 Task: Create a Workspace WS0000000011 in Trello with Workspace Type as ENGINEERING-IT and Workspace Description as WD0000000011. Invite a Team Member mailaustralia7@gmail.com to Workspace WS0000000011 in Trello. Invite a Team Member carxxstreet791@gmail.com to Workspace WS0000000011 in Trello. Invite a Team Member nikrathi889@gmail.com to Workspace WS0000000011 in Trello. Invite a Team Member prateek.ku2001@gmail.com to Workspace WS0000000011 in Trello
Action: Mouse moved to (419, 474)
Screenshot: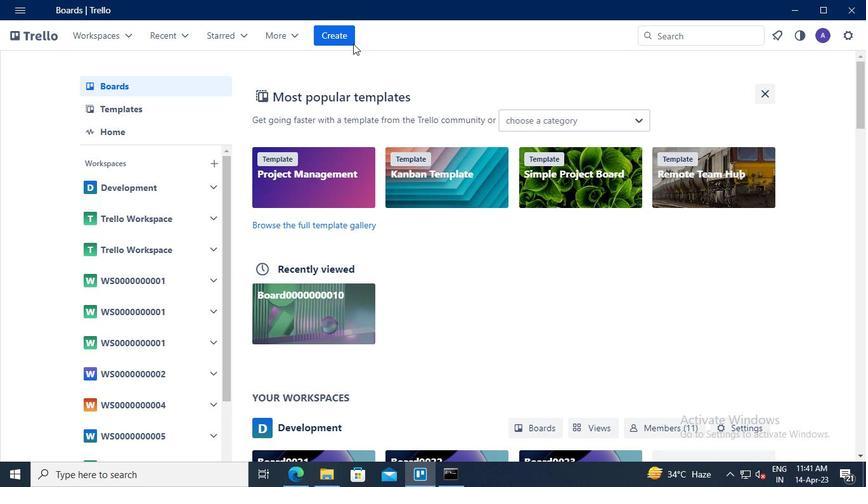 
Action: Mouse pressed left at (419, 474)
Screenshot: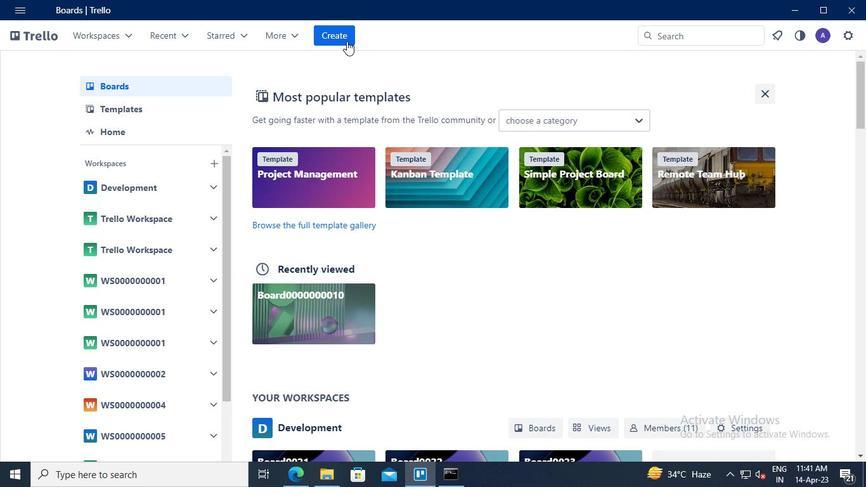 
Action: Mouse moved to (419, 475)
Screenshot: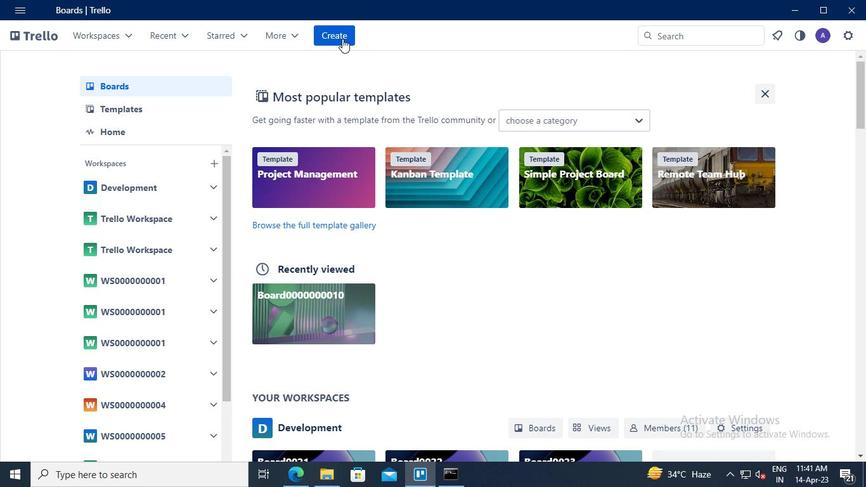 
Action: Mouse pressed left at (419, 475)
Screenshot: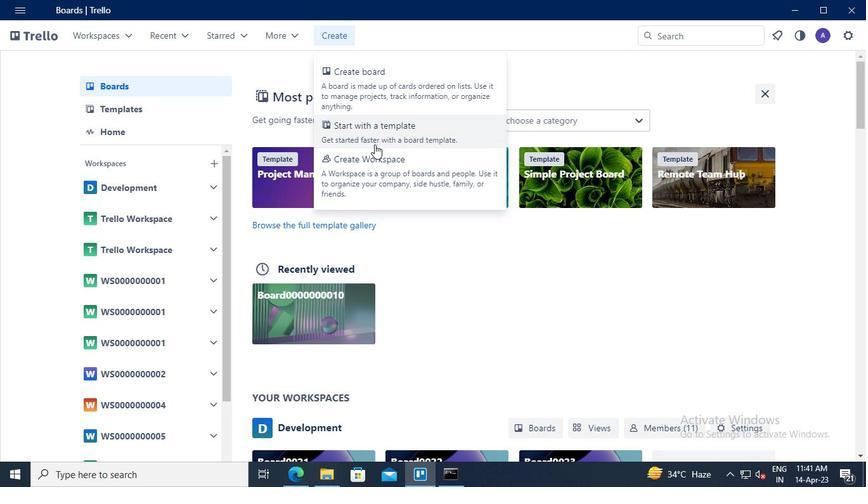 
Action: Mouse moved to (697, 94)
Screenshot: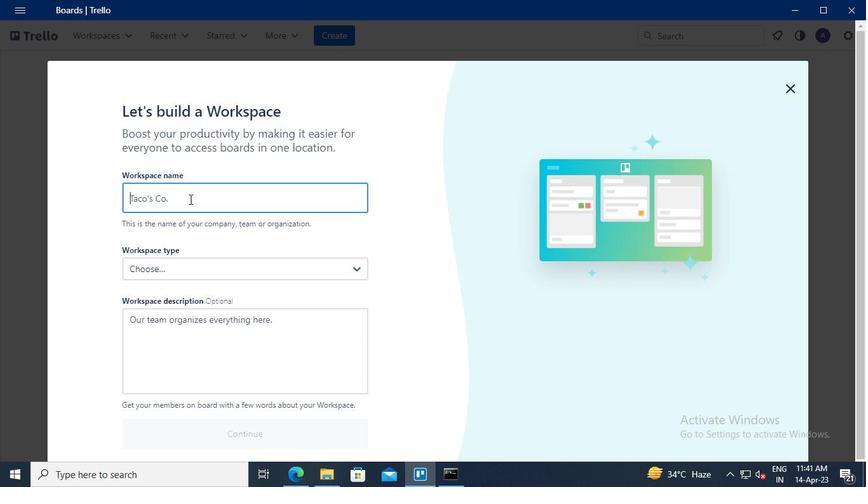 
Action: Mouse pressed left at (697, 94)
Screenshot: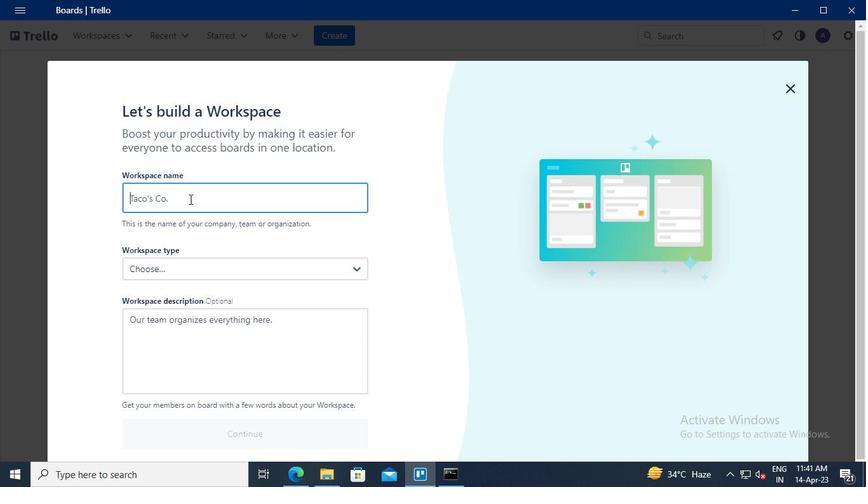 
Action: Mouse moved to (609, 72)
Screenshot: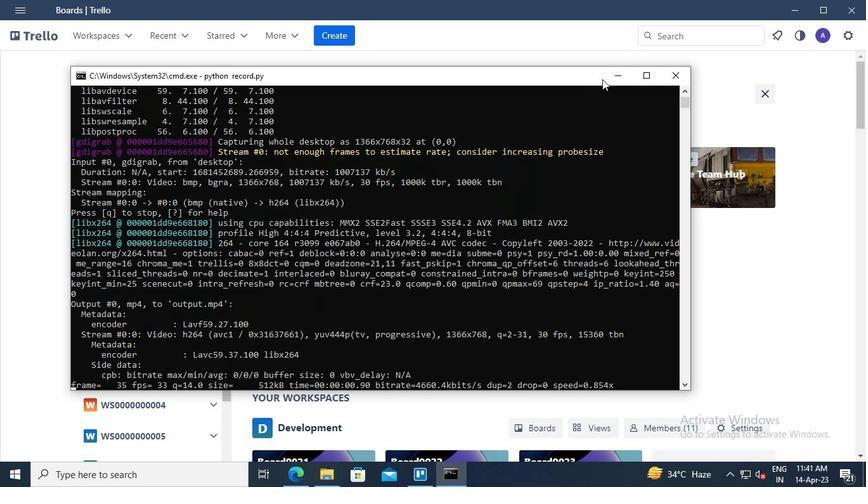 
Action: Mouse pressed left at (609, 72)
Screenshot: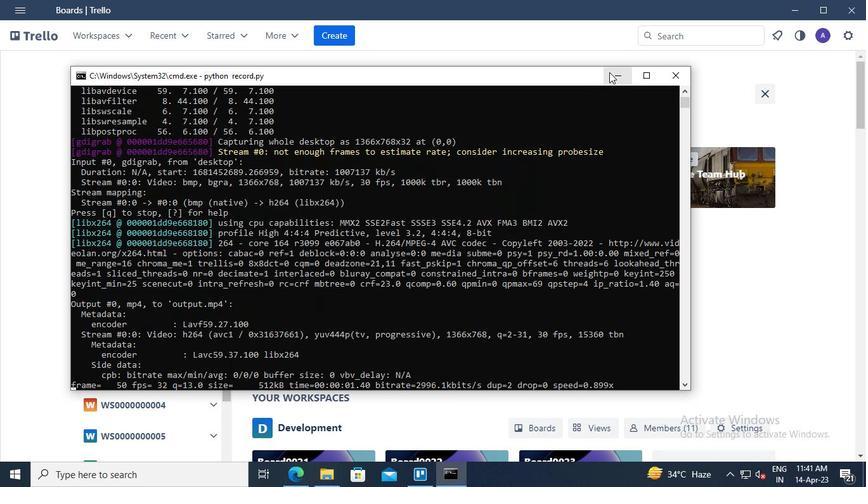 
Action: Mouse moved to (341, 37)
Screenshot: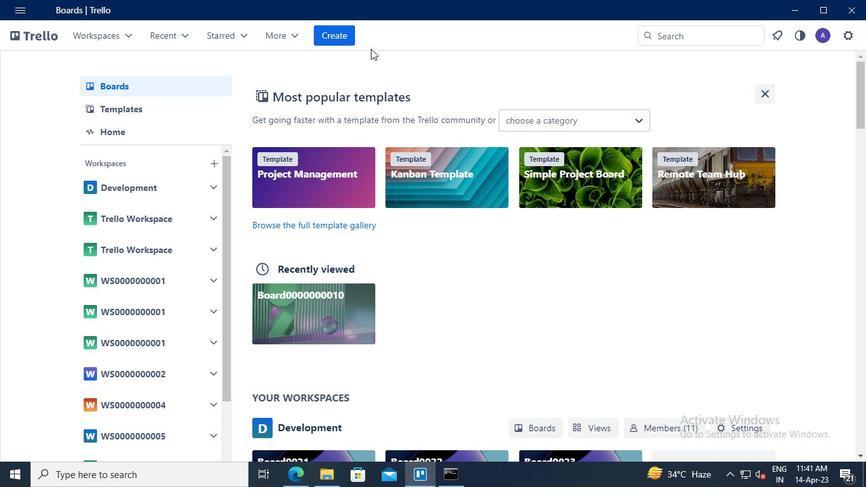 
Action: Mouse pressed left at (341, 37)
Screenshot: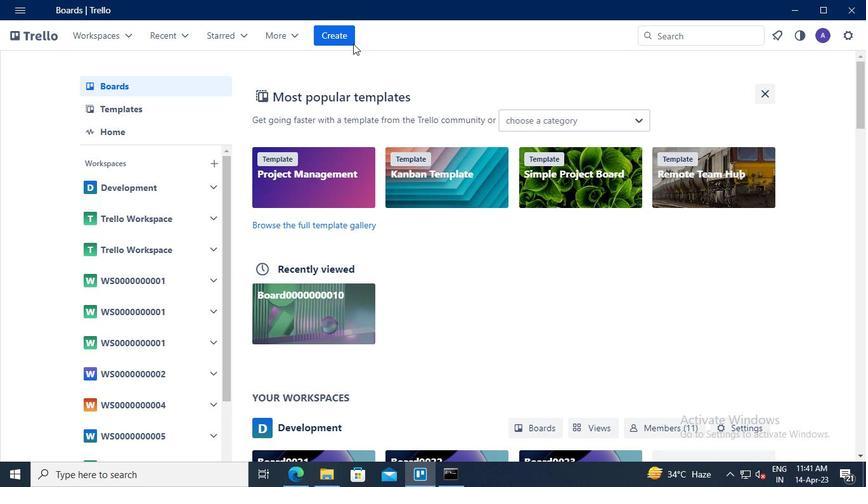 
Action: Mouse moved to (383, 165)
Screenshot: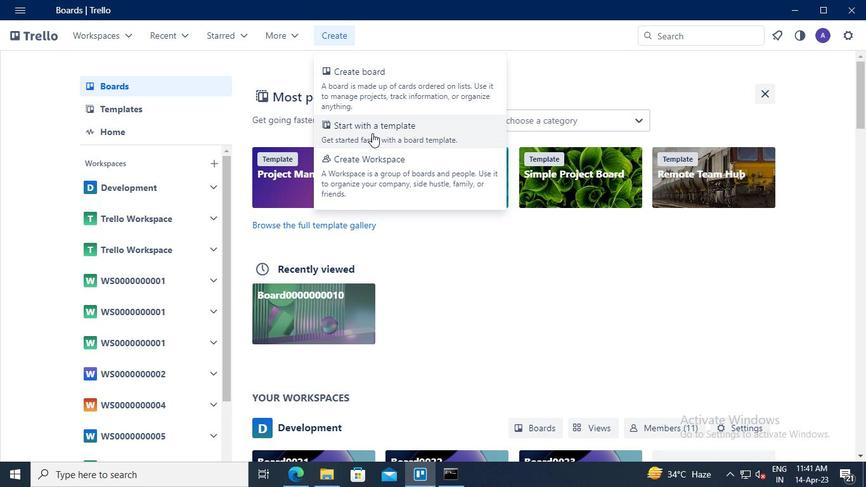 
Action: Mouse pressed left at (383, 165)
Screenshot: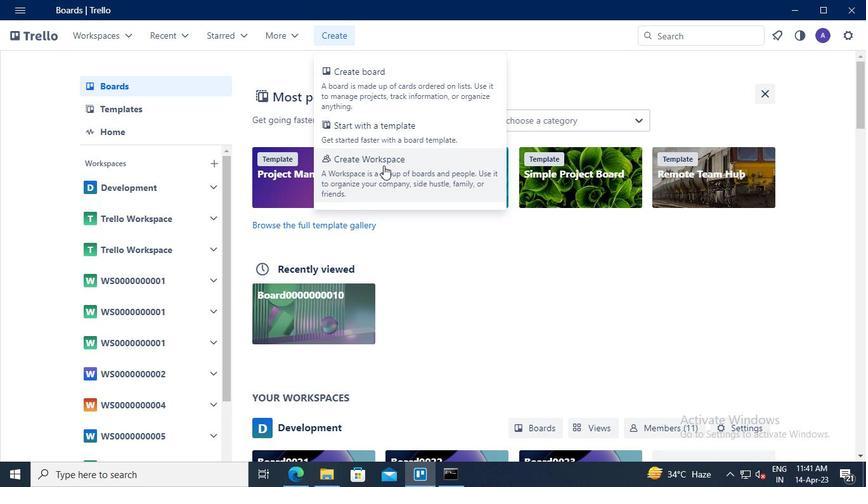 
Action: Mouse moved to (189, 199)
Screenshot: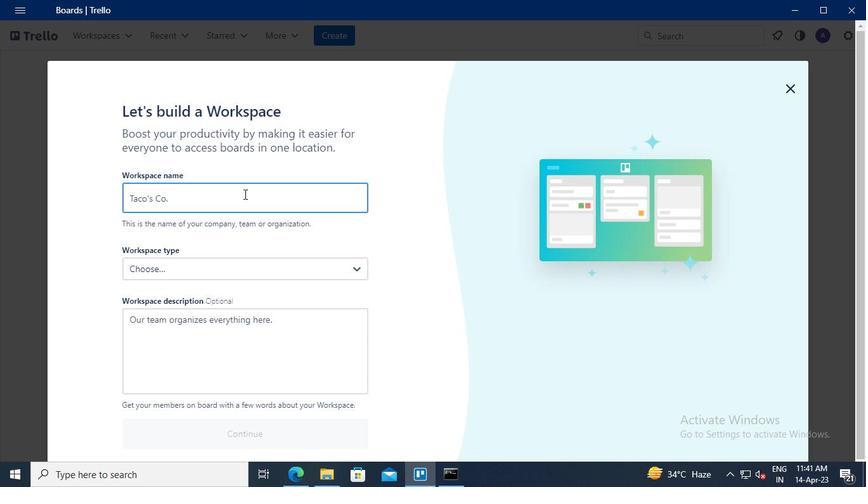 
Action: Mouse pressed left at (189, 199)
Screenshot: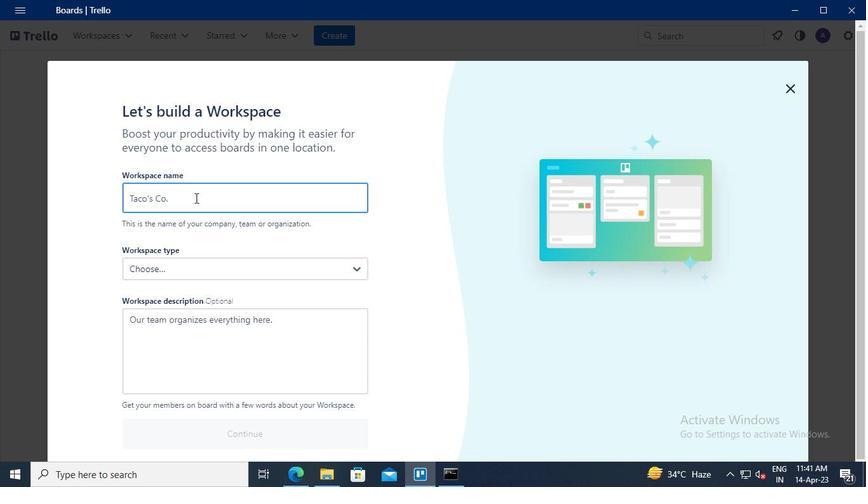 
Action: Keyboard Key.shift
Screenshot: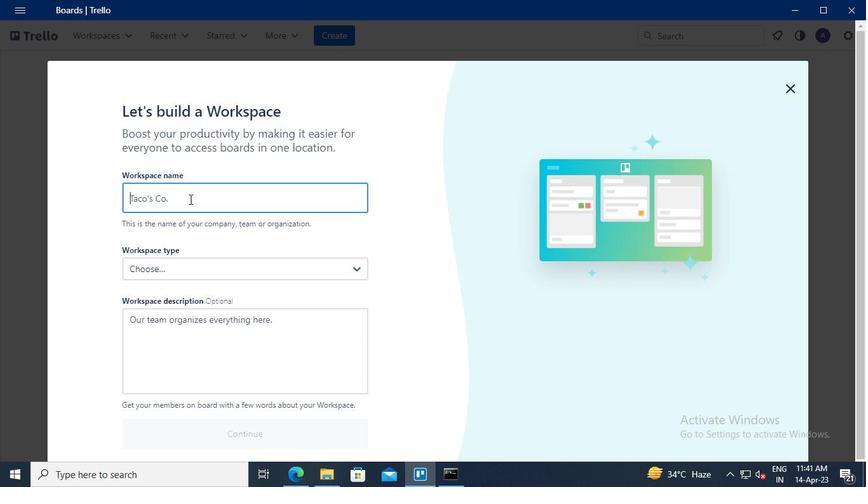
Action: Keyboard W
Screenshot: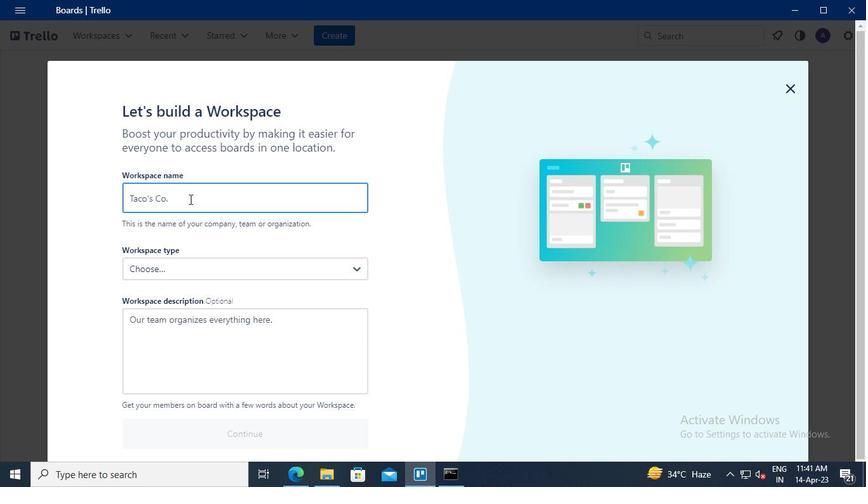 
Action: Keyboard S
Screenshot: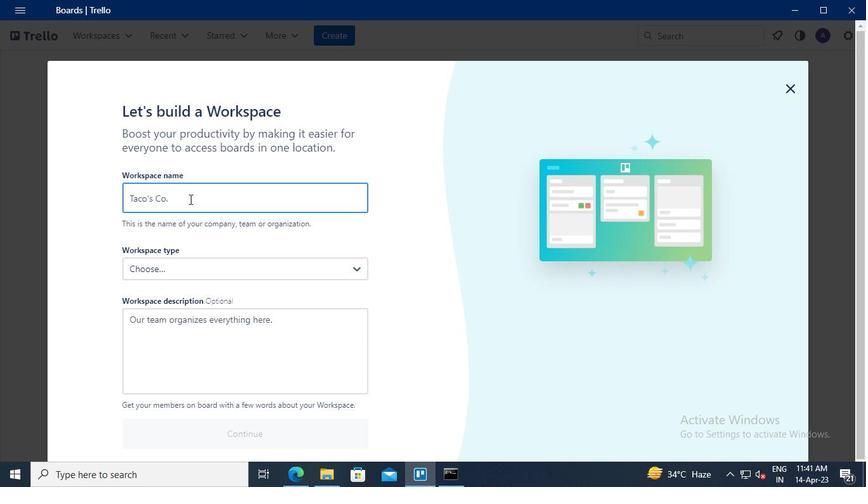 
Action: Keyboard <96>
Screenshot: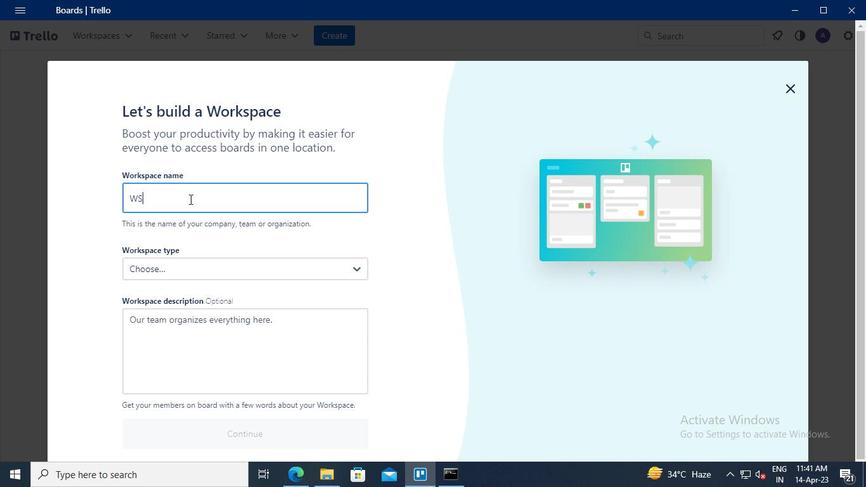 
Action: Keyboard <96>
Screenshot: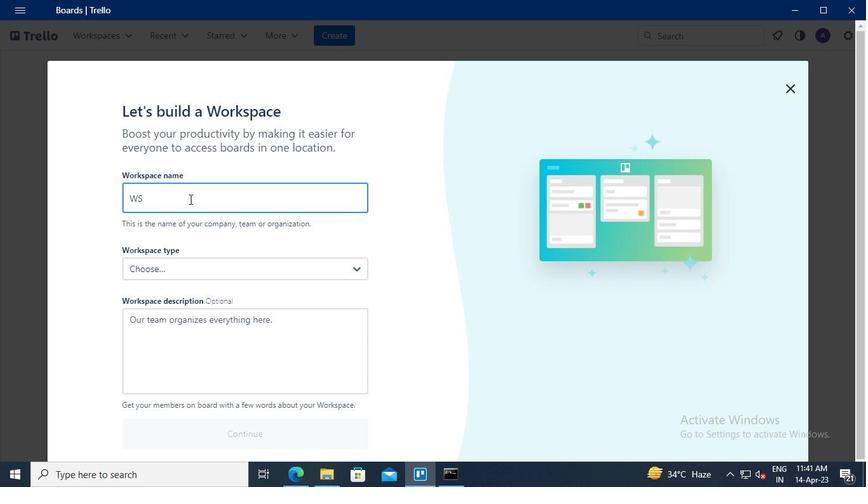 
Action: Keyboard <96>
Screenshot: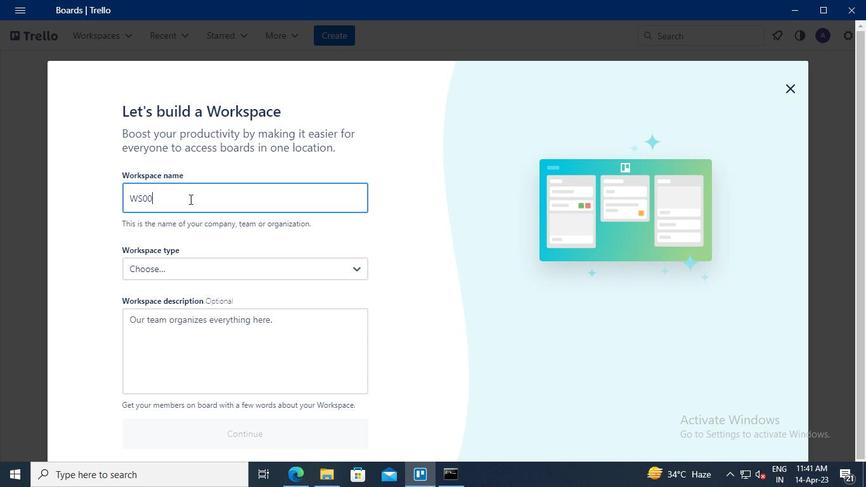 
Action: Keyboard <96>
Screenshot: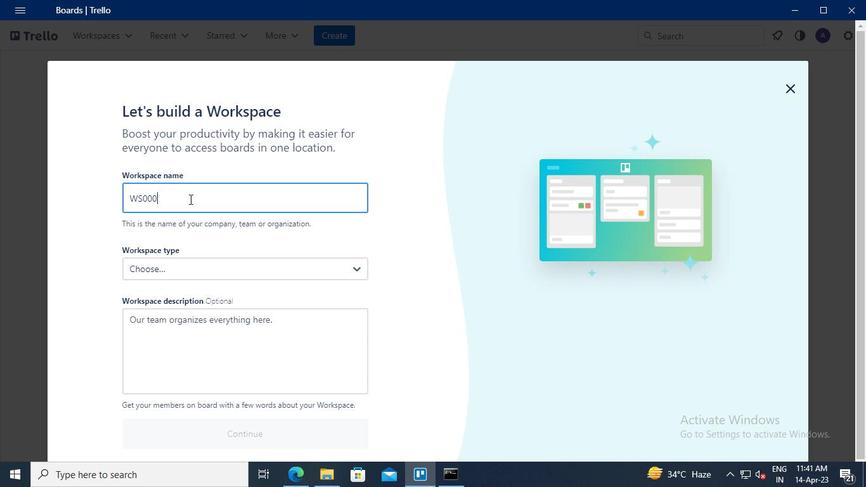 
Action: Keyboard <96>
Screenshot: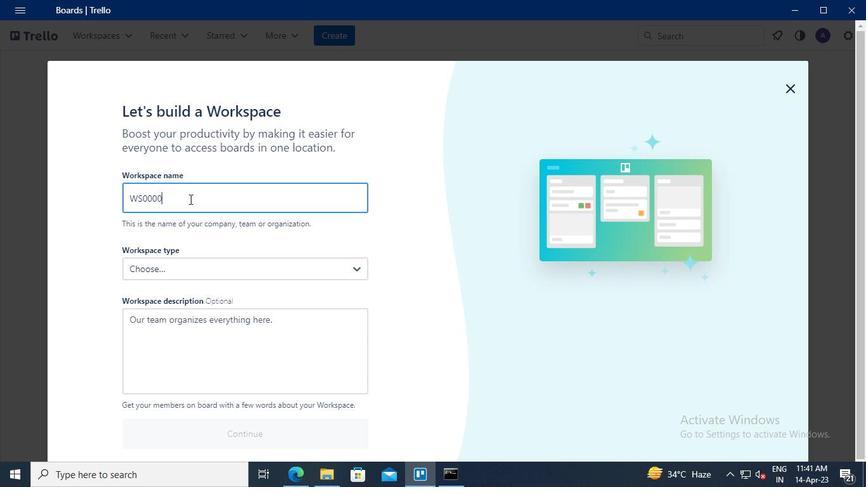 
Action: Keyboard <96>
Screenshot: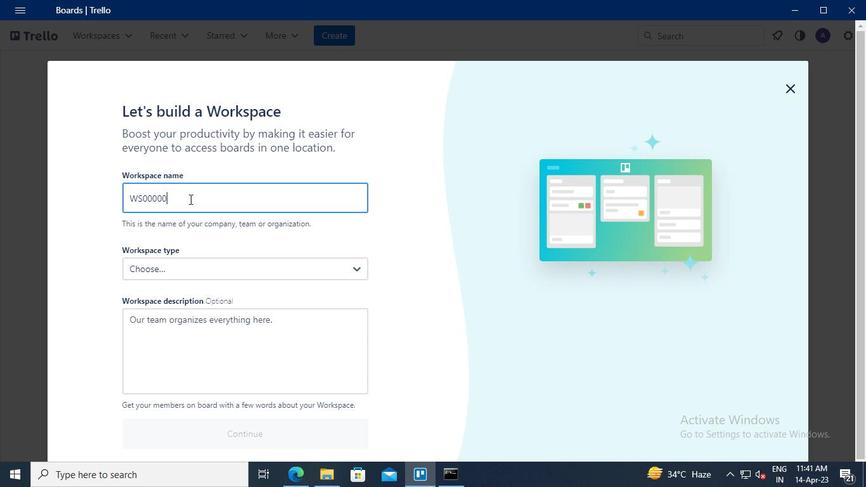 
Action: Keyboard <96>
Screenshot: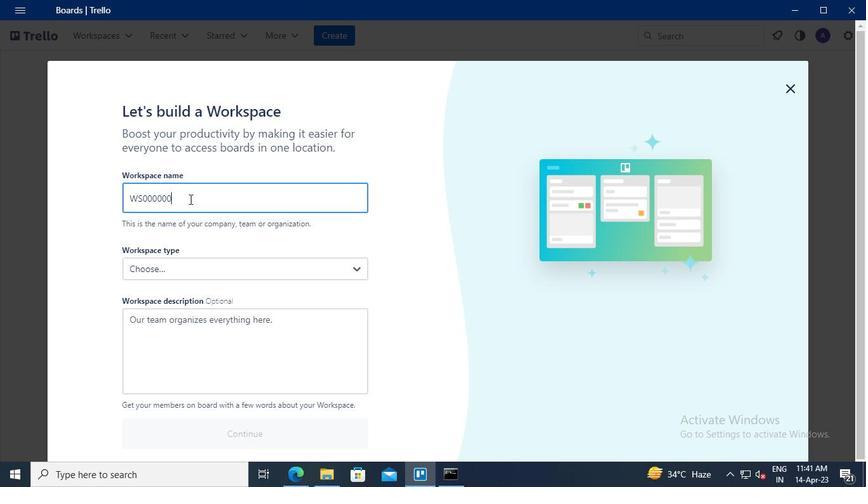 
Action: Keyboard <96>
Screenshot: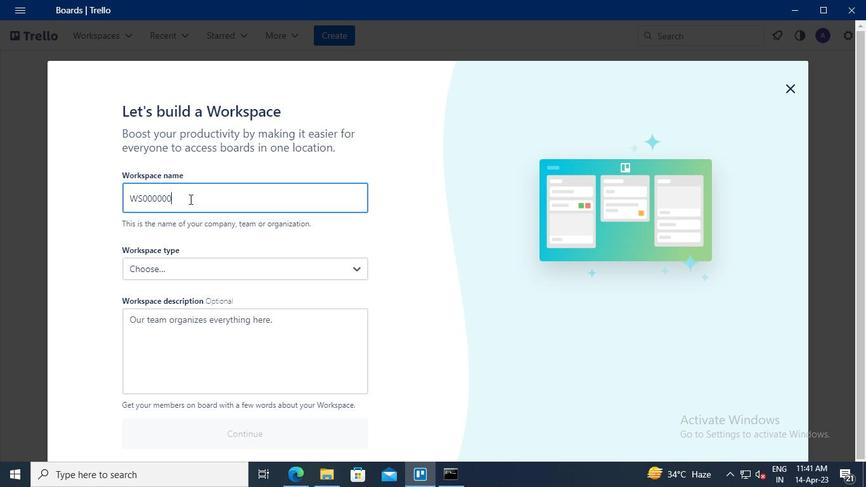 
Action: Keyboard <97>
Screenshot: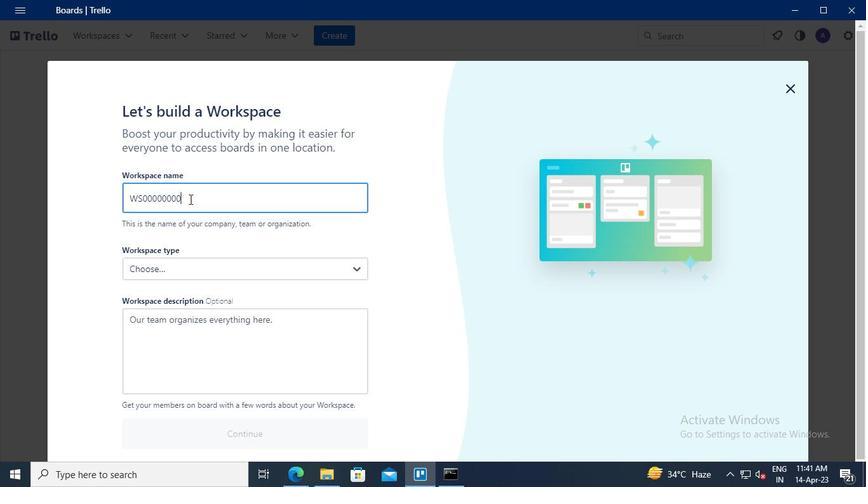 
Action: Keyboard <97>
Screenshot: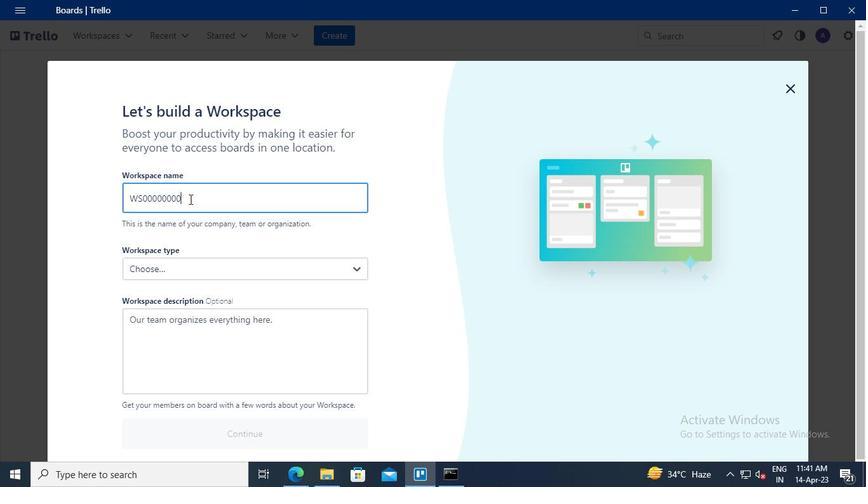 
Action: Mouse moved to (205, 267)
Screenshot: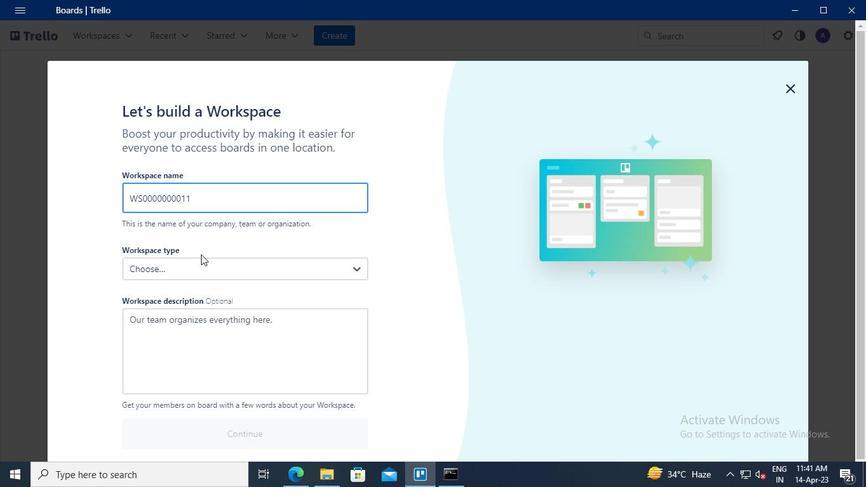 
Action: Mouse pressed left at (205, 267)
Screenshot: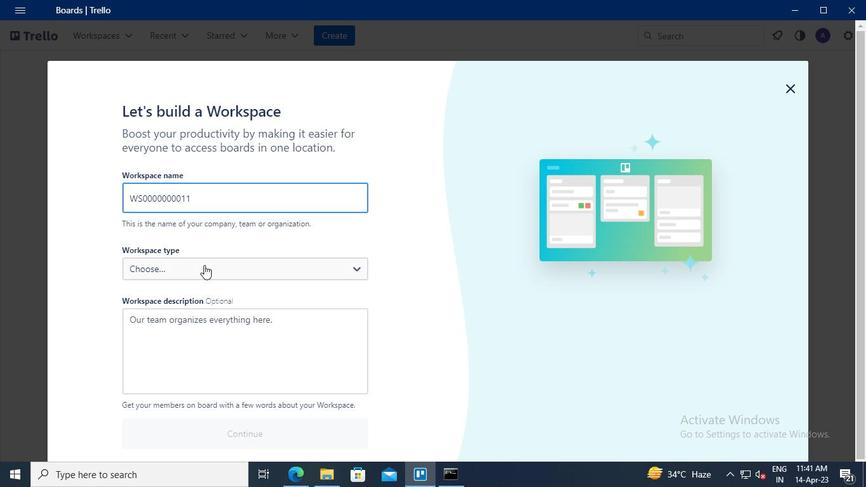 
Action: Mouse moved to (193, 337)
Screenshot: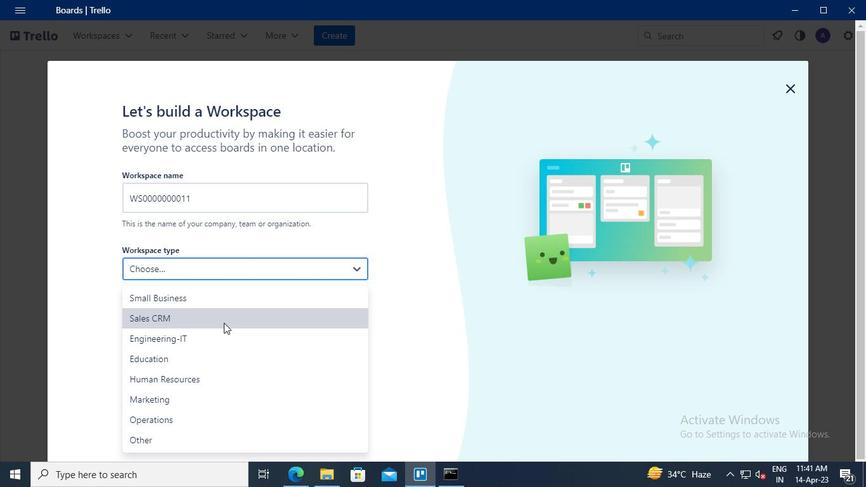 
Action: Mouse pressed left at (193, 337)
Screenshot: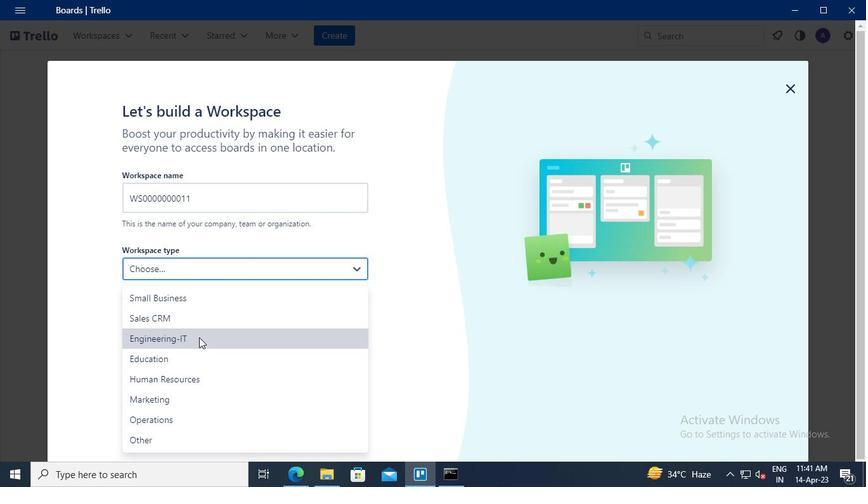 
Action: Mouse moved to (176, 347)
Screenshot: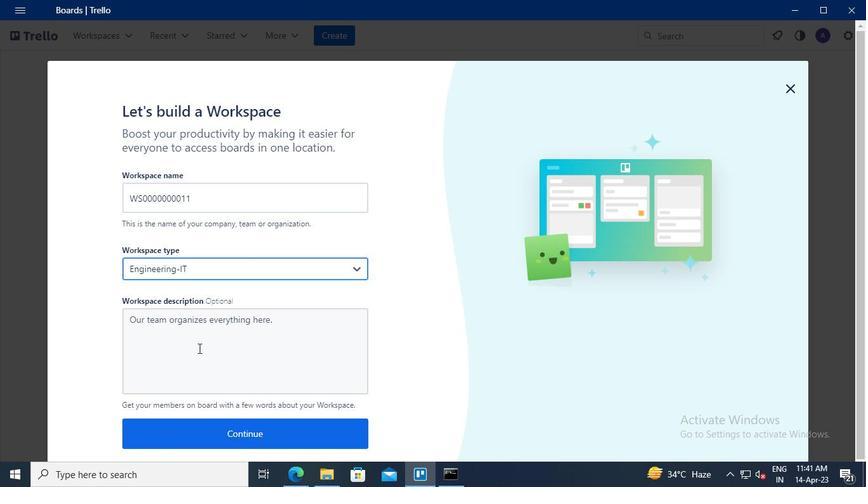 
Action: Mouse pressed left at (176, 347)
Screenshot: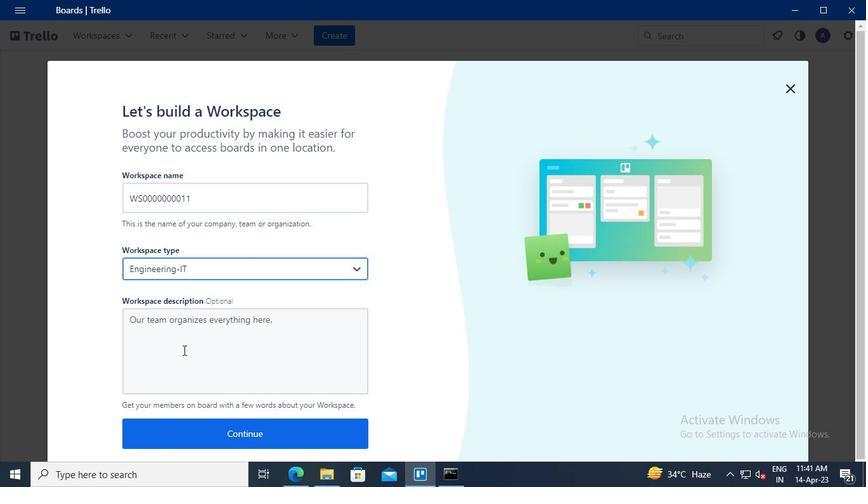 
Action: Keyboard Key.shift
Screenshot: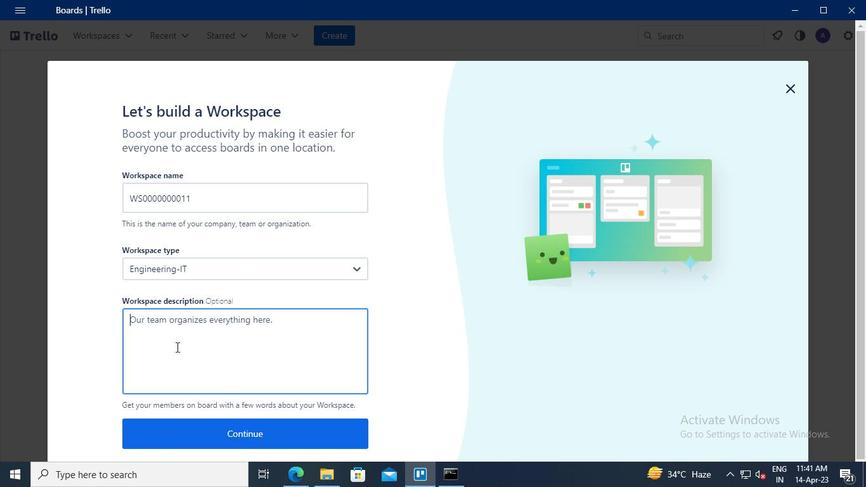 
Action: Keyboard W
Screenshot: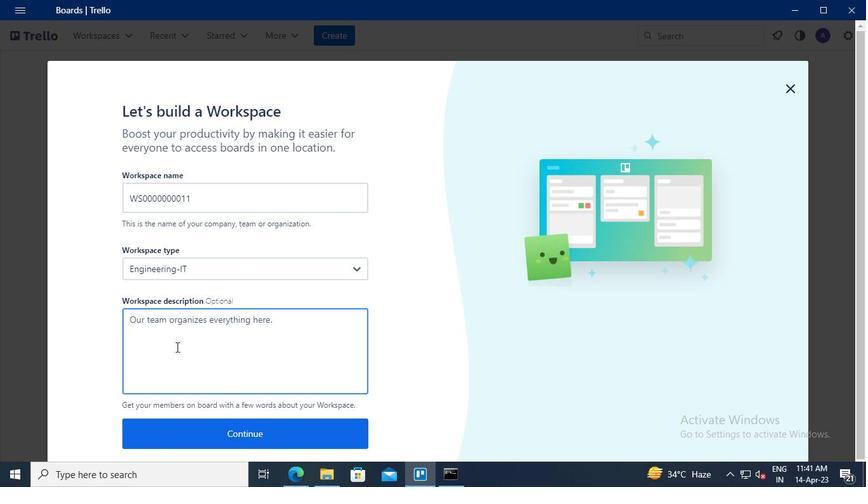 
Action: Keyboard D
Screenshot: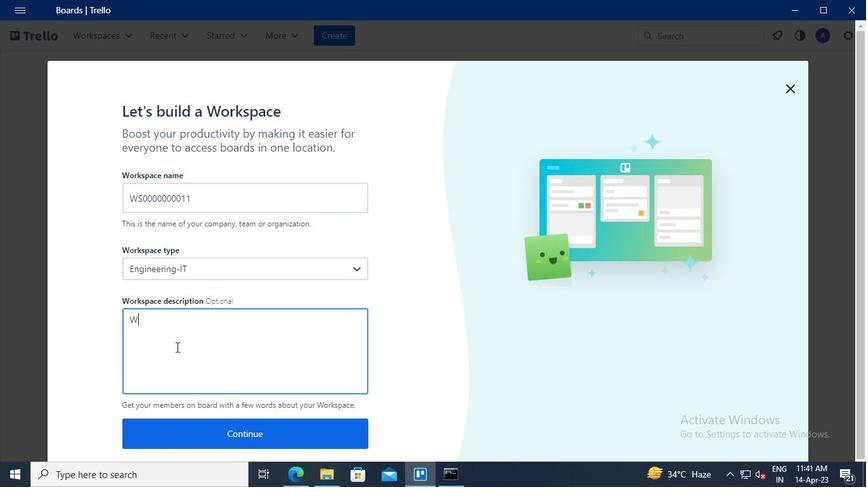 
Action: Keyboard <96>
Screenshot: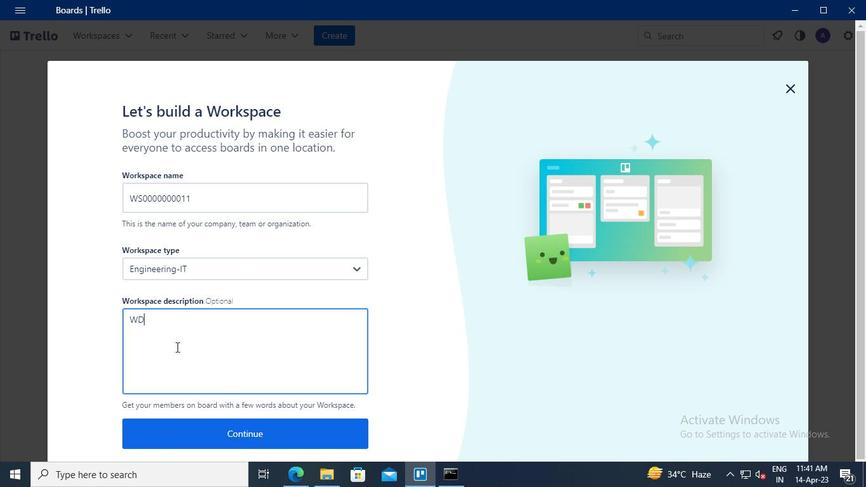
Action: Keyboard <96>
Screenshot: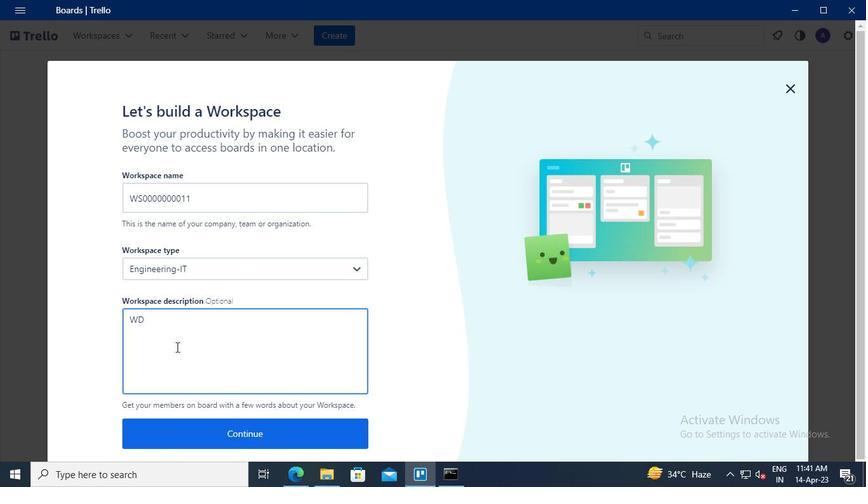 
Action: Keyboard <96>
Screenshot: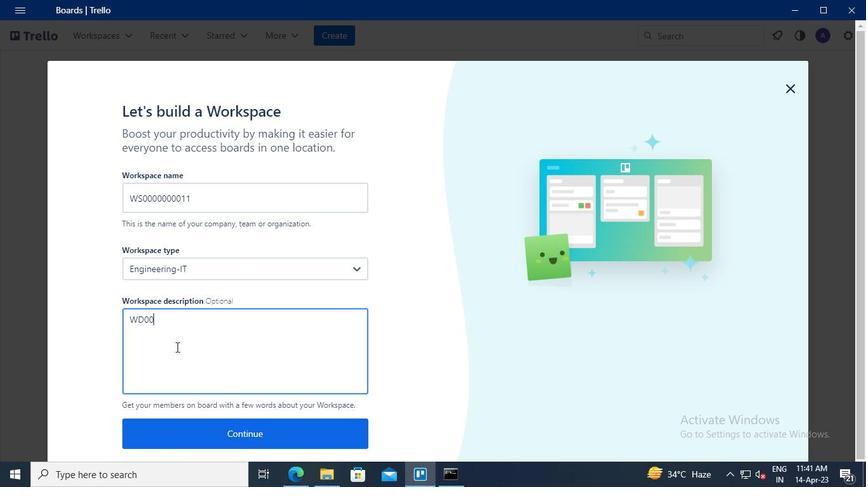 
Action: Keyboard <96>
Screenshot: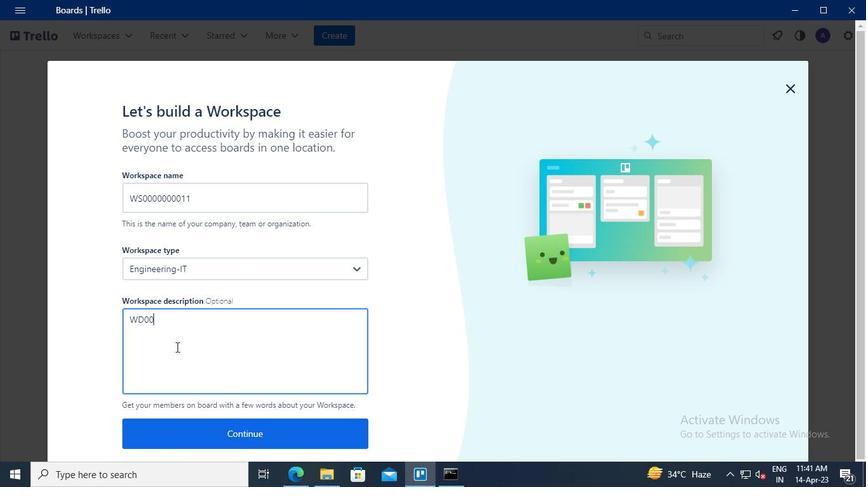 
Action: Keyboard <96>
Screenshot: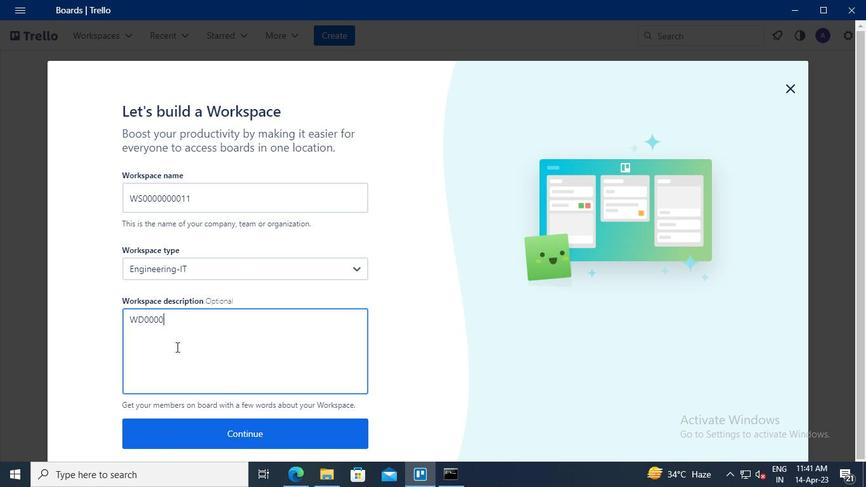 
Action: Keyboard <96>
Screenshot: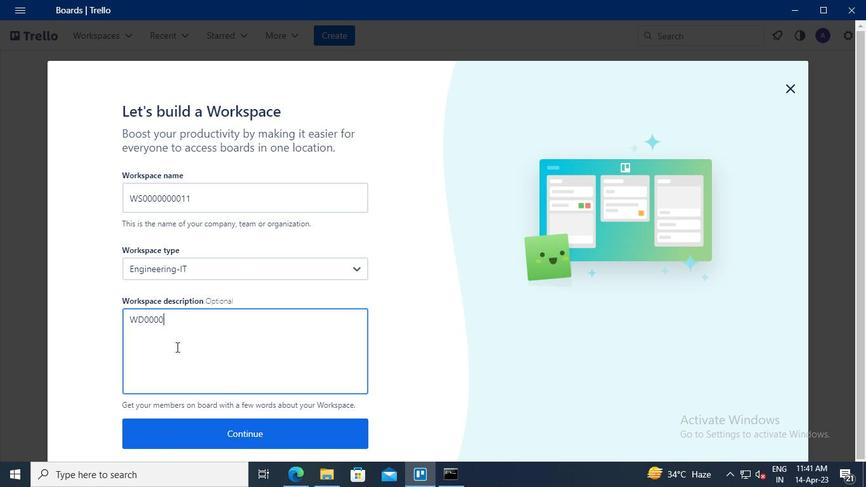 
Action: Keyboard <96>
Screenshot: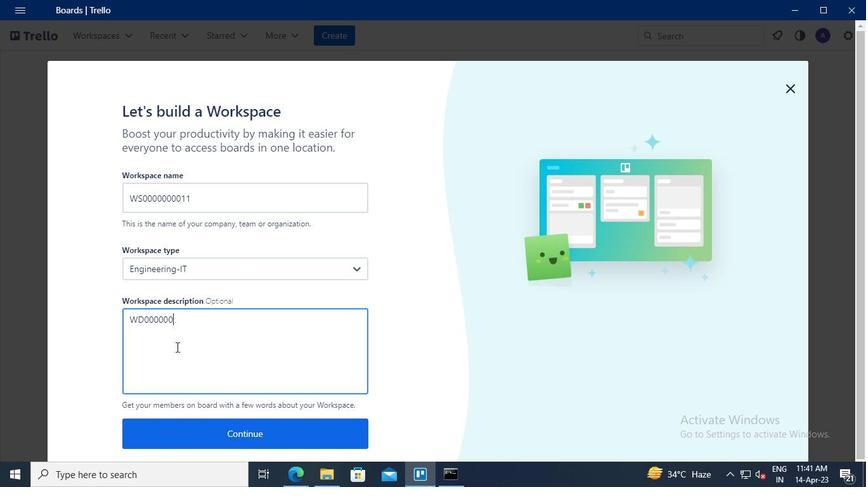 
Action: Keyboard <96>
Screenshot: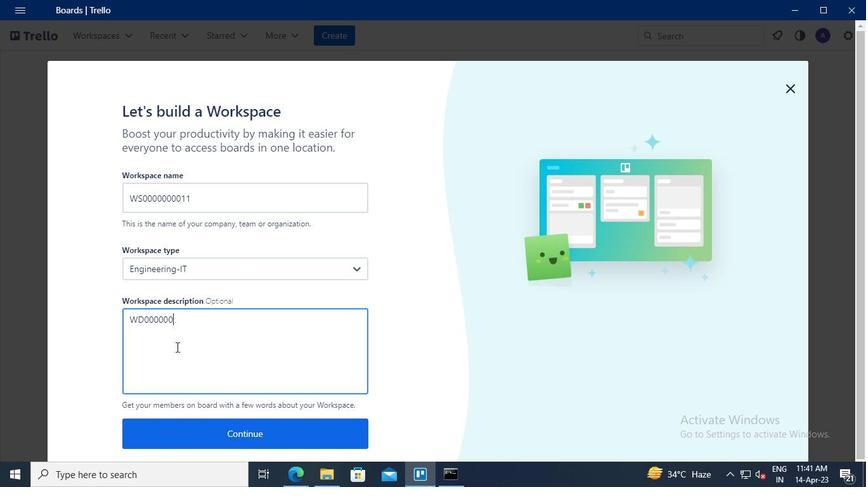 
Action: Keyboard <97>
Screenshot: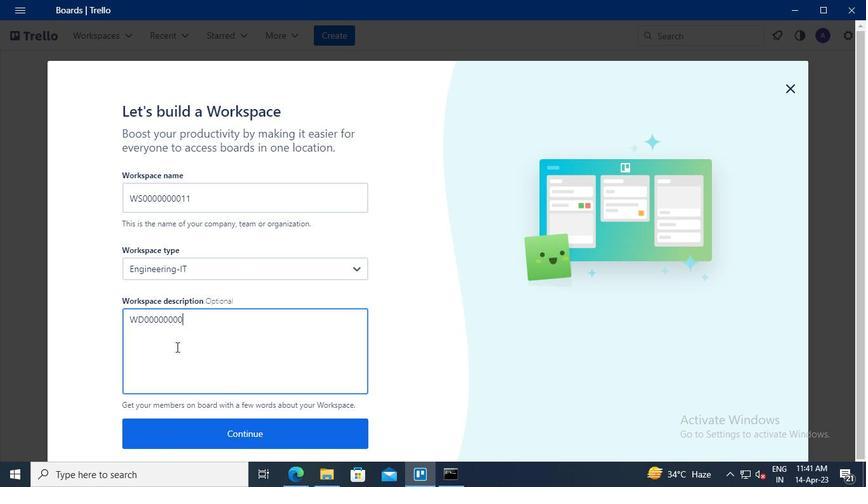 
Action: Keyboard <97>
Screenshot: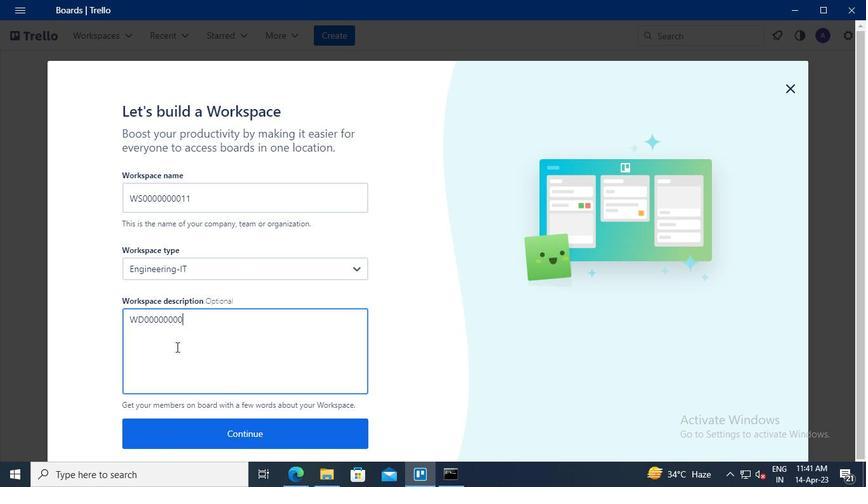 
Action: Mouse moved to (228, 428)
Screenshot: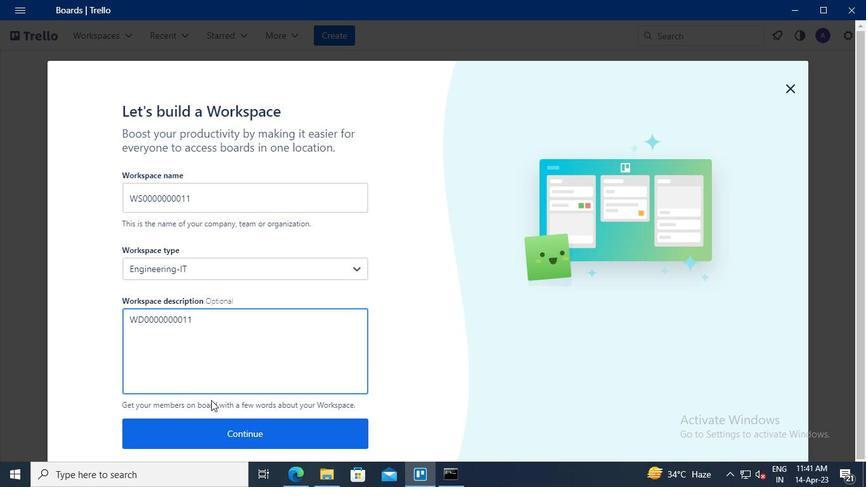 
Action: Mouse pressed left at (228, 428)
Screenshot: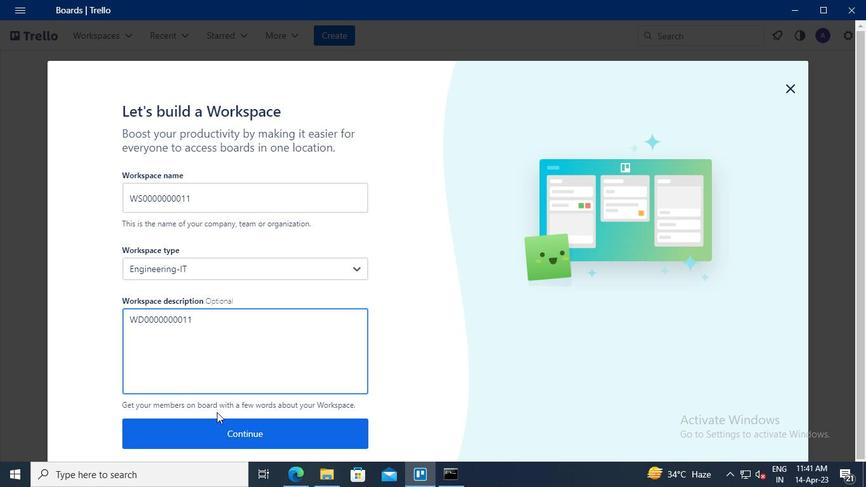 
Action: Mouse moved to (258, 302)
Screenshot: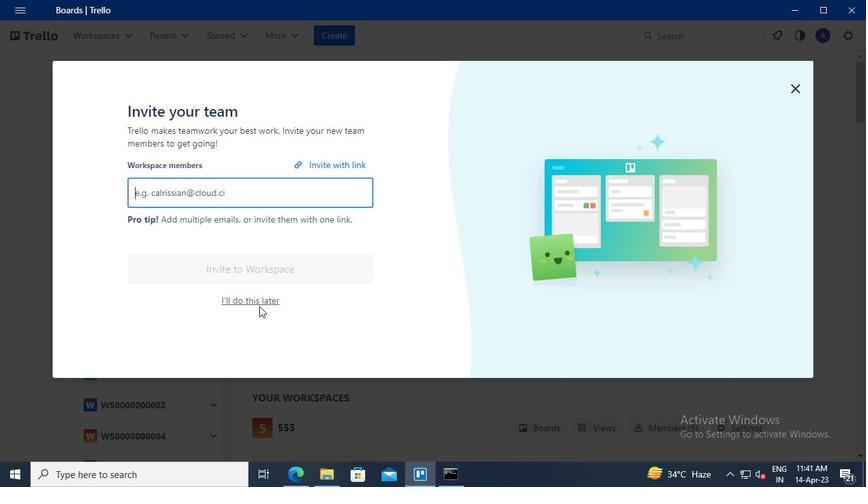 
Action: Mouse pressed left at (258, 302)
Screenshot: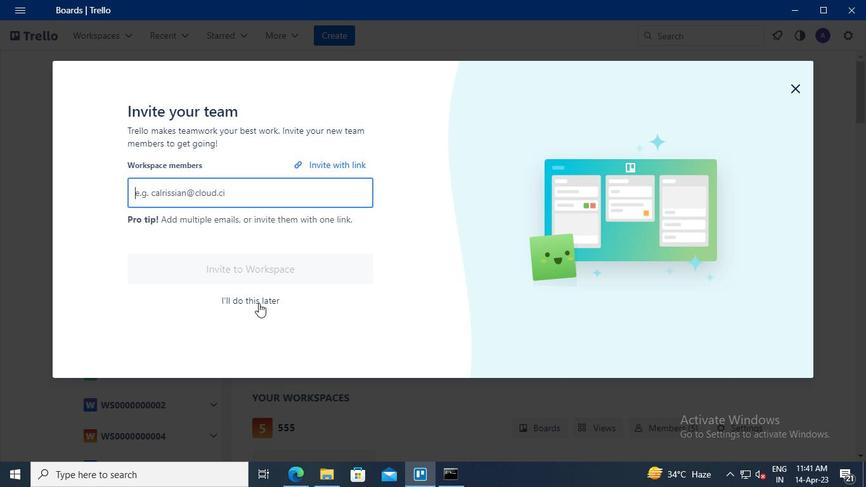 
Action: Mouse moved to (706, 85)
Screenshot: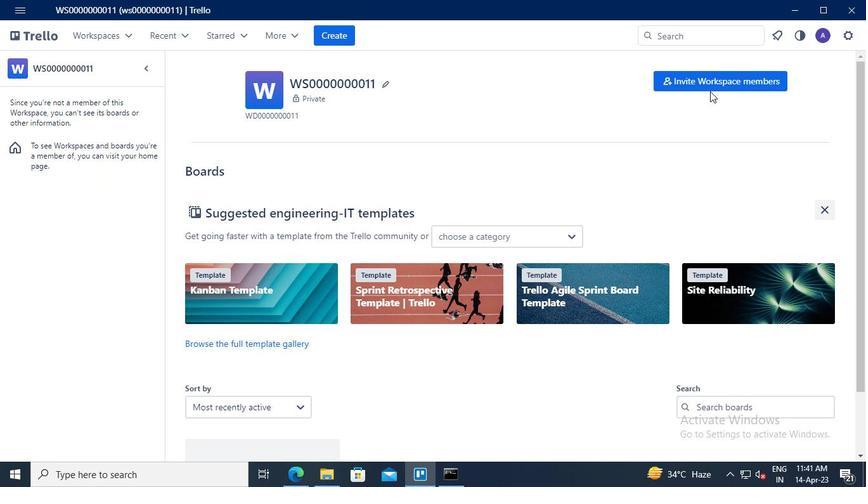 
Action: Mouse pressed left at (706, 85)
Screenshot: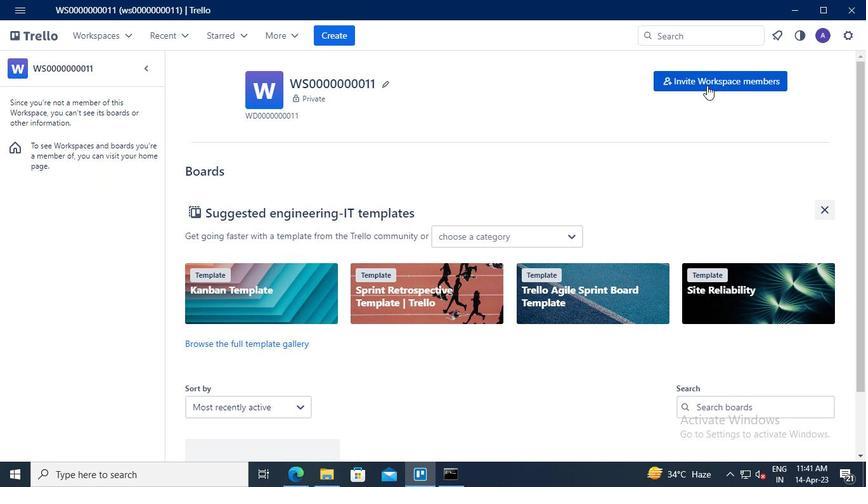 
Action: Mouse moved to (347, 227)
Screenshot: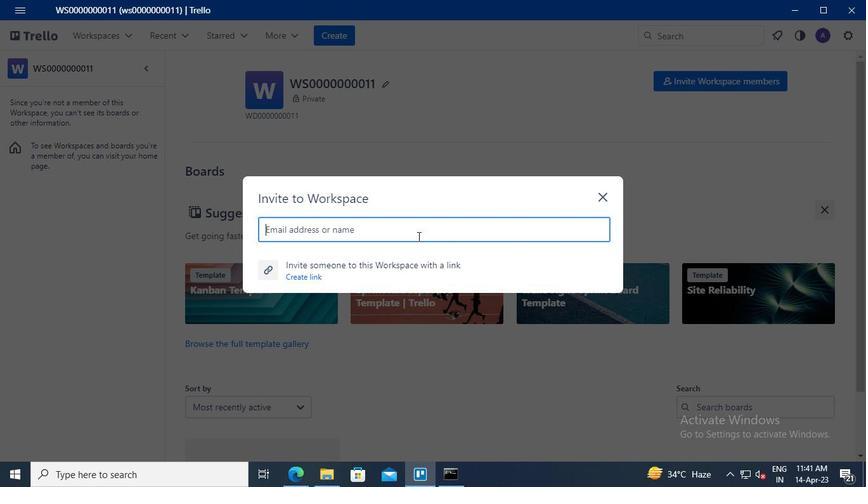 
Action: Mouse pressed left at (347, 227)
Screenshot: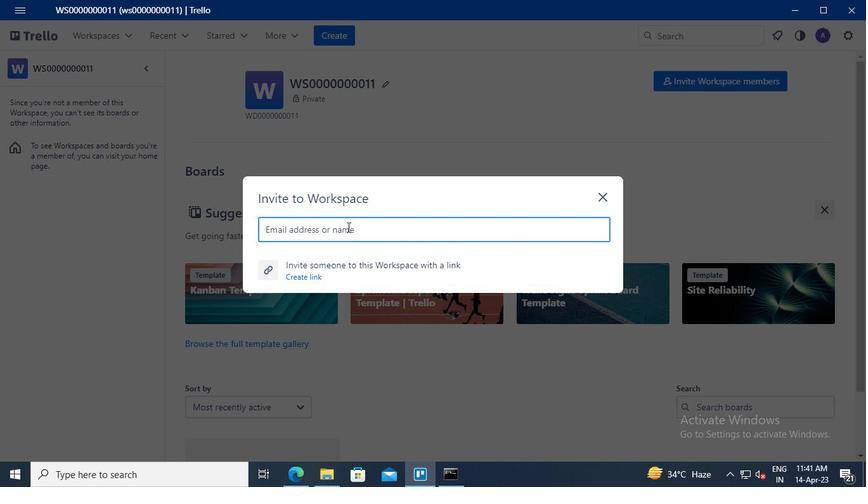 
Action: Keyboard m
Screenshot: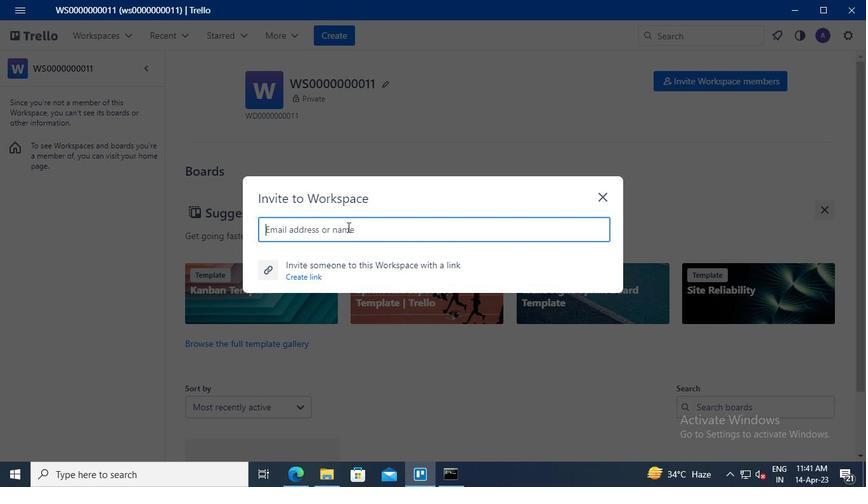 
Action: Keyboard a
Screenshot: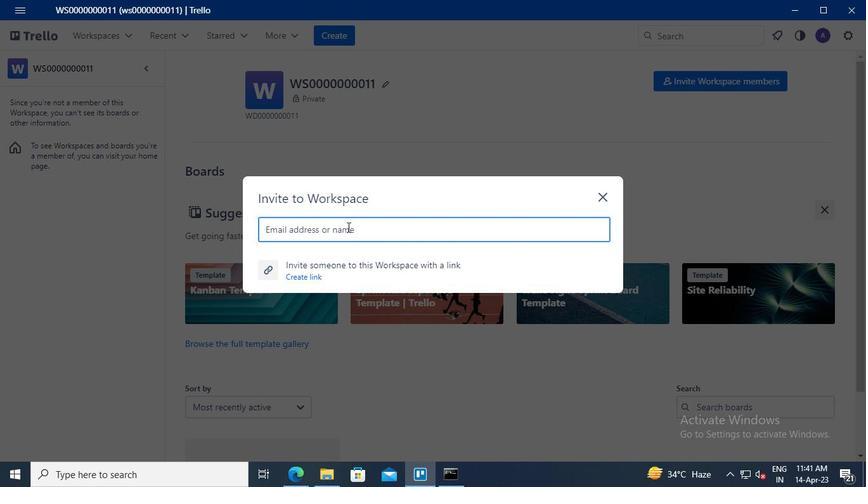 
Action: Keyboard i
Screenshot: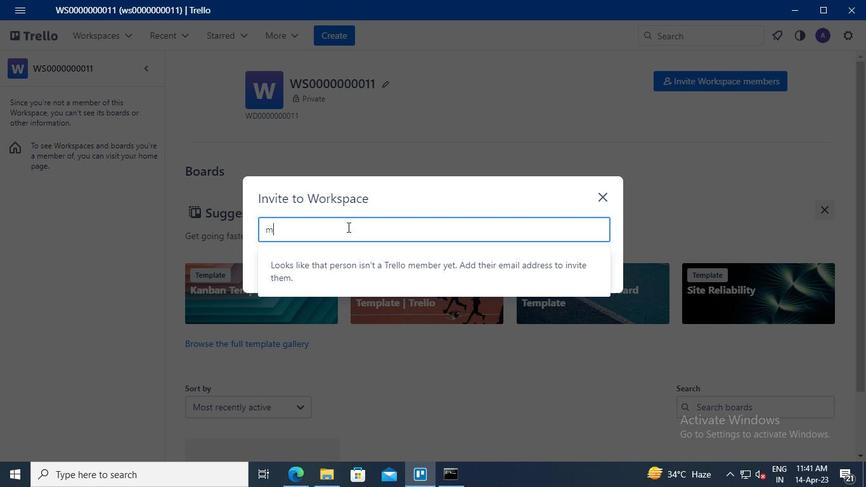 
Action: Keyboard l
Screenshot: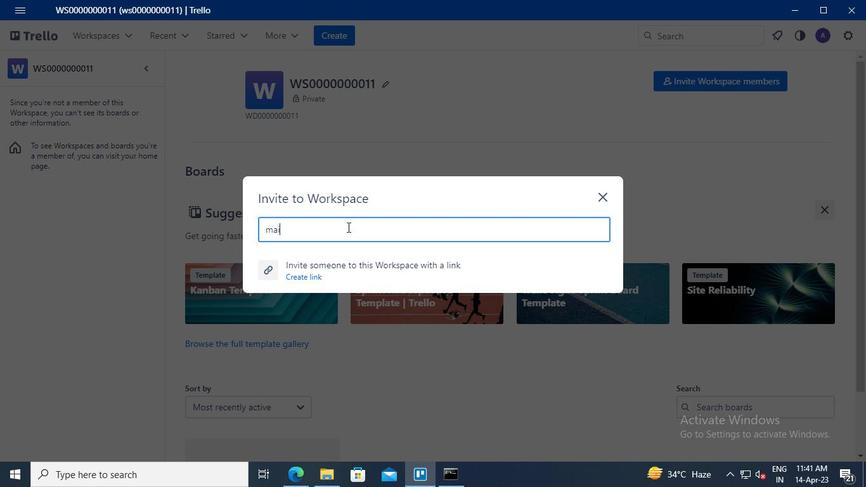
Action: Keyboard a
Screenshot: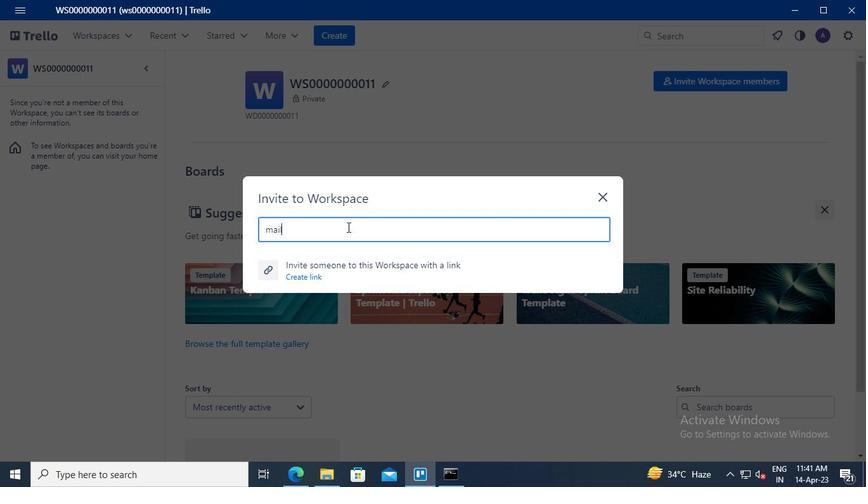 
Action: Keyboard u
Screenshot: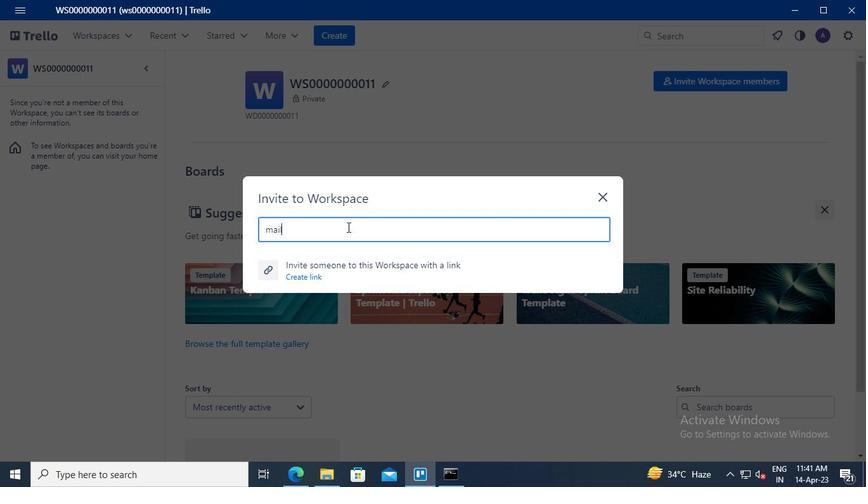 
Action: Keyboard s
Screenshot: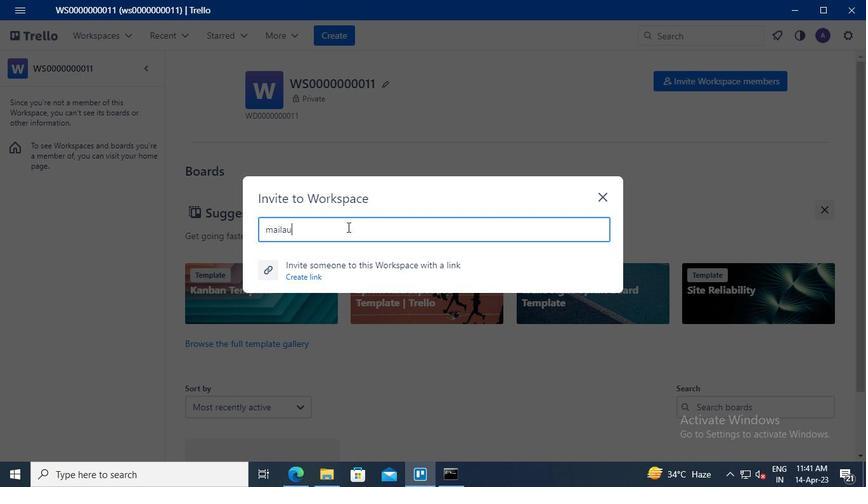 
Action: Keyboard t
Screenshot: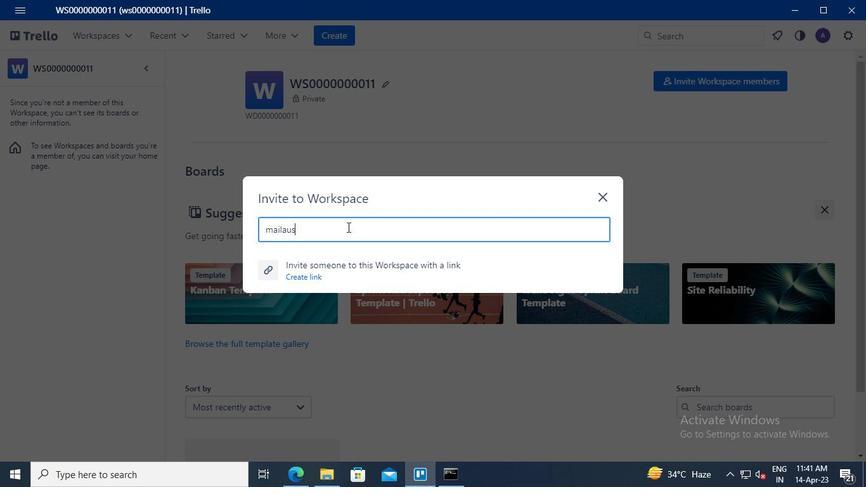 
Action: Keyboard r
Screenshot: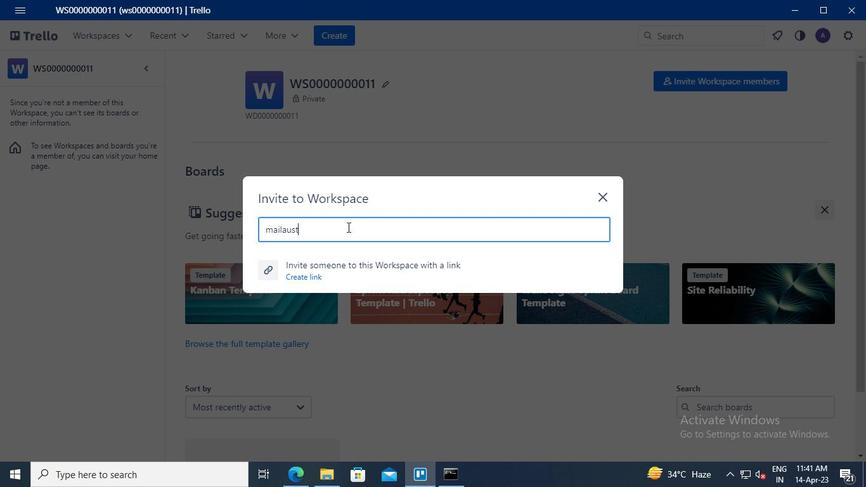 
Action: Keyboard a
Screenshot: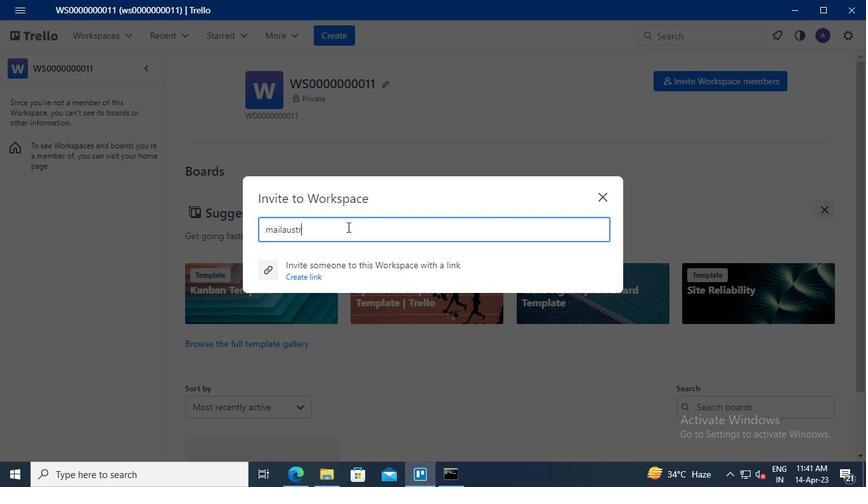 
Action: Keyboard l
Screenshot: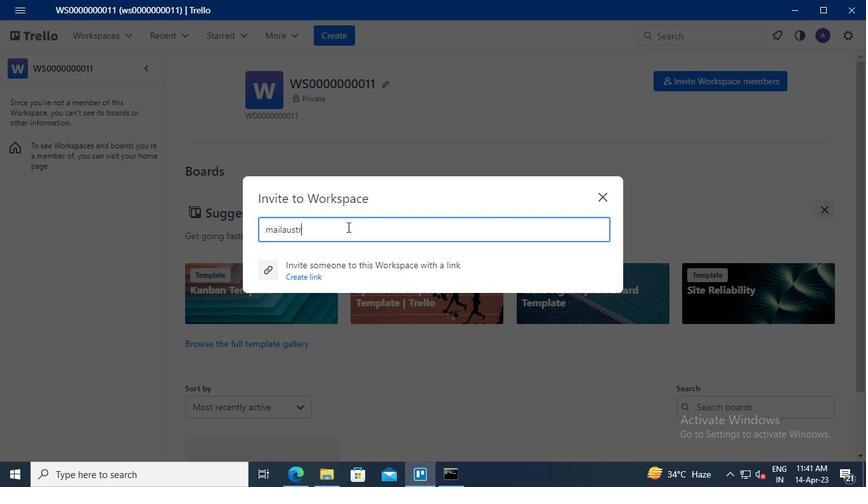 
Action: Keyboard i
Screenshot: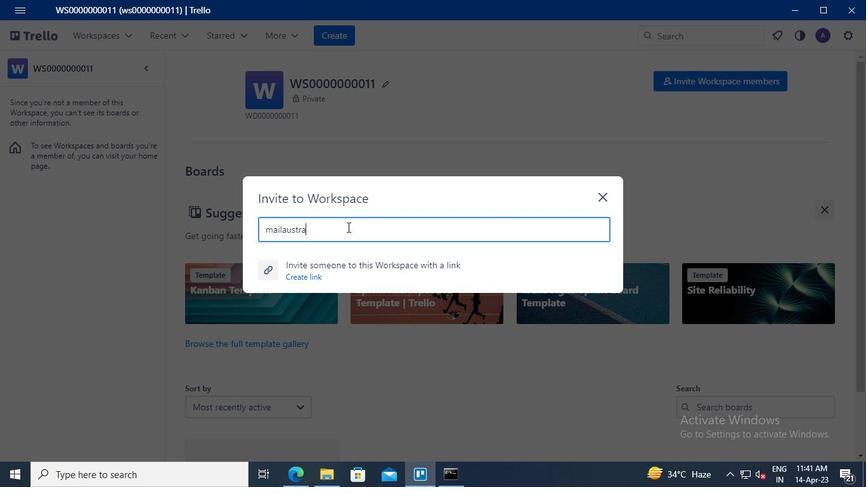 
Action: Keyboard a
Screenshot: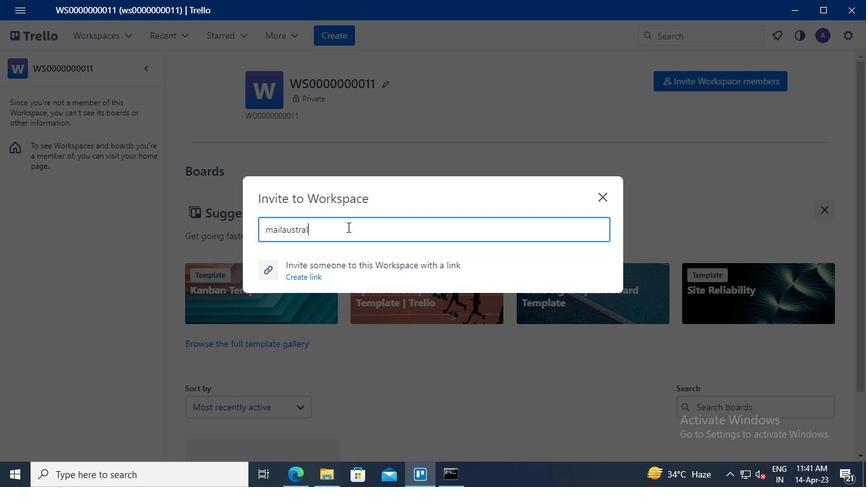 
Action: Keyboard <103>
Screenshot: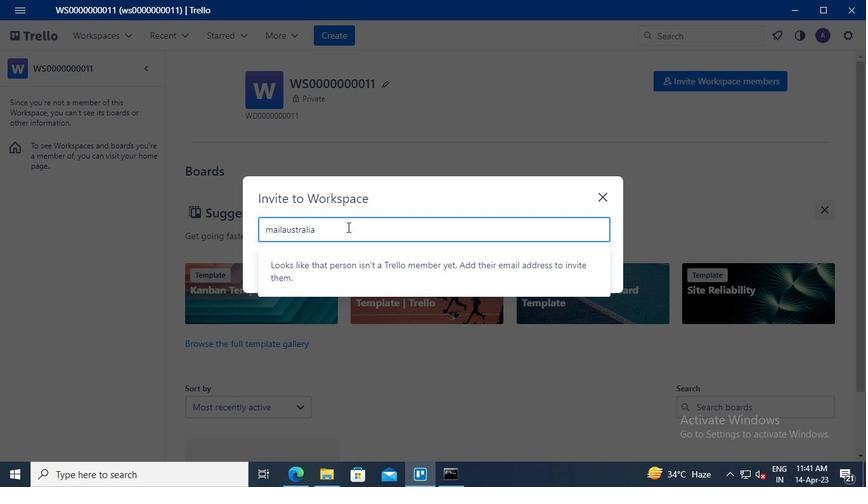 
Action: Keyboard Key.shift
Screenshot: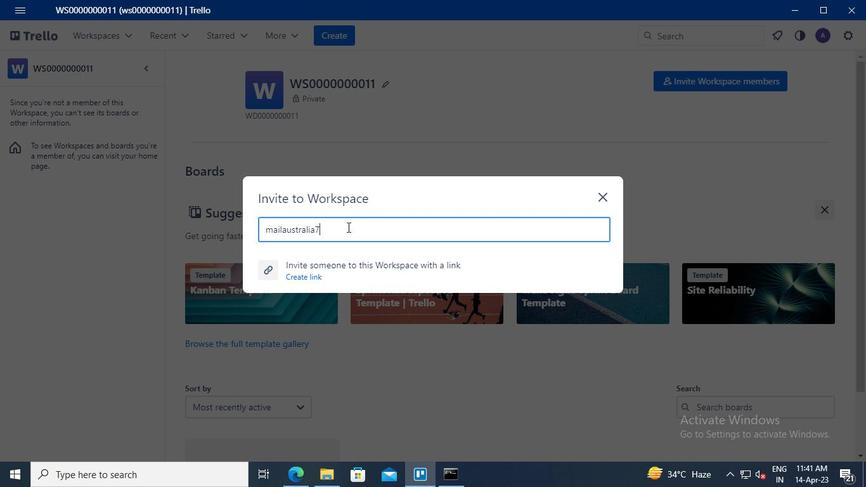 
Action: Keyboard @
Screenshot: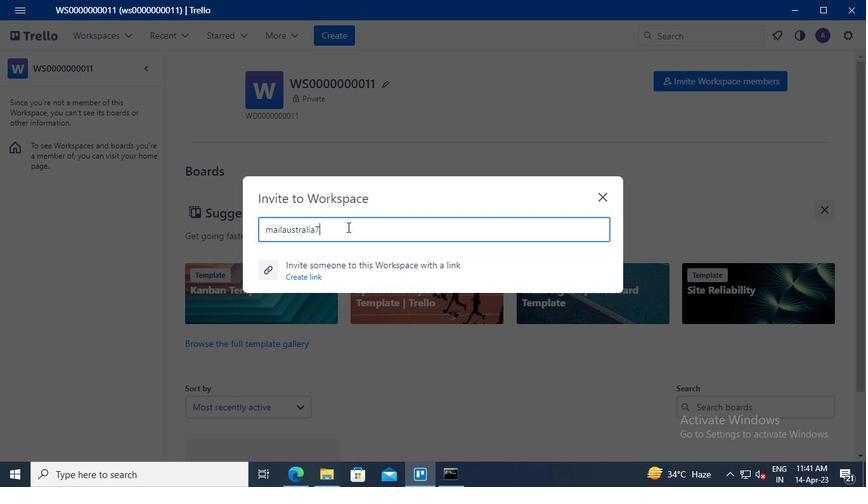 
Action: Keyboard g
Screenshot: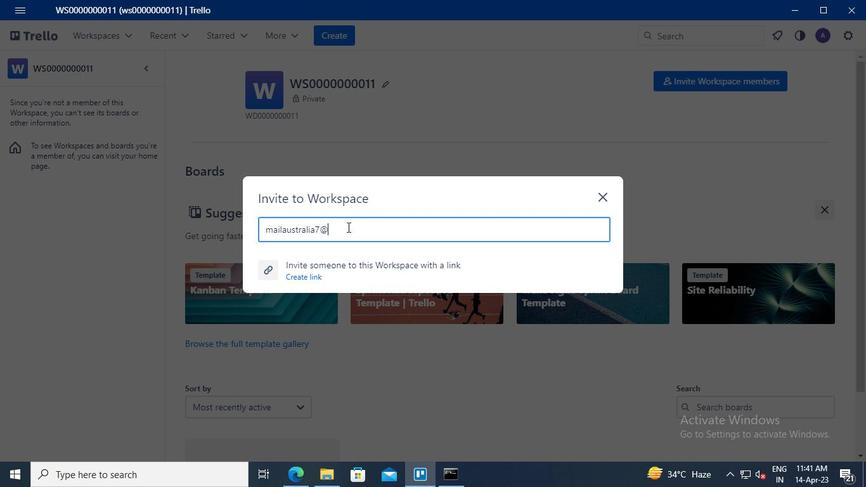 
Action: Keyboard m
Screenshot: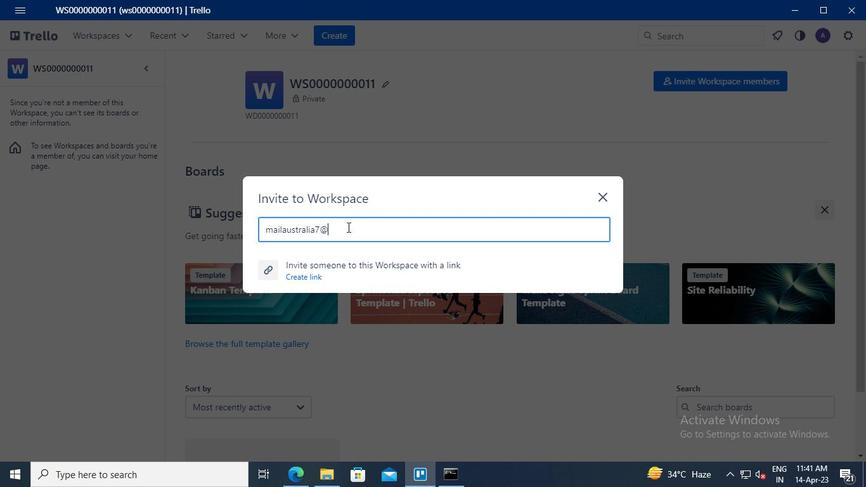 
Action: Keyboard a
Screenshot: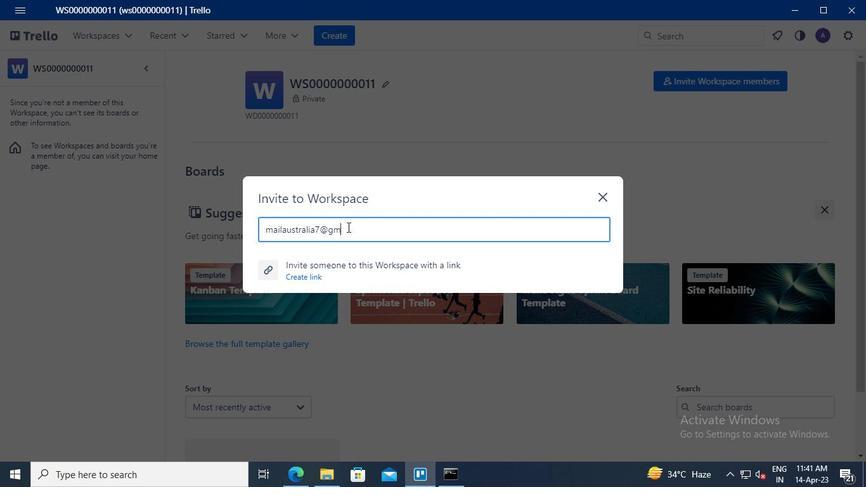 
Action: Keyboard i
Screenshot: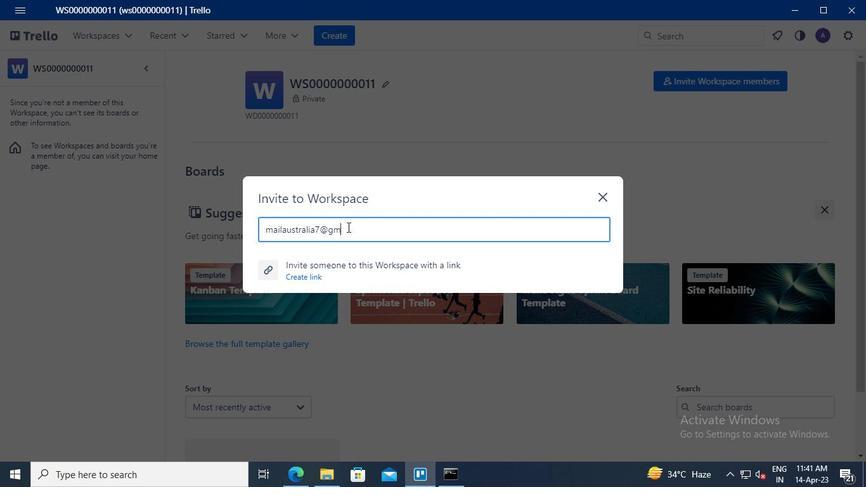 
Action: Keyboard l
Screenshot: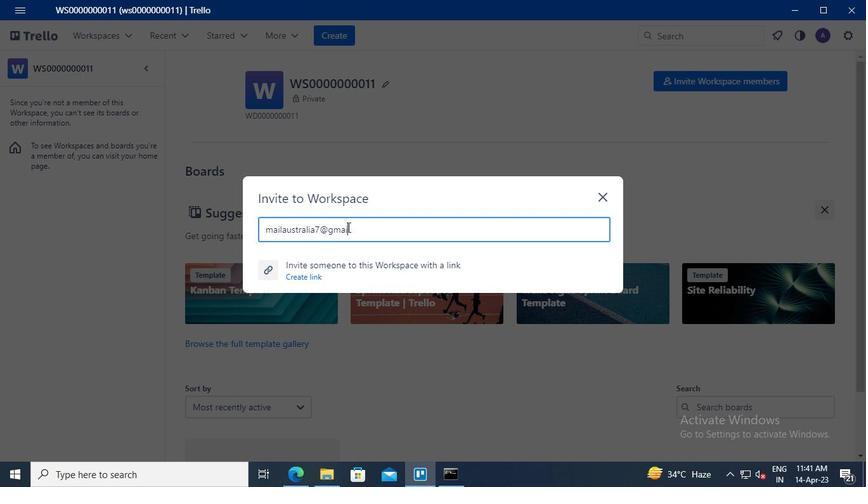 
Action: Keyboard .
Screenshot: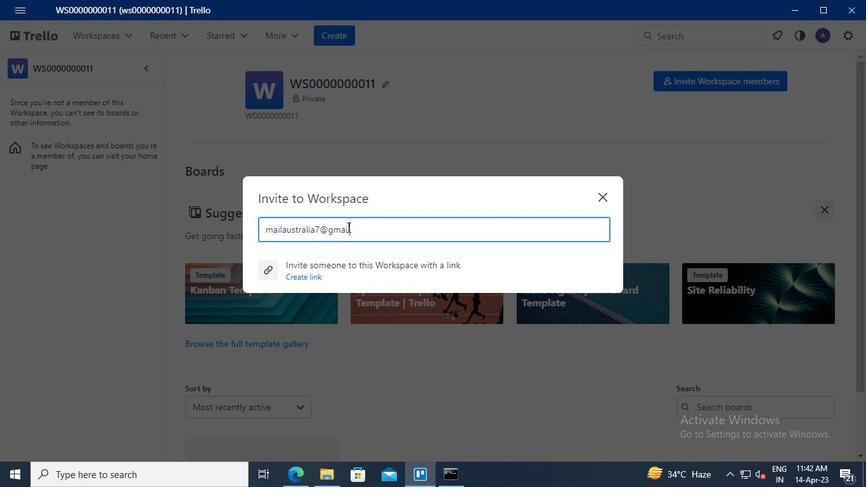 
Action: Keyboard c
Screenshot: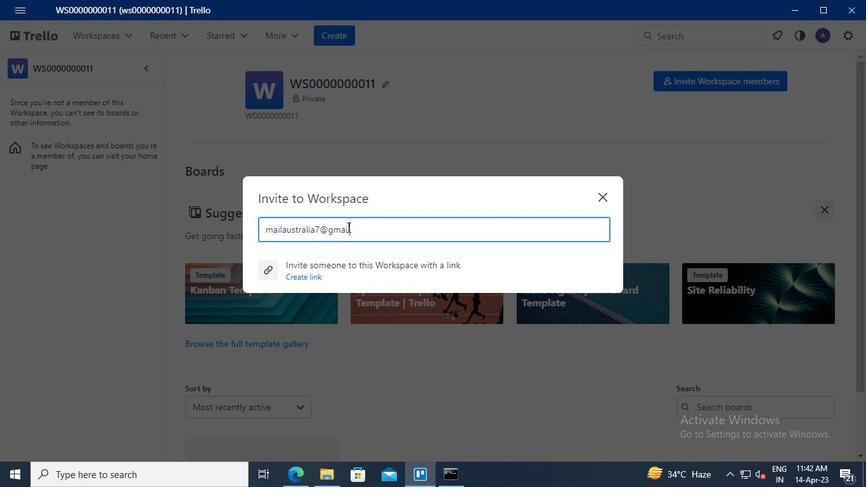 
Action: Keyboard o
Screenshot: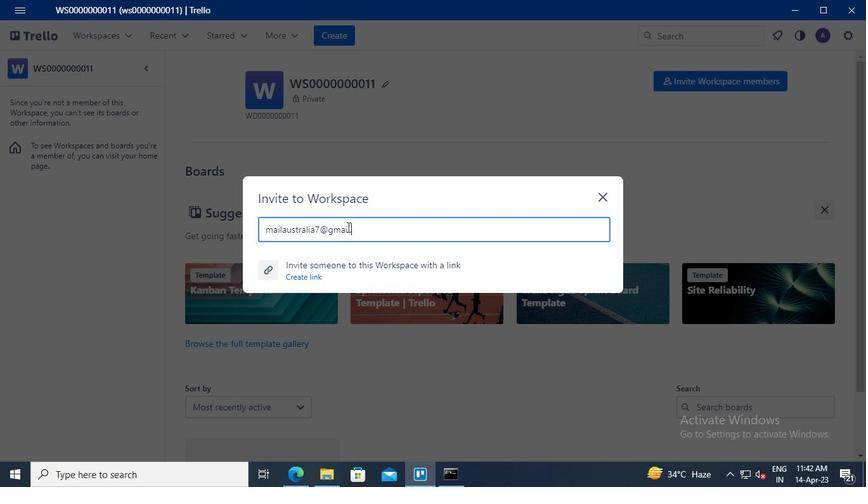
Action: Keyboard m
Screenshot: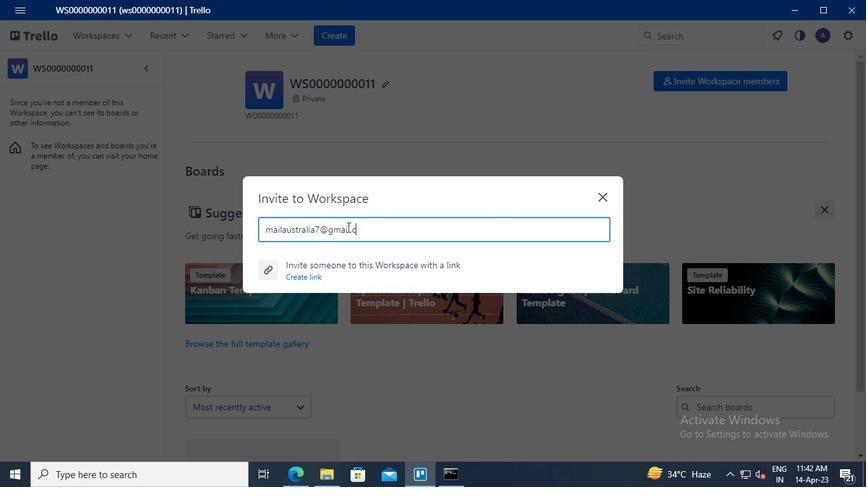 
Action: Mouse moved to (364, 265)
Screenshot: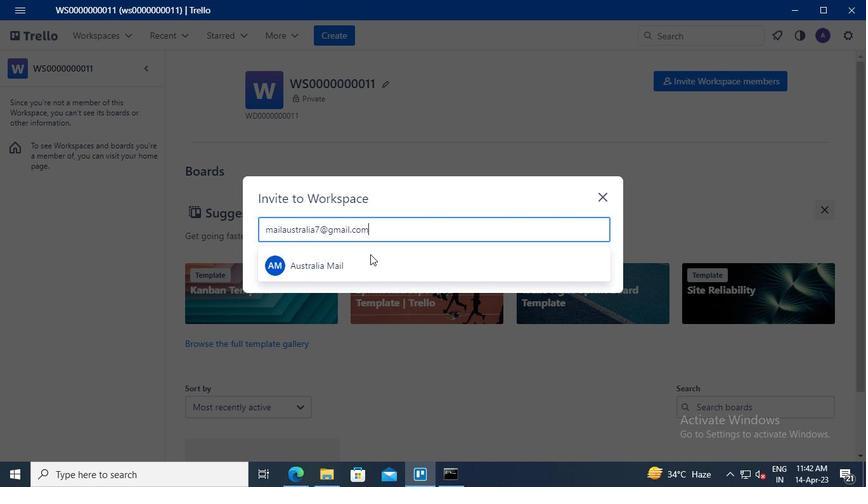 
Action: Mouse pressed left at (364, 265)
Screenshot: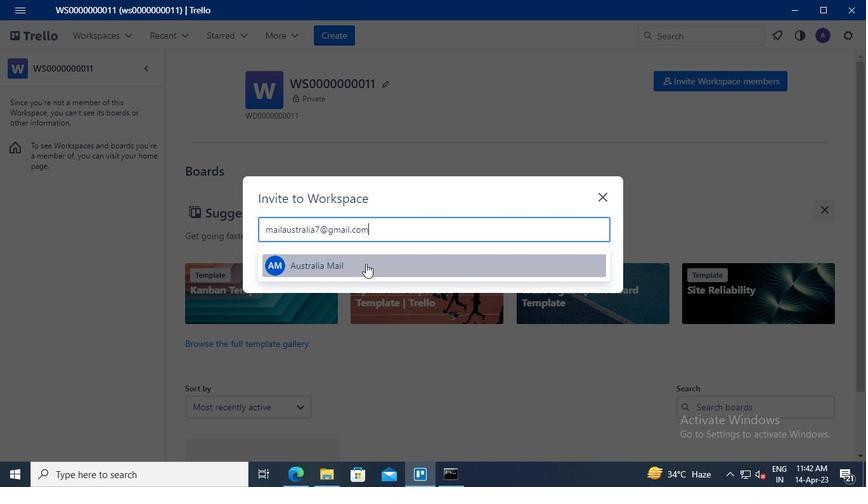 
Action: Mouse moved to (570, 207)
Screenshot: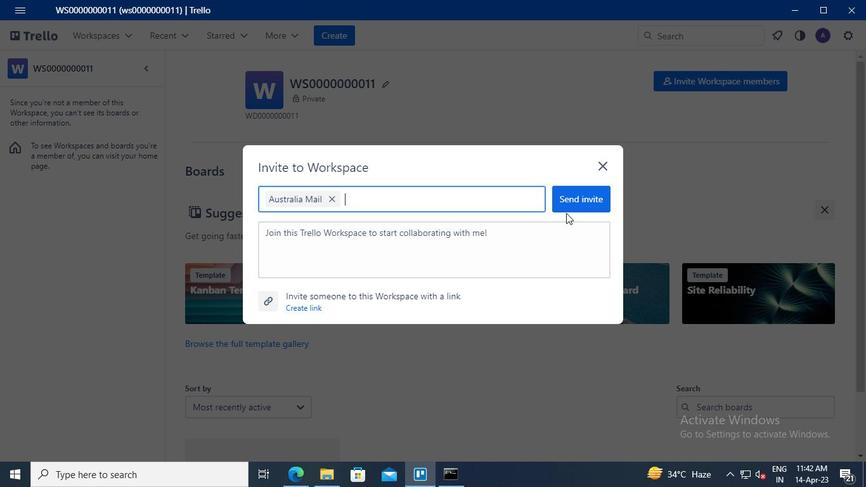 
Action: Mouse pressed left at (570, 207)
Screenshot: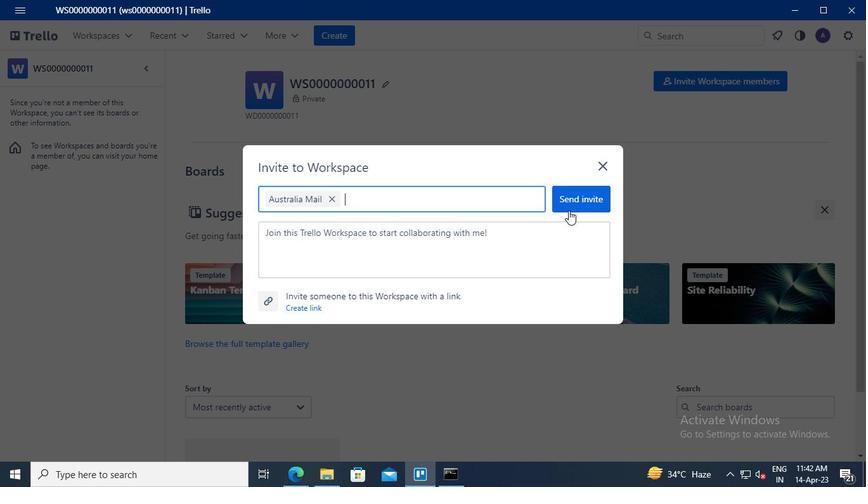 
Action: Mouse moved to (678, 89)
Screenshot: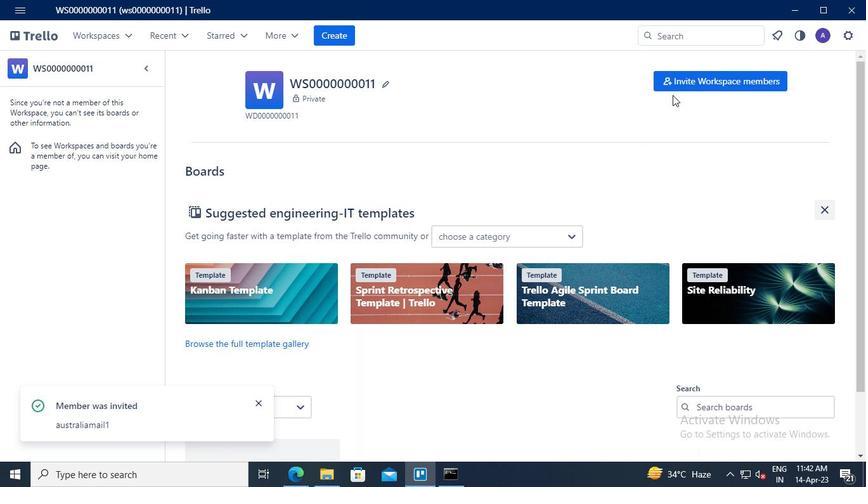 
Action: Mouse pressed left at (678, 89)
Screenshot: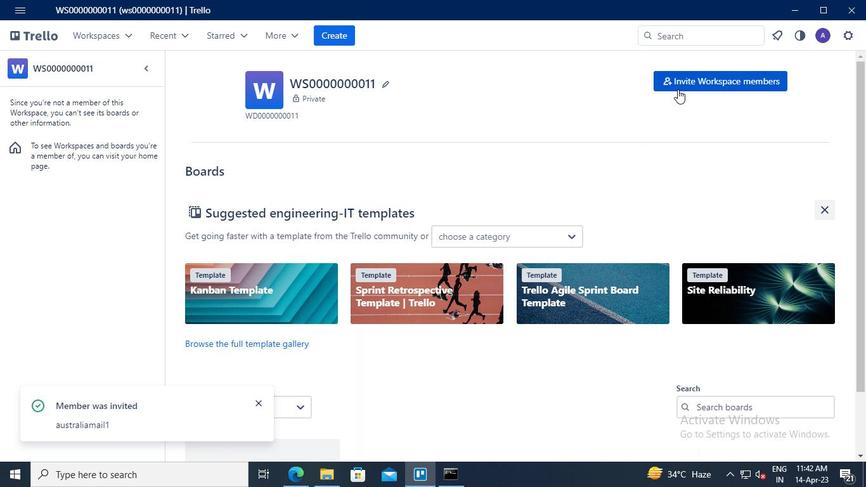 
Action: Mouse moved to (305, 232)
Screenshot: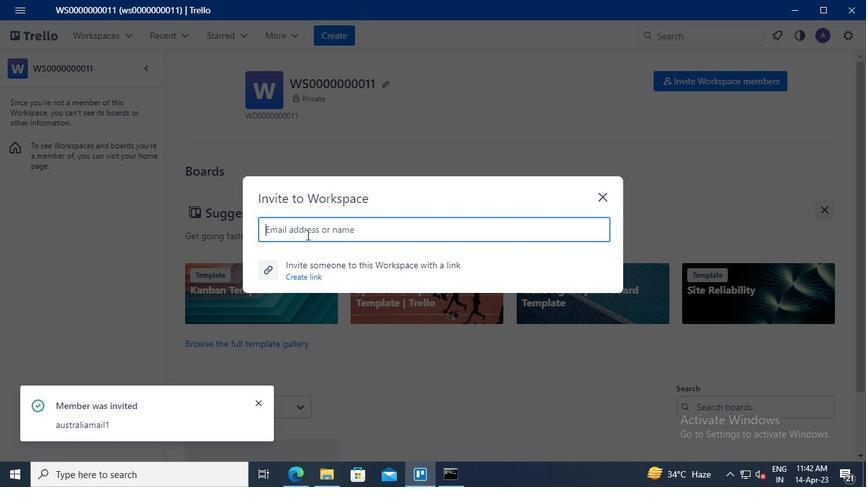 
Action: Mouse pressed left at (305, 232)
Screenshot: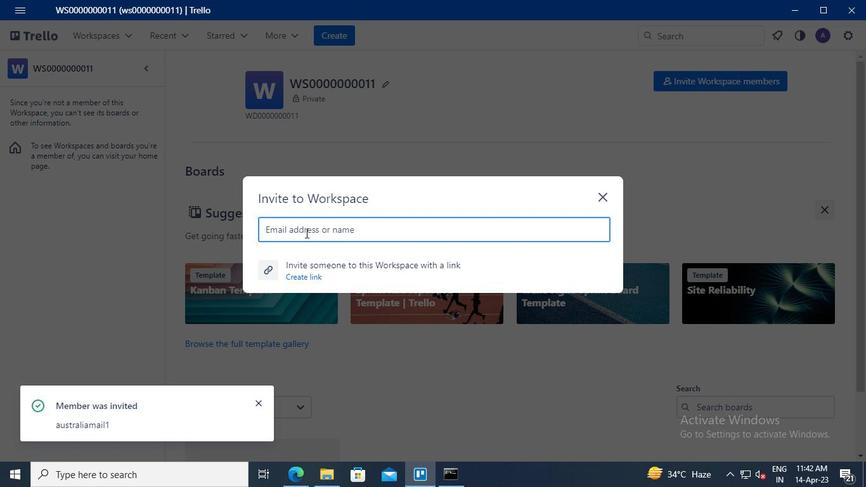 
Action: Keyboard c
Screenshot: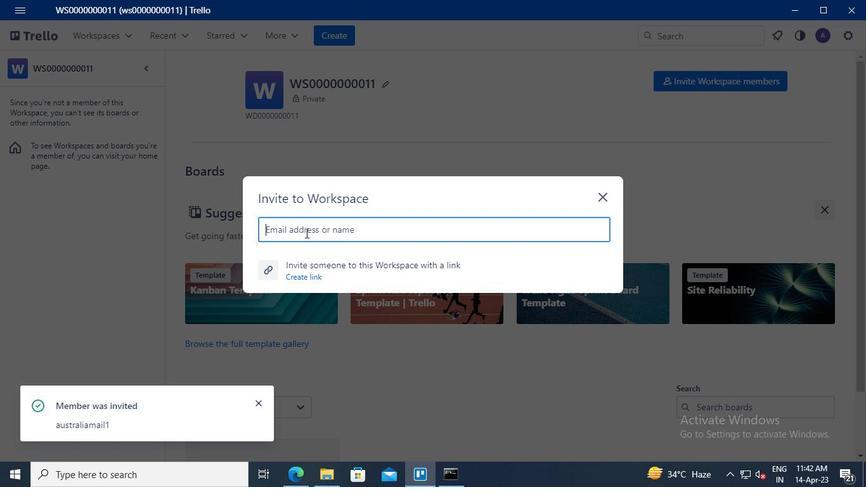 
Action: Keyboard a
Screenshot: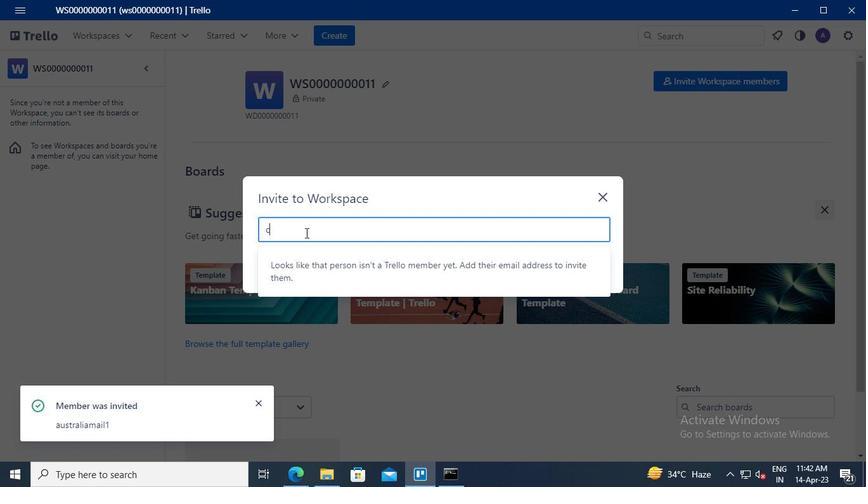 
Action: Keyboard r
Screenshot: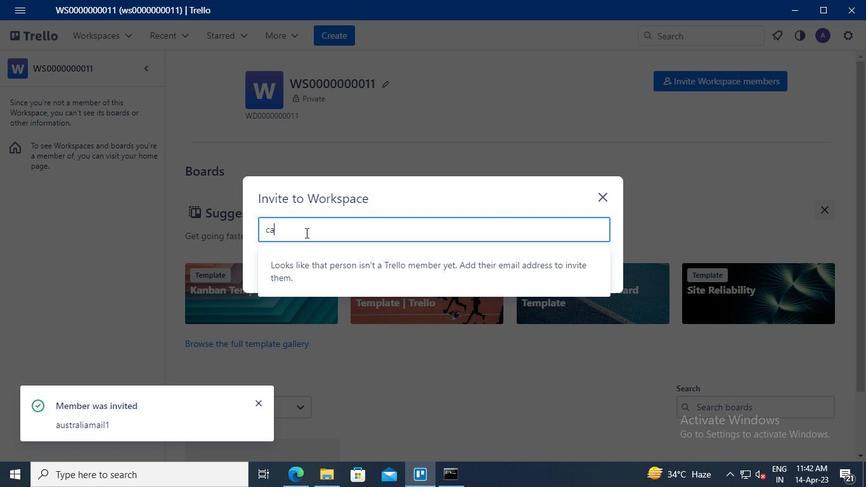 
Action: Keyboard x
Screenshot: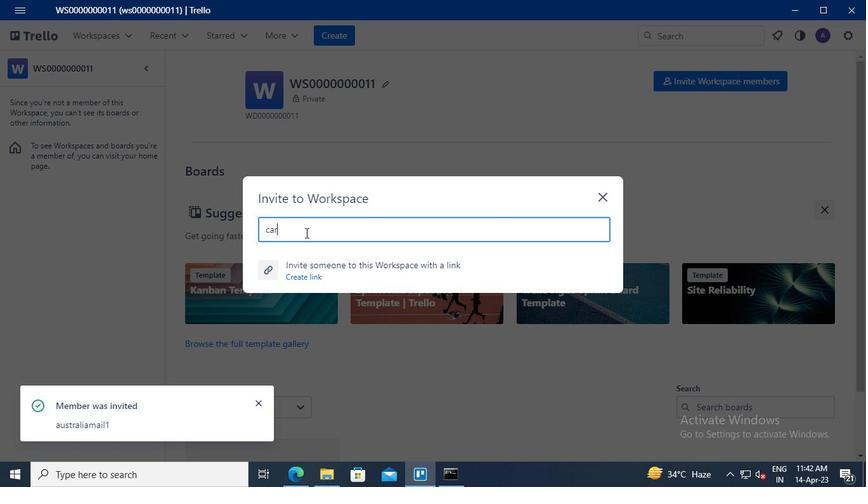 
Action: Keyboard x
Screenshot: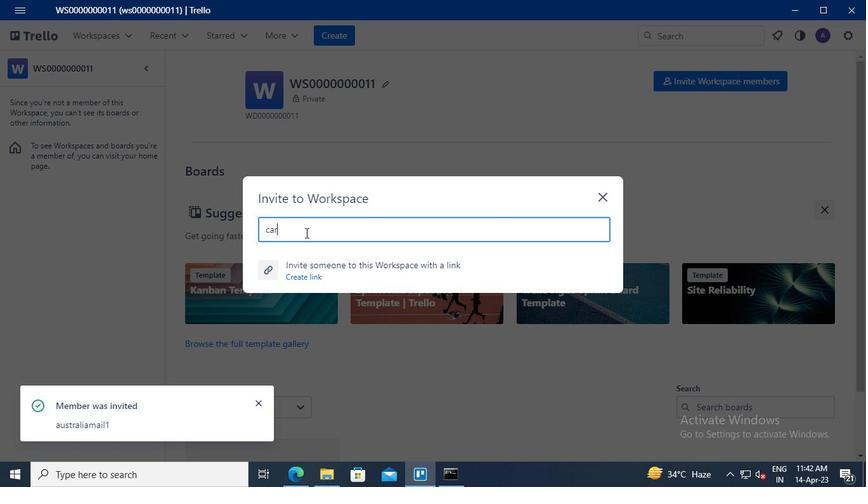 
Action: Keyboard s
Screenshot: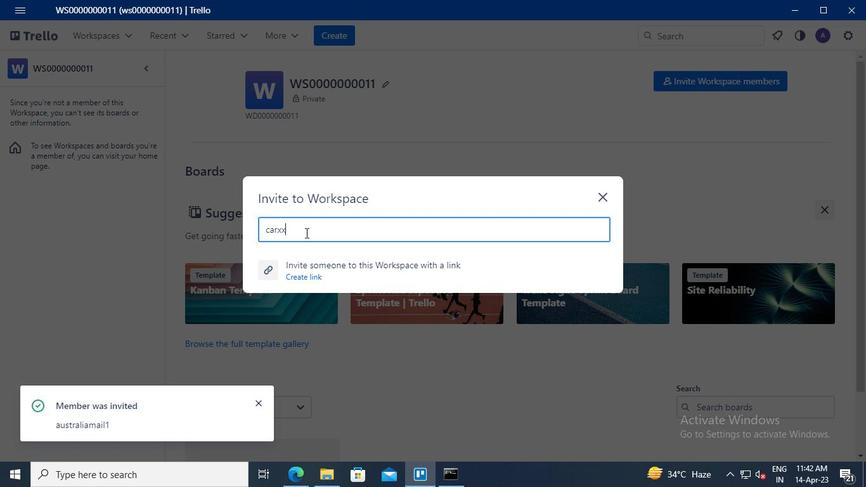 
Action: Keyboard t
Screenshot: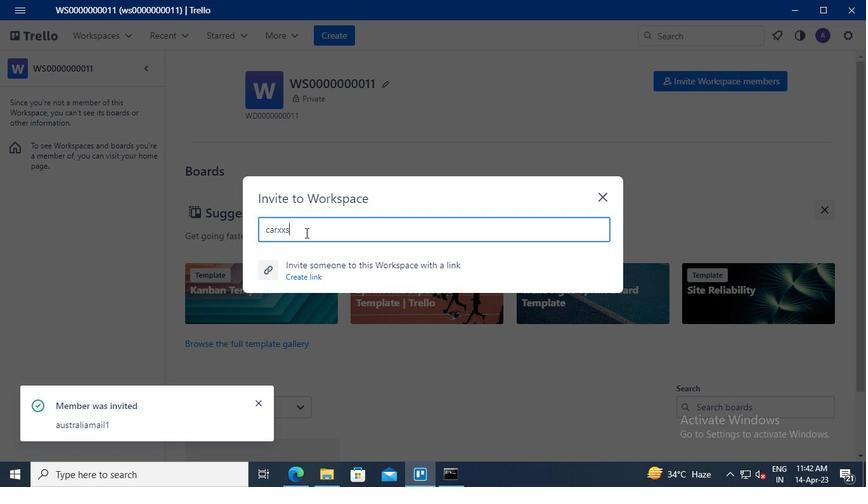 
Action: Keyboard r
Screenshot: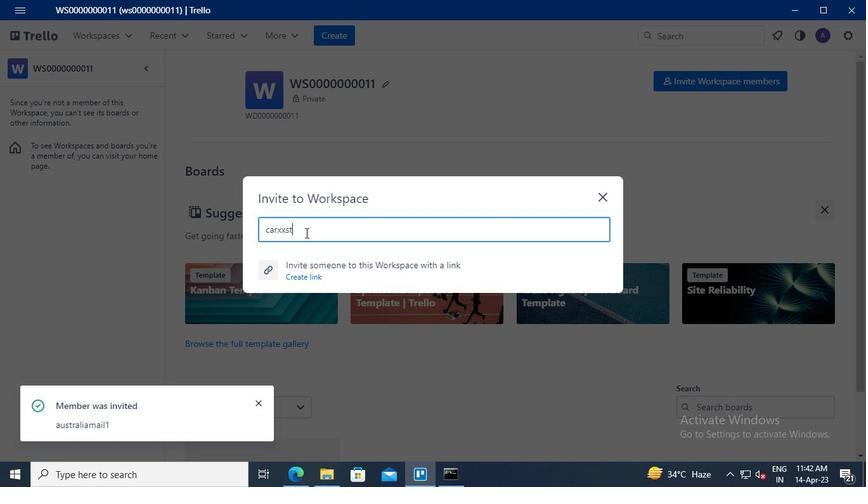 
Action: Keyboard e
Screenshot: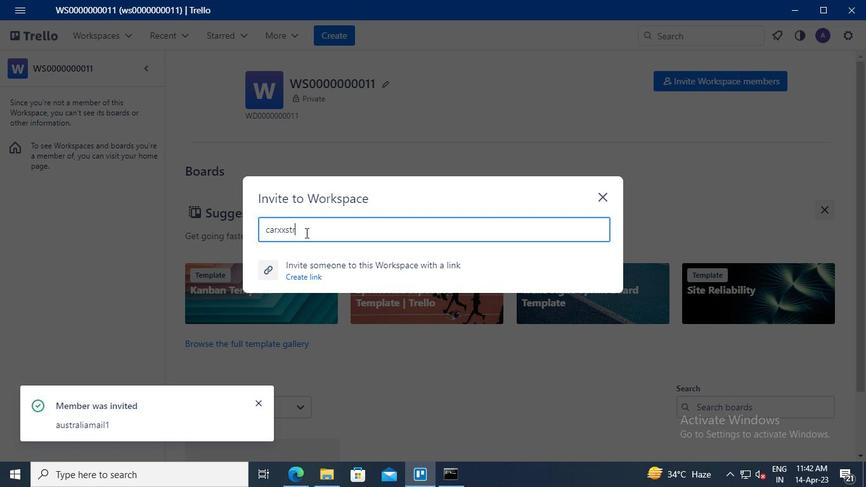 
Action: Keyboard e
Screenshot: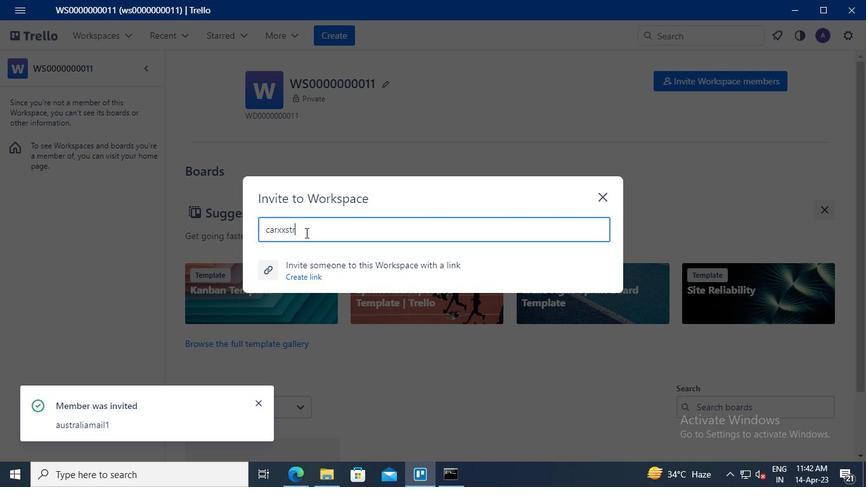 
Action: Keyboard t
Screenshot: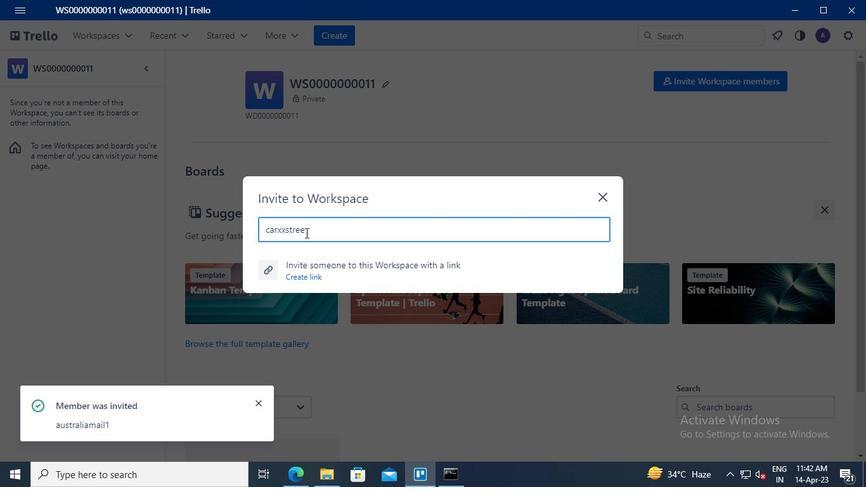 
Action: Keyboard <103>
Screenshot: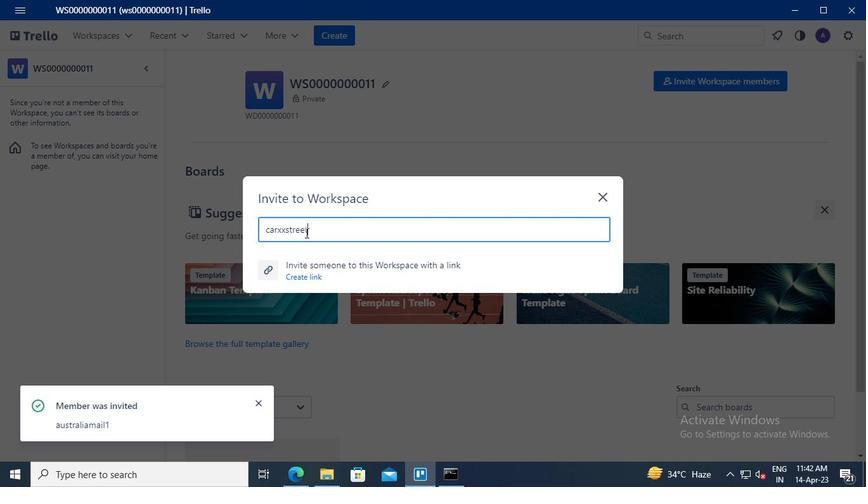 
Action: Keyboard <105>
Screenshot: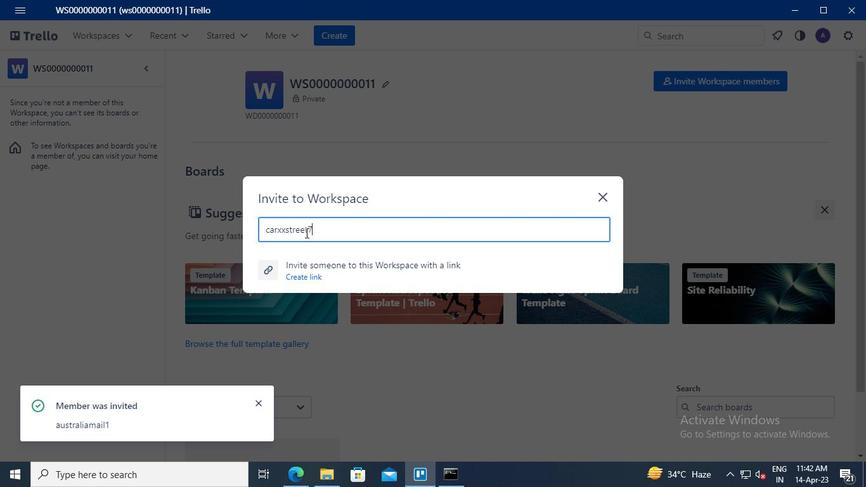 
Action: Keyboard <97>
Screenshot: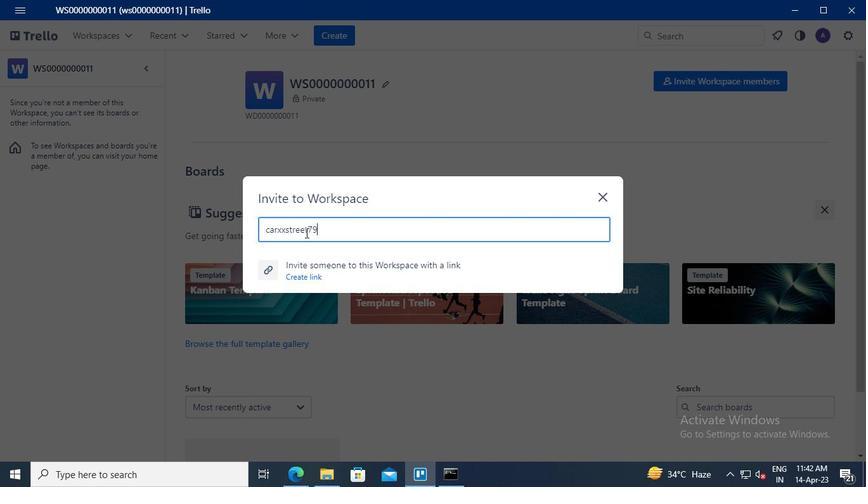 
Action: Keyboard Key.shift
Screenshot: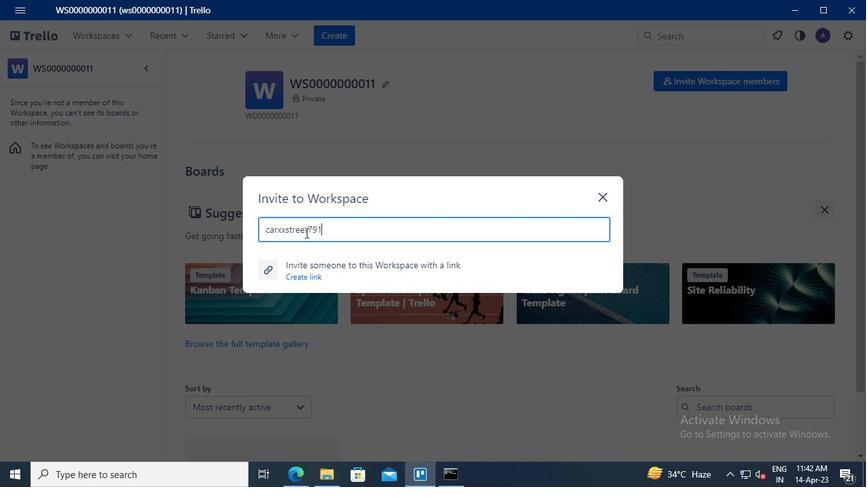 
Action: Keyboard @
Screenshot: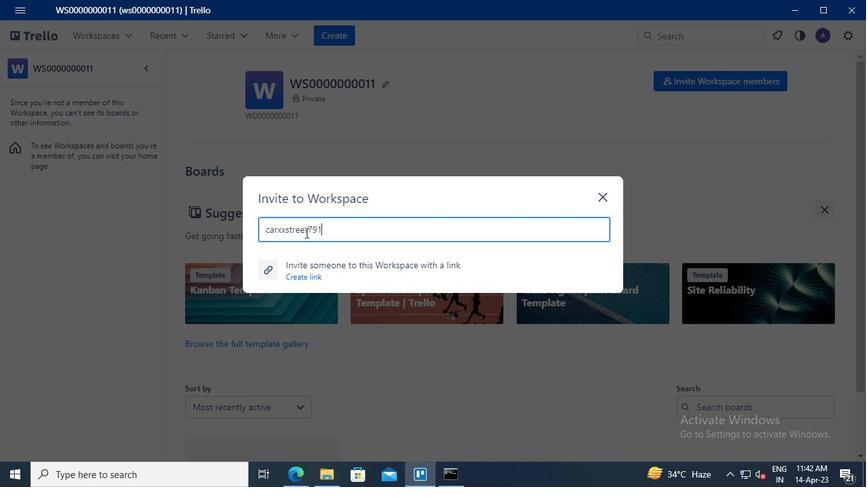 
Action: Keyboard g
Screenshot: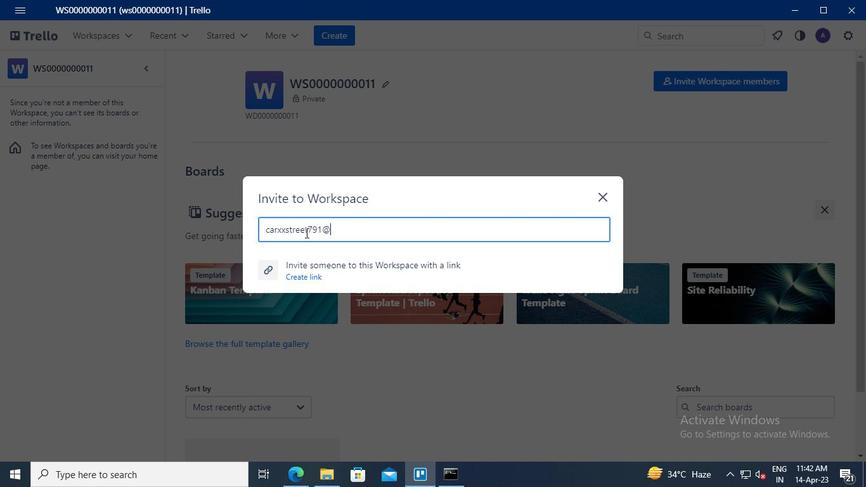 
Action: Keyboard m
Screenshot: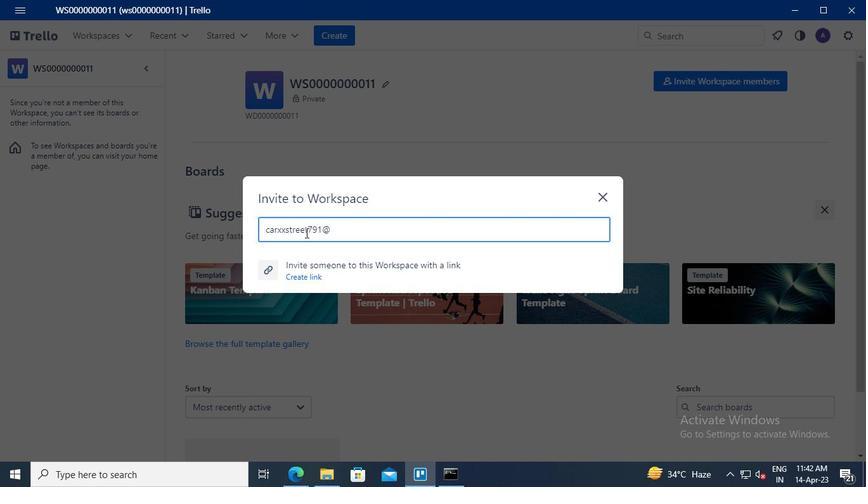 
Action: Keyboard a
Screenshot: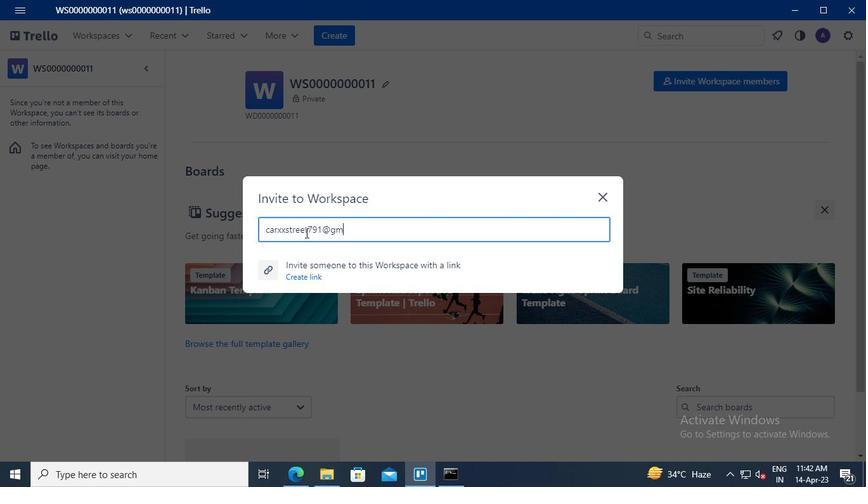 
Action: Keyboard i
Screenshot: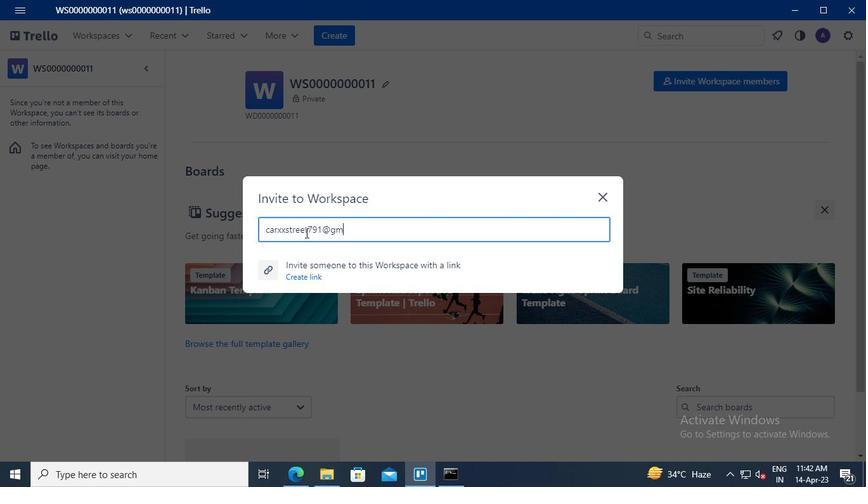 
Action: Keyboard l
Screenshot: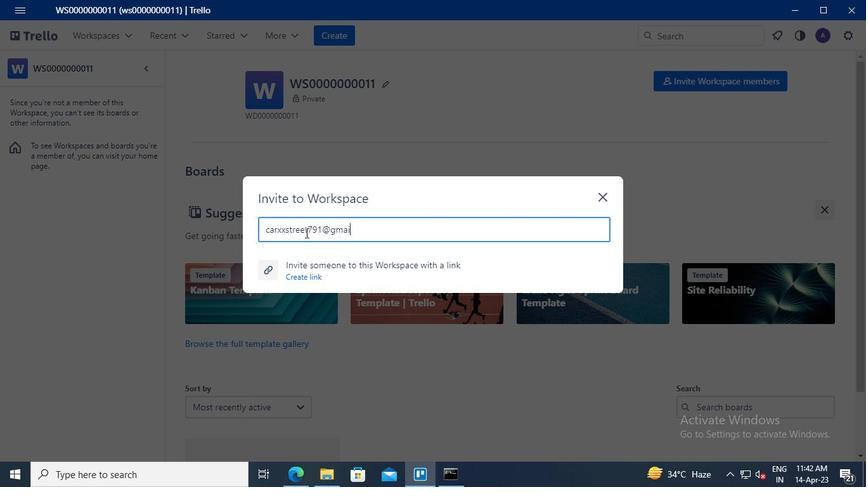
Action: Keyboard .
Screenshot: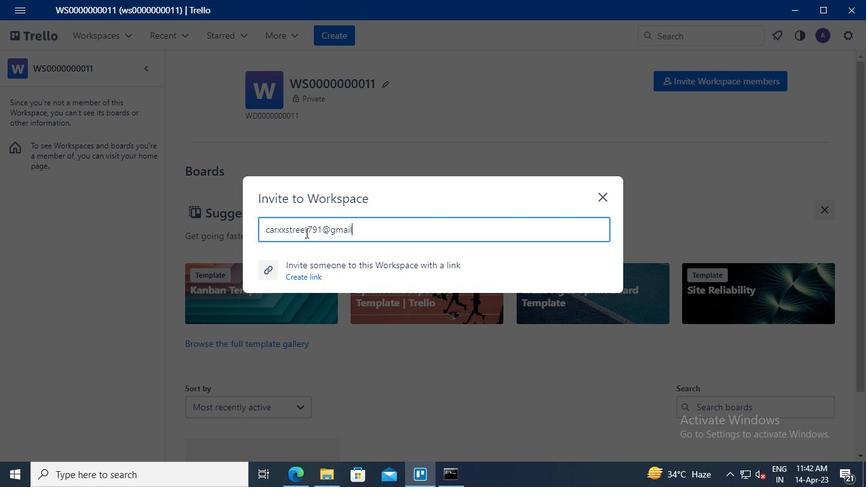 
Action: Keyboard c
Screenshot: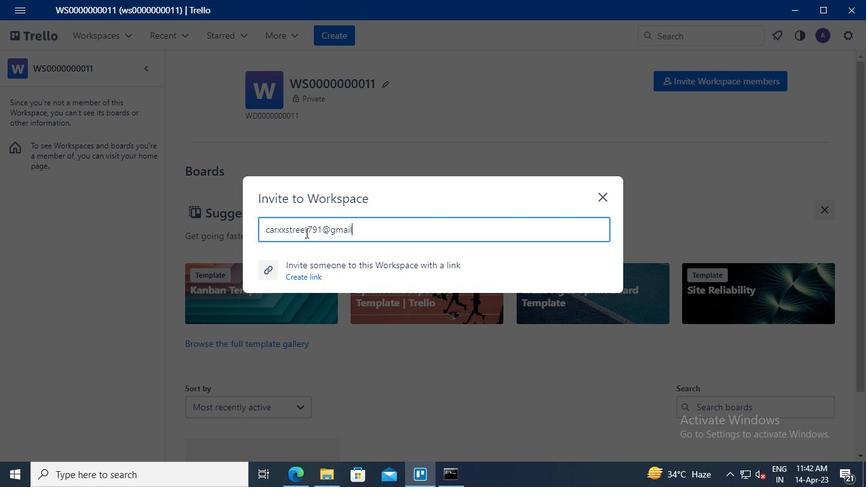 
Action: Keyboard o
Screenshot: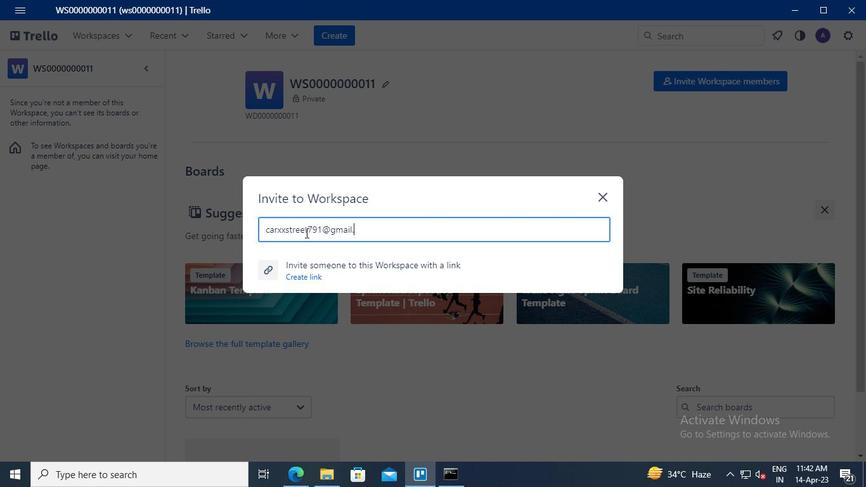 
Action: Keyboard m
Screenshot: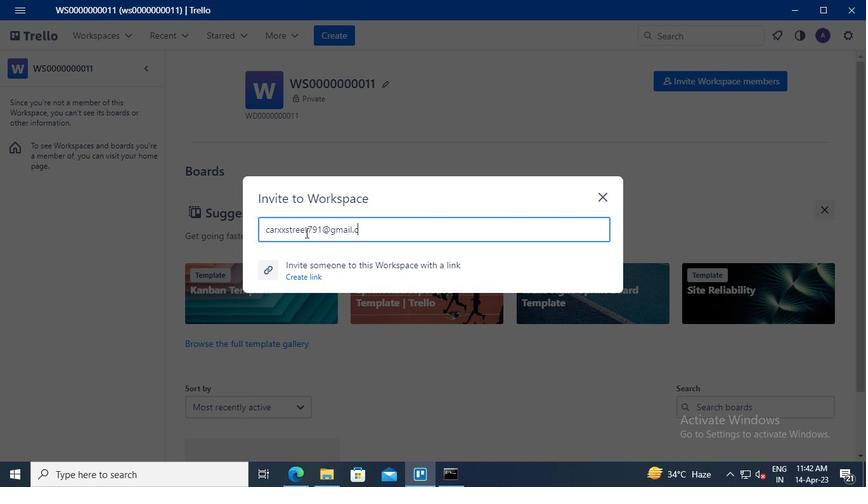 
Action: Mouse moved to (336, 260)
Screenshot: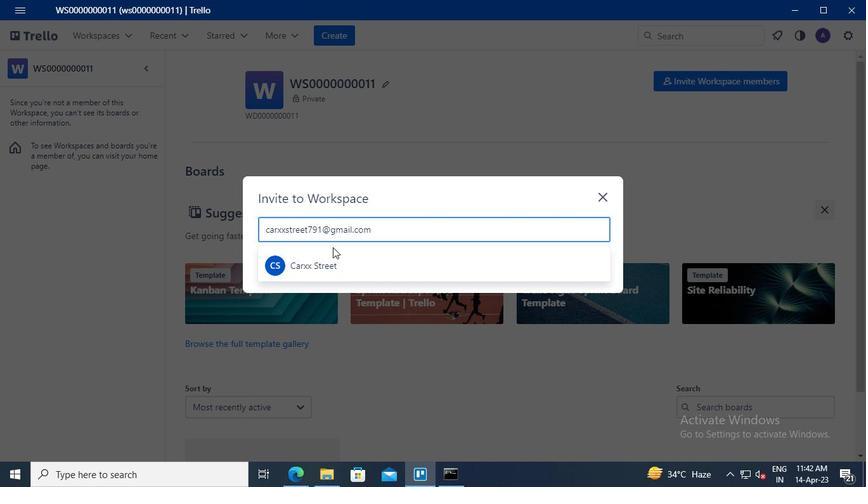 
Action: Mouse pressed left at (336, 260)
Screenshot: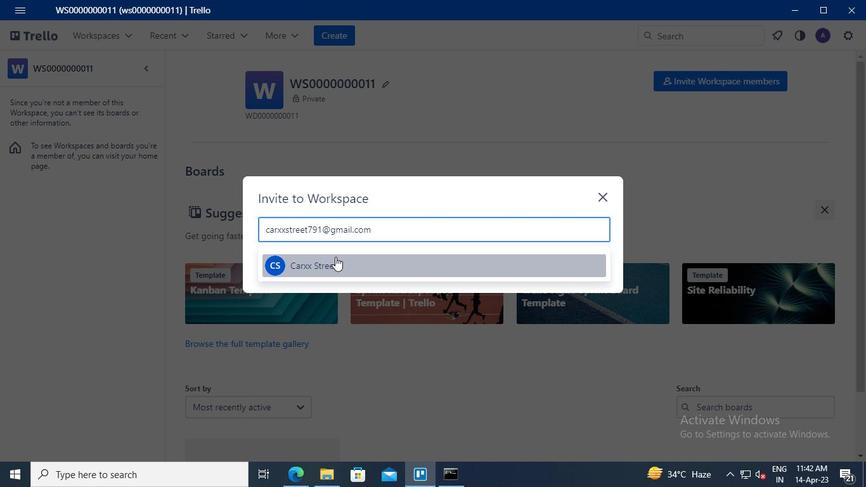 
Action: Mouse moved to (576, 206)
Screenshot: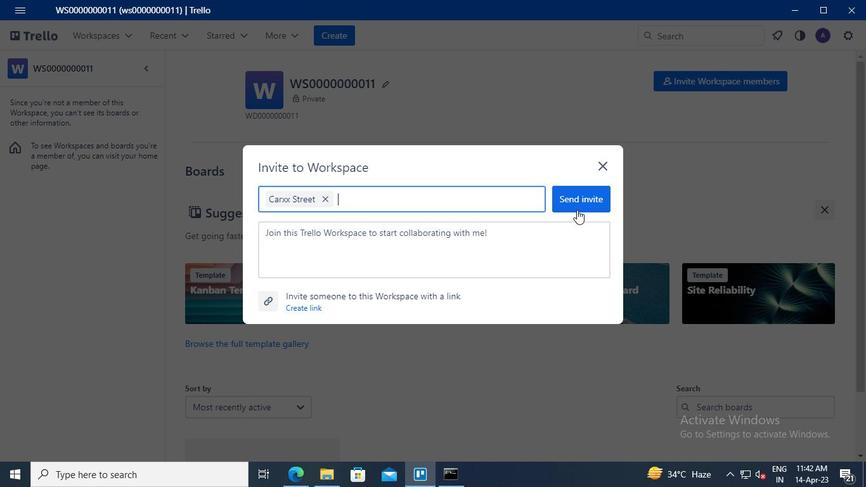 
Action: Mouse pressed left at (576, 206)
Screenshot: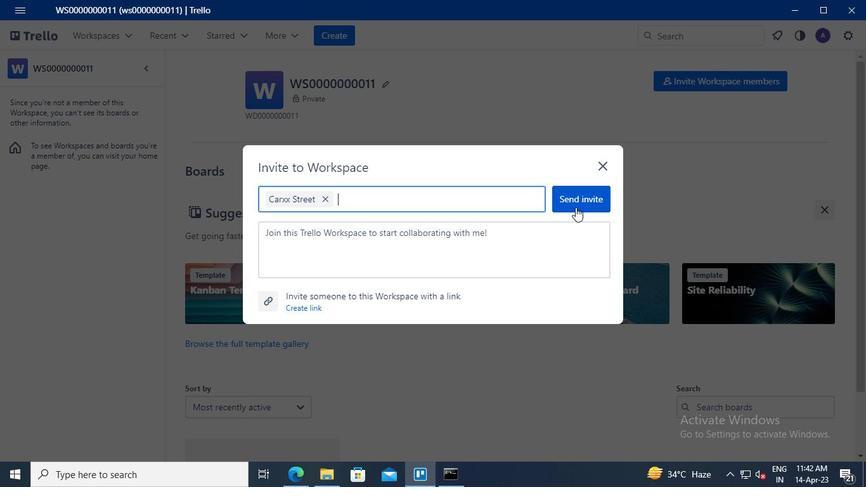 
Action: Mouse moved to (687, 86)
Screenshot: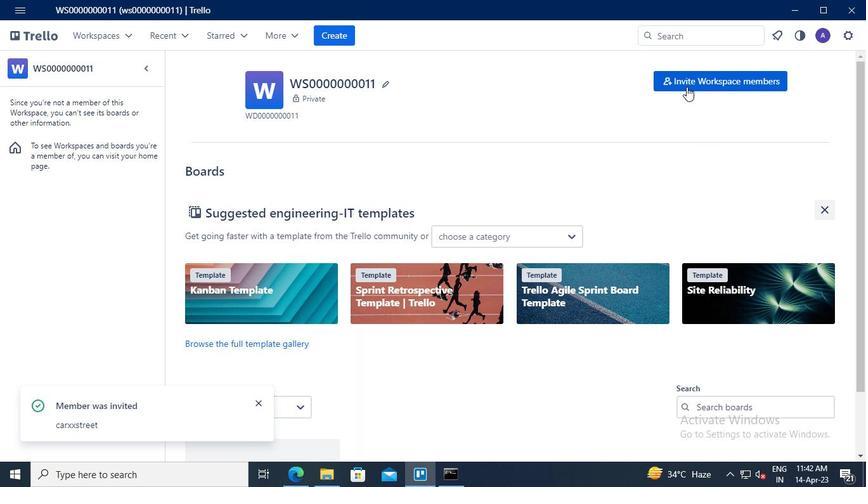 
Action: Mouse pressed left at (687, 86)
Screenshot: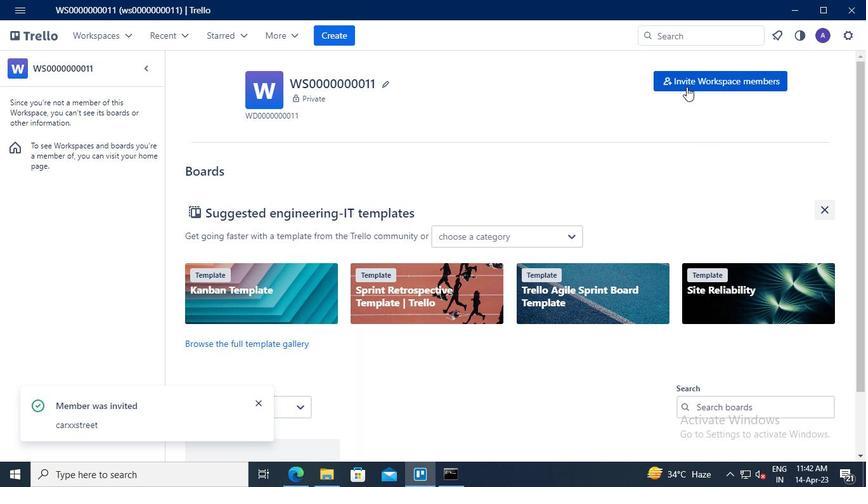
Action: Mouse moved to (364, 228)
Screenshot: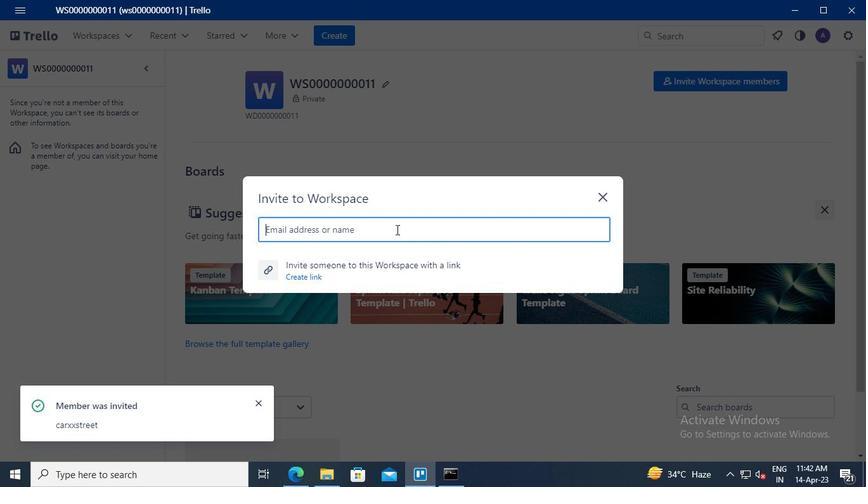 
Action: Mouse pressed left at (364, 228)
Screenshot: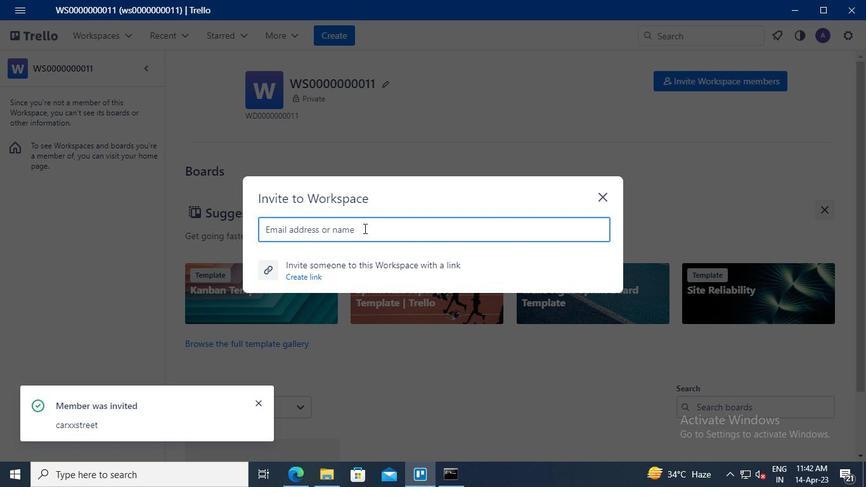 
Action: Keyboard n
Screenshot: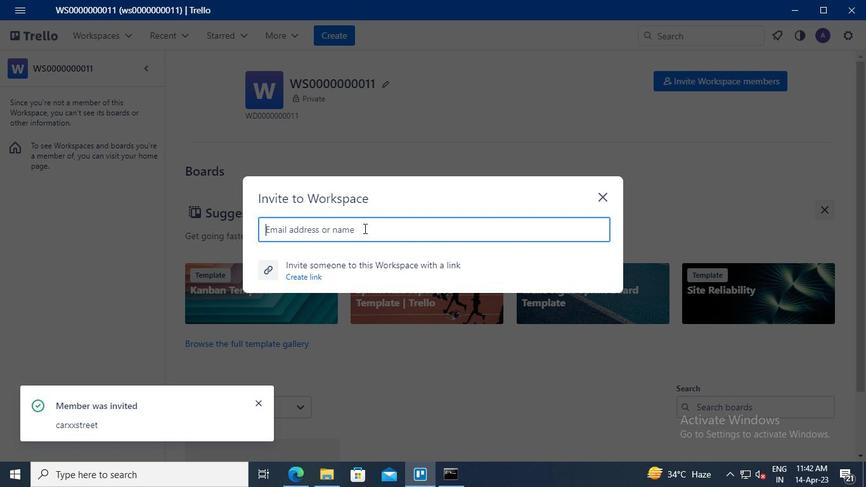 
Action: Keyboard i
Screenshot: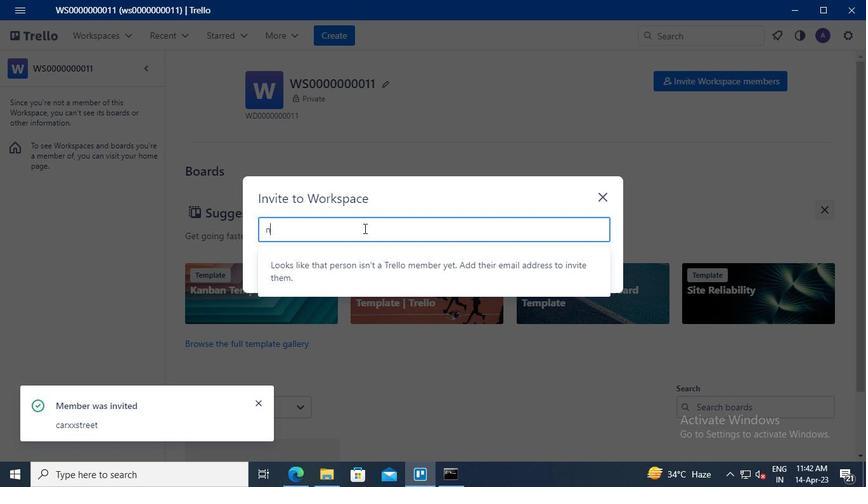 
Action: Keyboard k
Screenshot: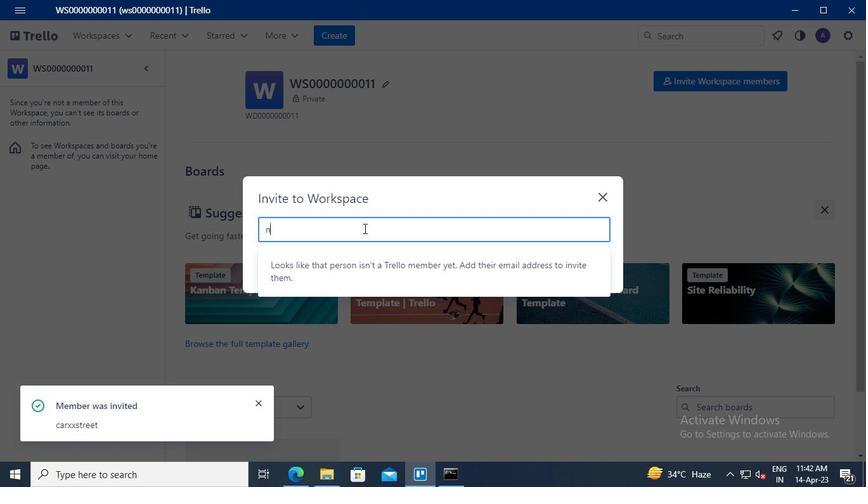 
Action: Keyboard r
Screenshot: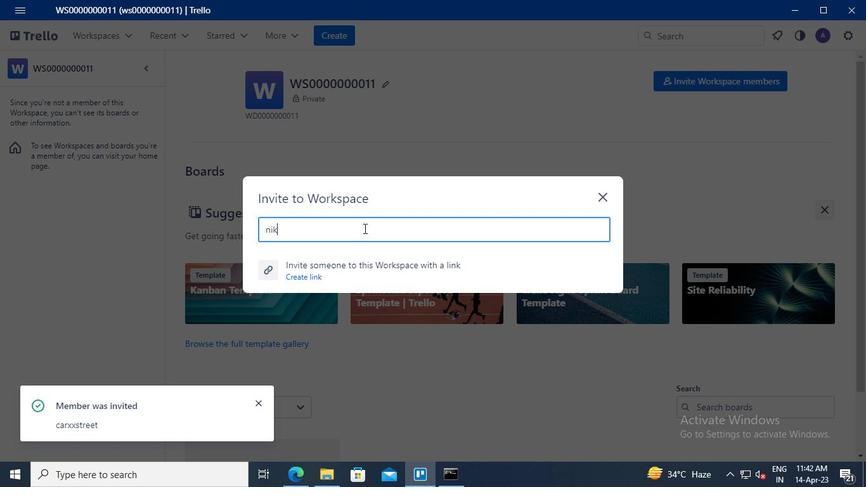 
Action: Keyboard a
Screenshot: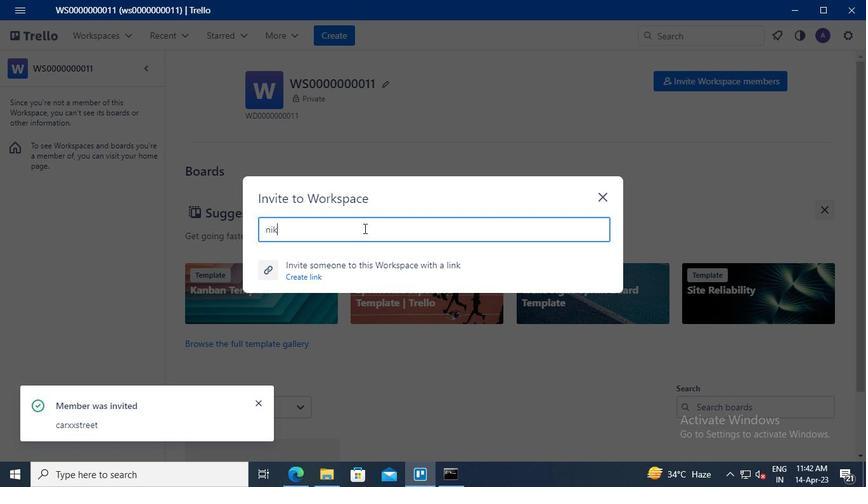 
Action: Keyboard t
Screenshot: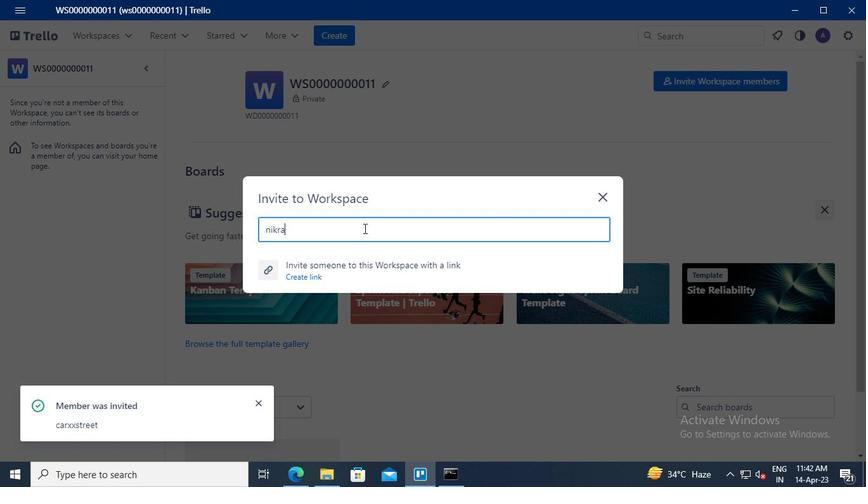 
Action: Keyboard h
Screenshot: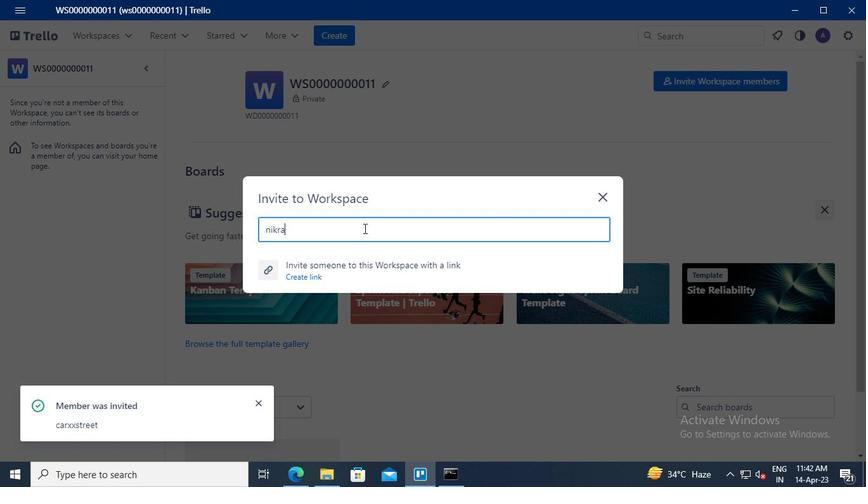 
Action: Keyboard i
Screenshot: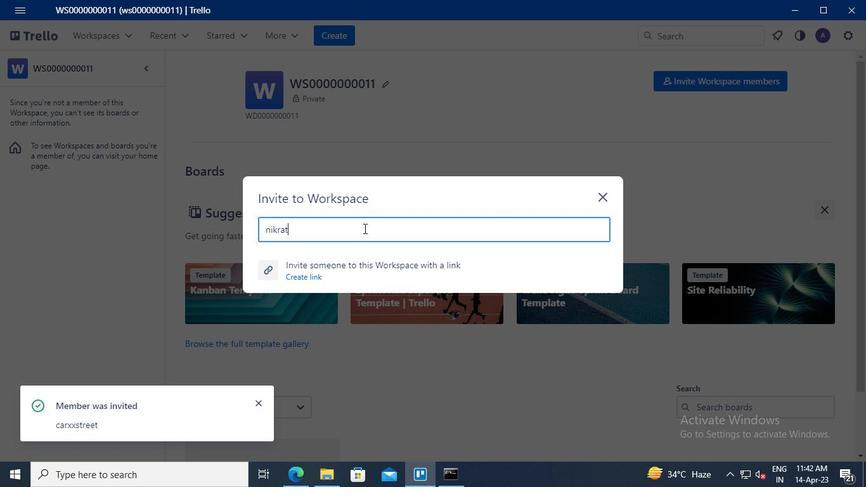 
Action: Keyboard <104>
Screenshot: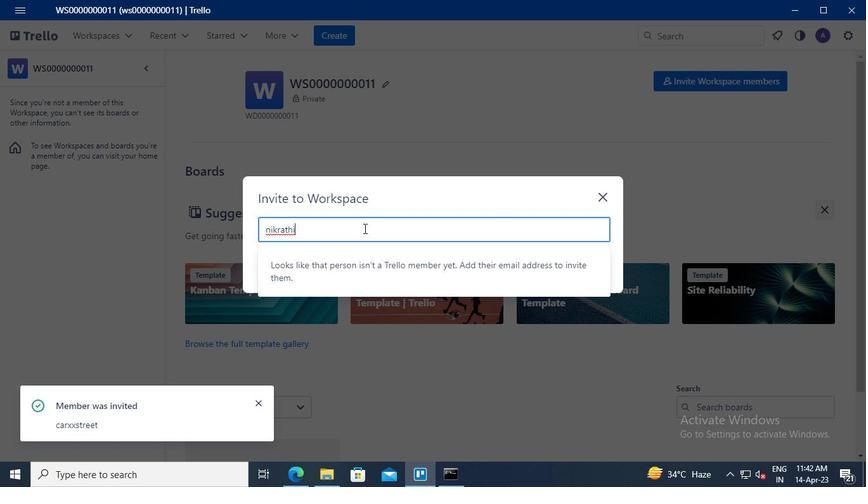 
Action: Keyboard <104>
Screenshot: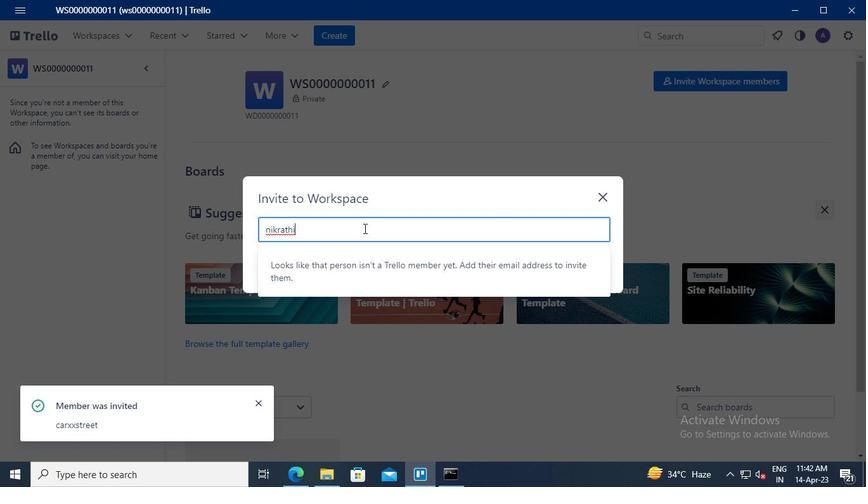 
Action: Keyboard <105>
Screenshot: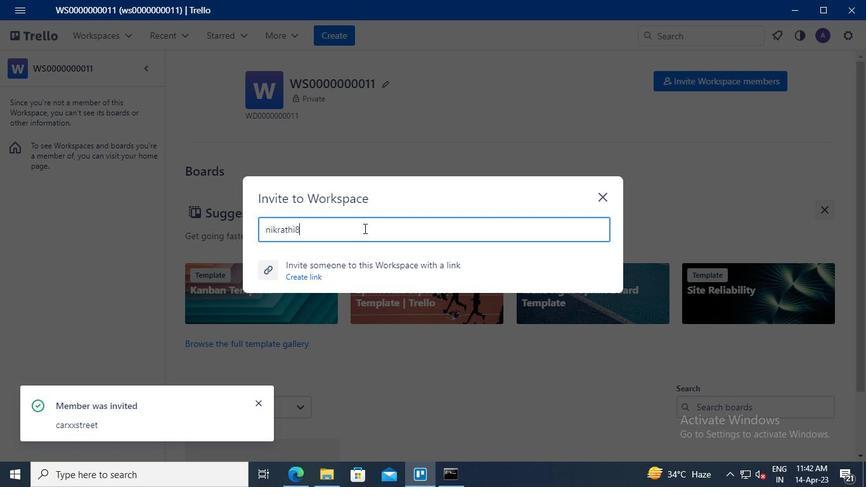 
Action: Keyboard Key.shift
Screenshot: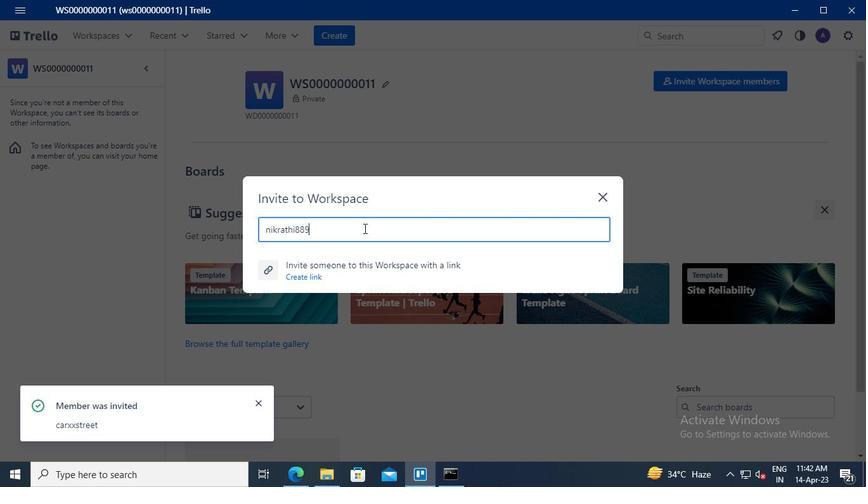 
Action: Keyboard @
Screenshot: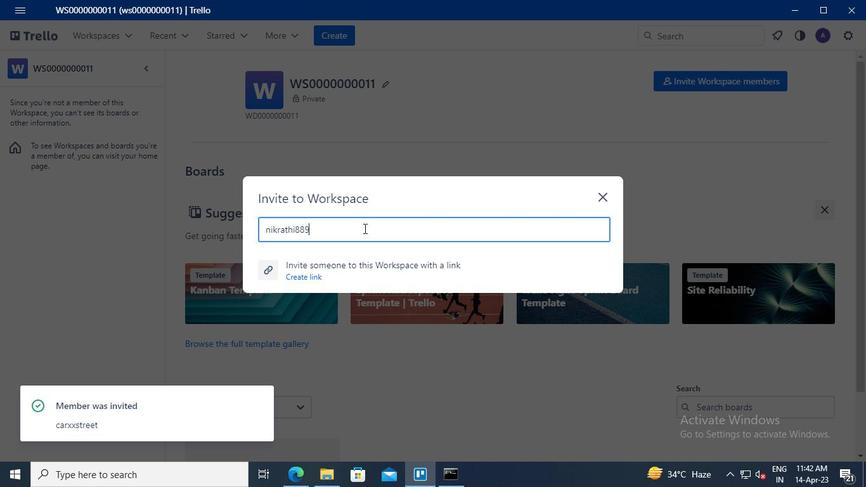 
Action: Keyboard g
Screenshot: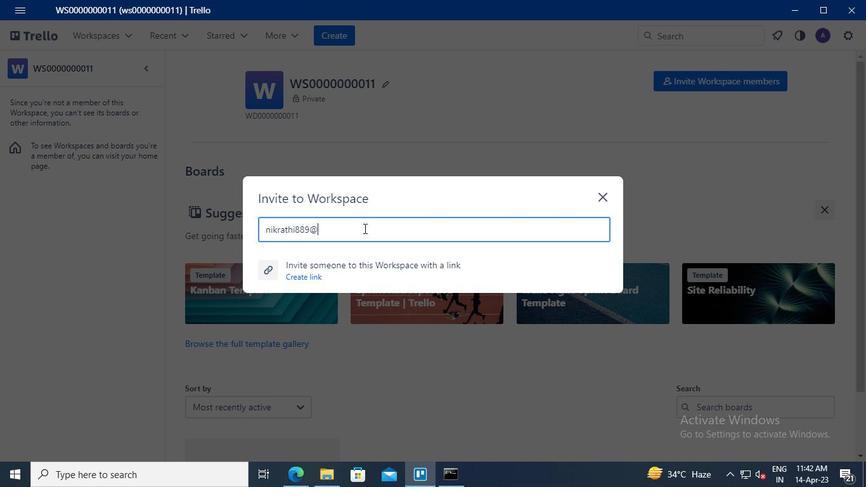
Action: Keyboard m
Screenshot: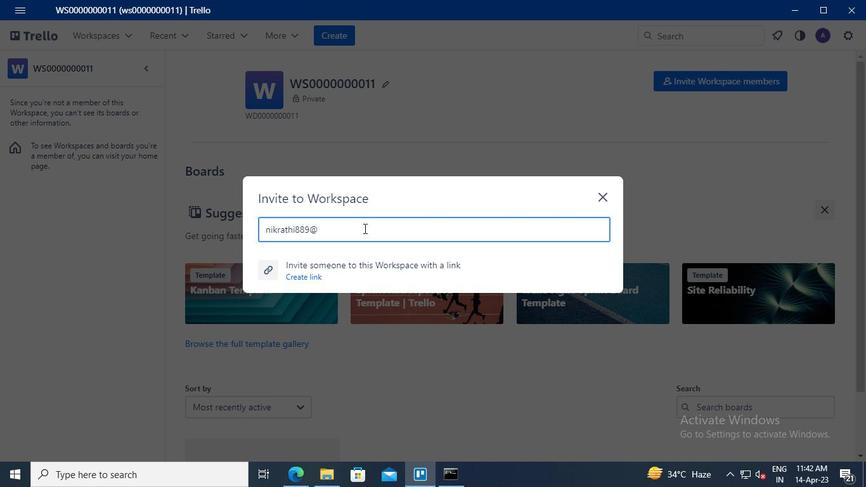 
Action: Keyboard a
Screenshot: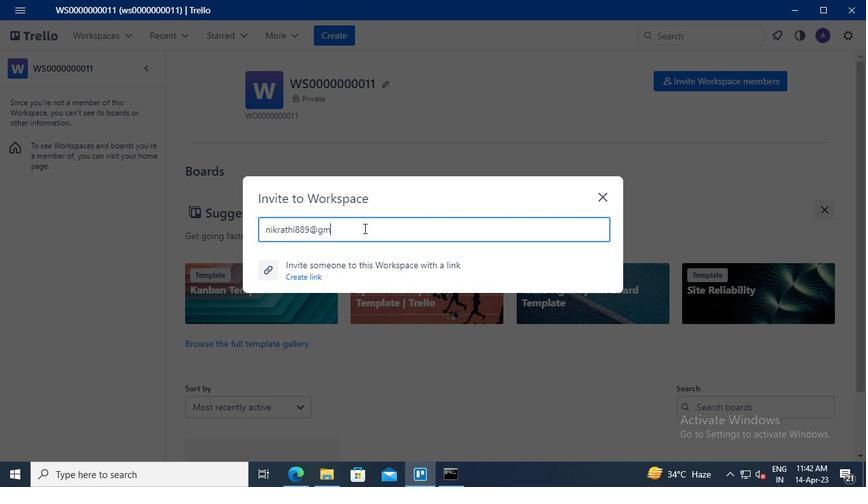 
Action: Keyboard i
Screenshot: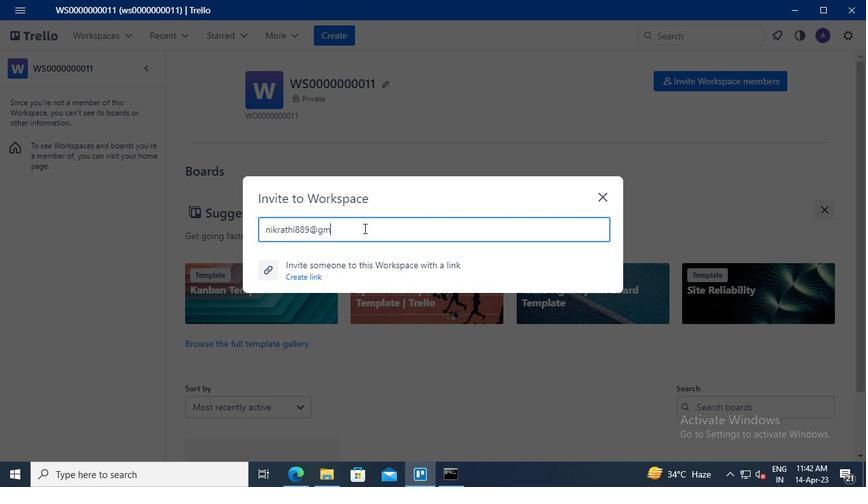 
Action: Keyboard l
Screenshot: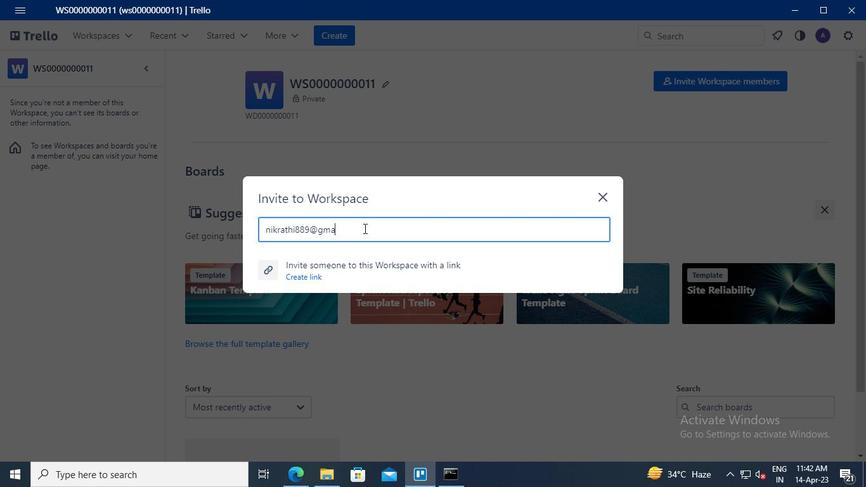 
Action: Keyboard .
Screenshot: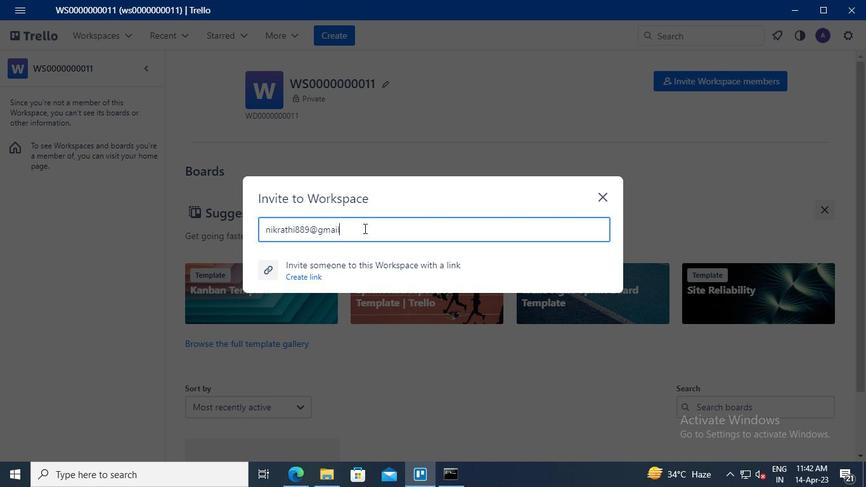 
Action: Keyboard c
Screenshot: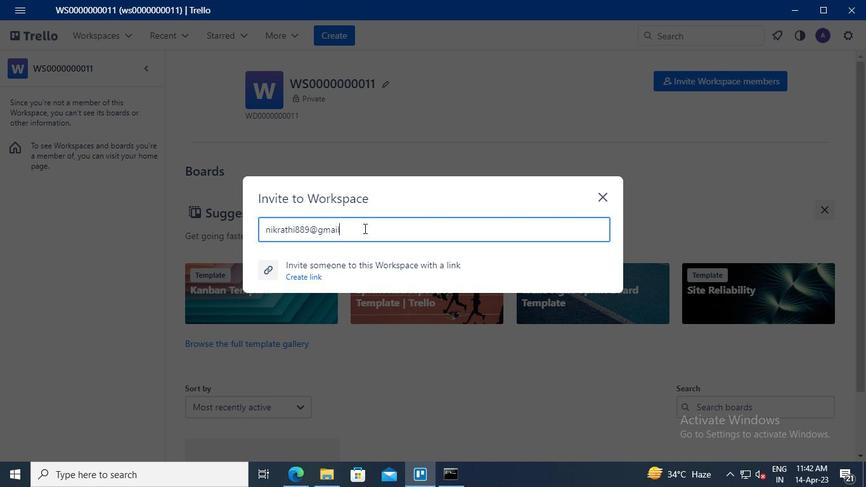 
Action: Keyboard o
Screenshot: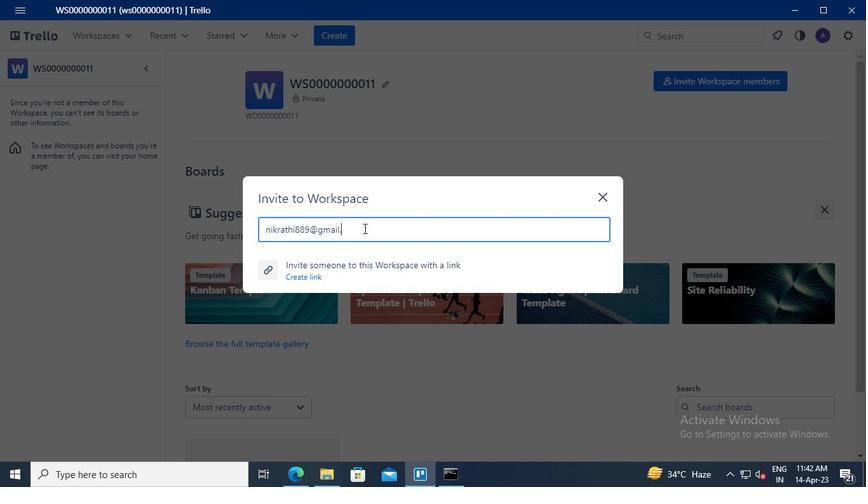 
Action: Keyboard m
Screenshot: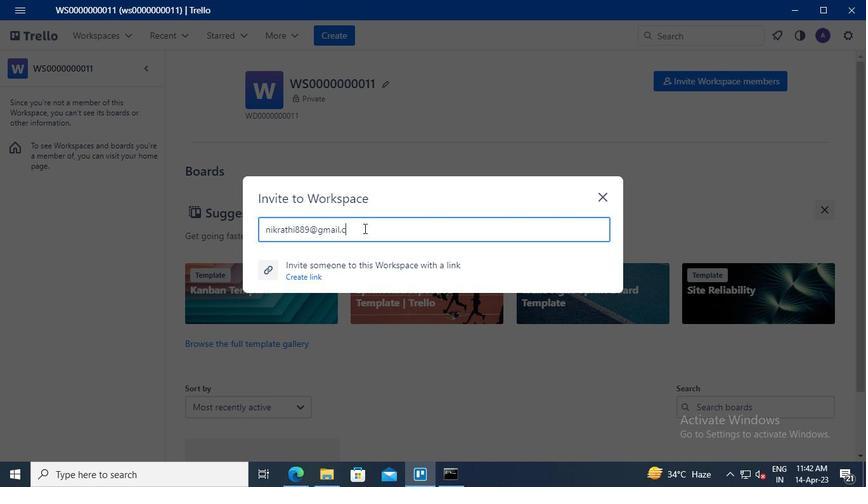 
Action: Mouse moved to (357, 263)
Screenshot: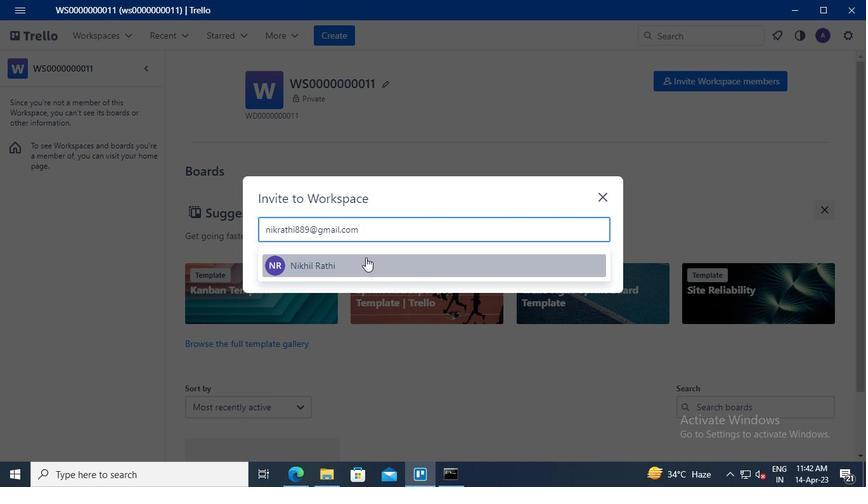 
Action: Mouse pressed left at (357, 263)
Screenshot: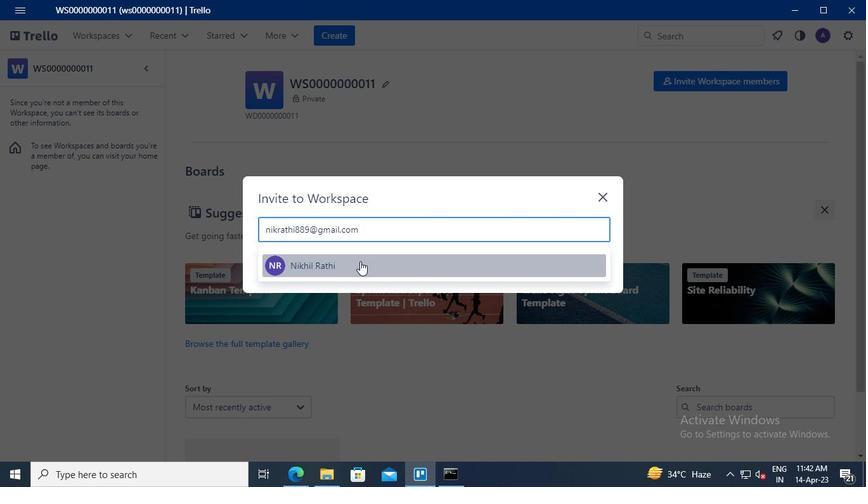 
Action: Mouse moved to (579, 203)
Screenshot: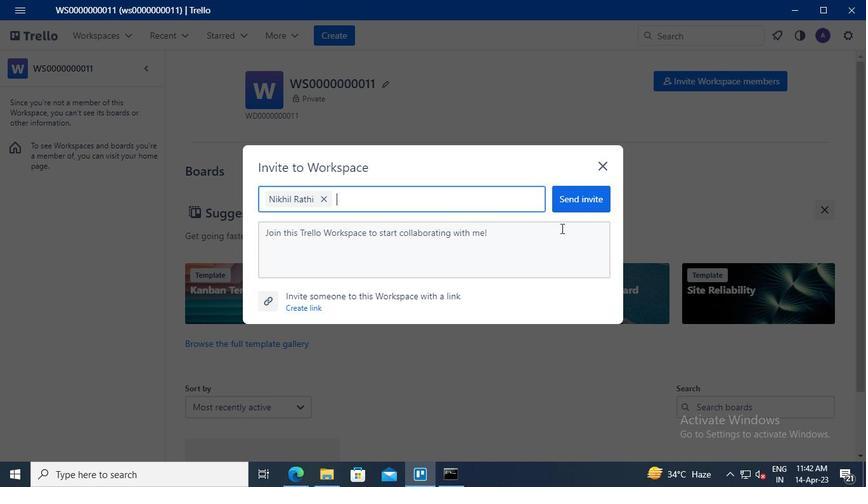 
Action: Mouse pressed left at (579, 203)
Screenshot: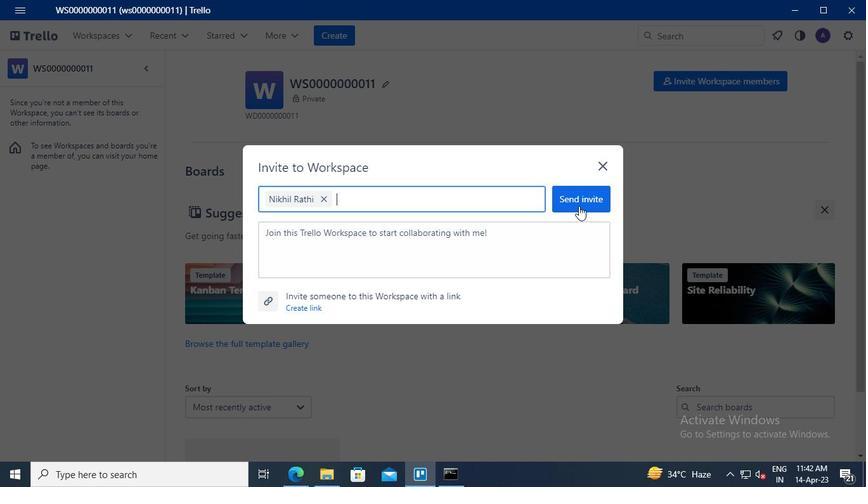 
Action: Mouse moved to (678, 86)
Screenshot: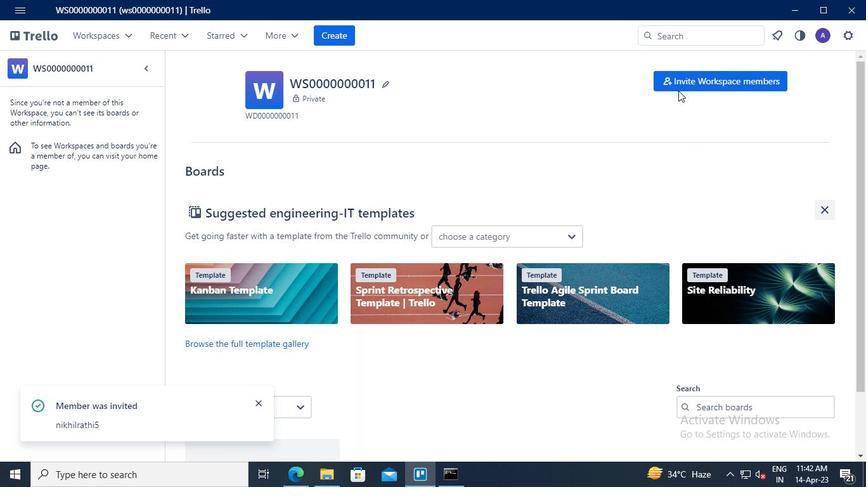 
Action: Mouse pressed left at (678, 86)
Screenshot: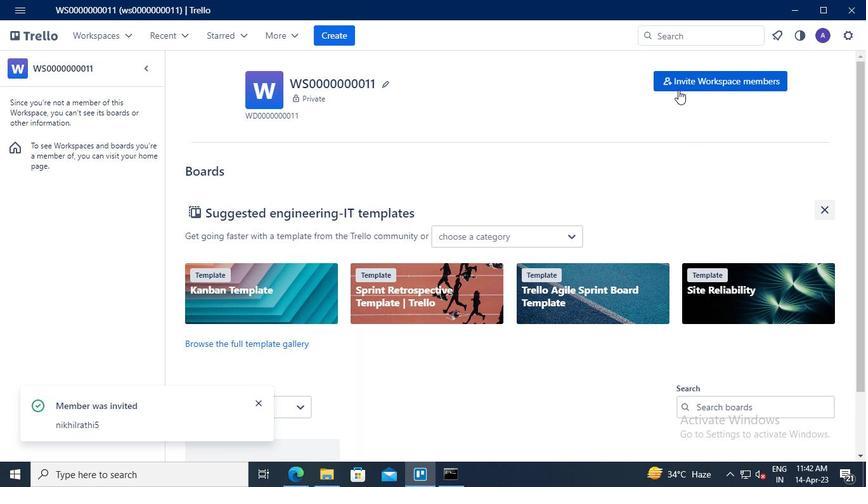 
Action: Mouse moved to (329, 228)
Screenshot: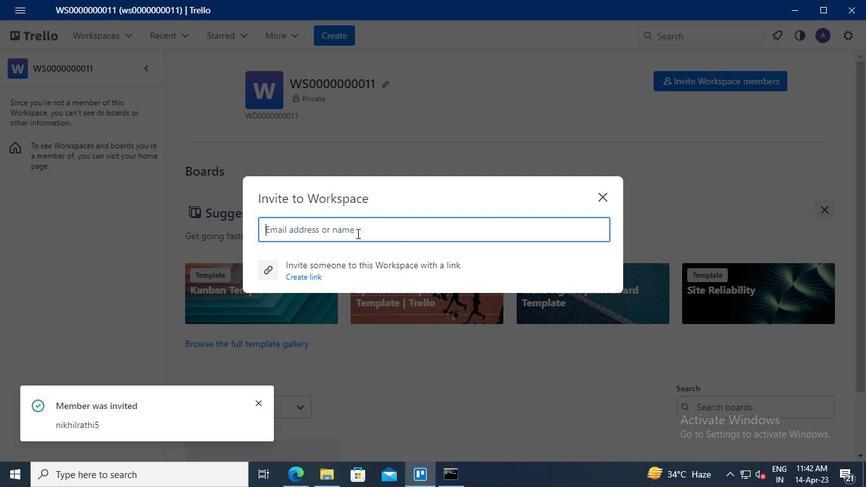
Action: Mouse pressed left at (329, 228)
Screenshot: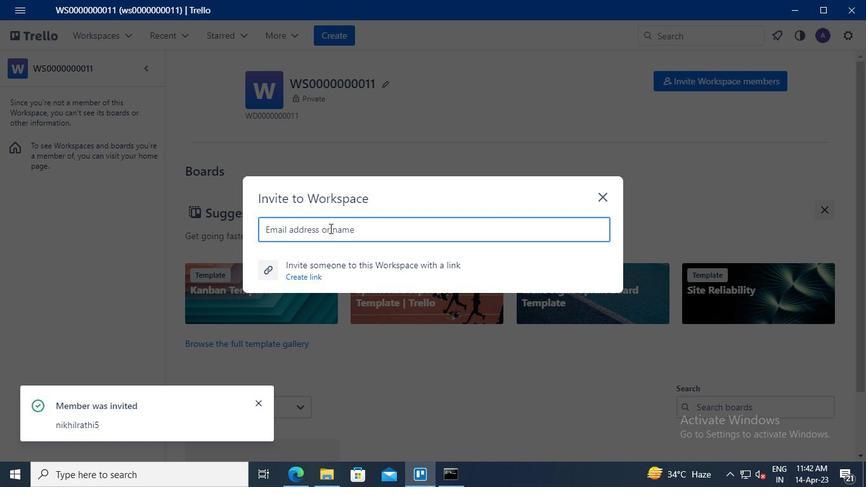 
Action: Keyboard p
Screenshot: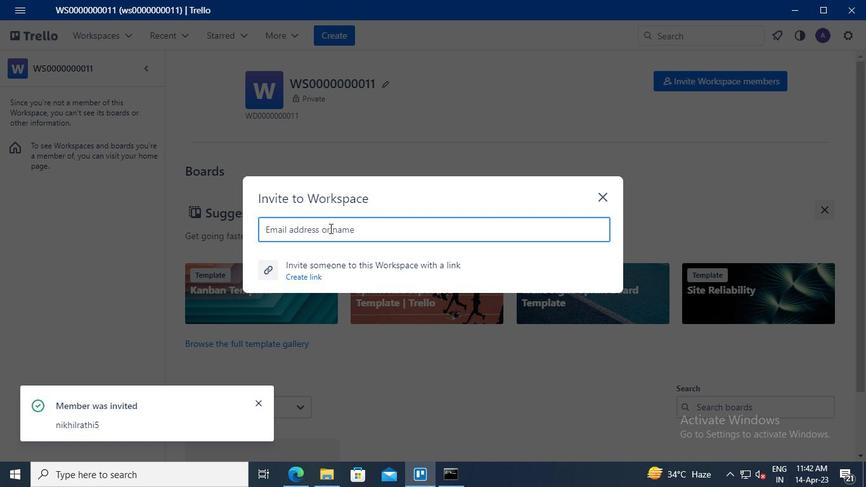 
Action: Keyboard r
Screenshot: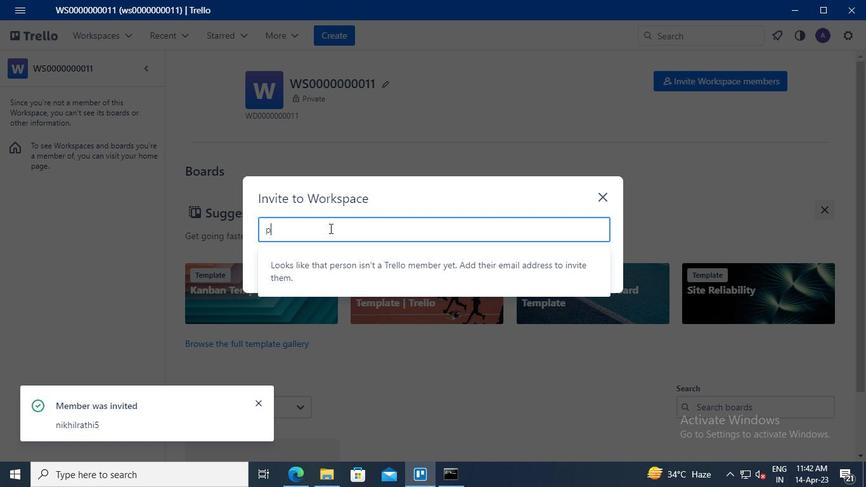 
Action: Keyboard a
Screenshot: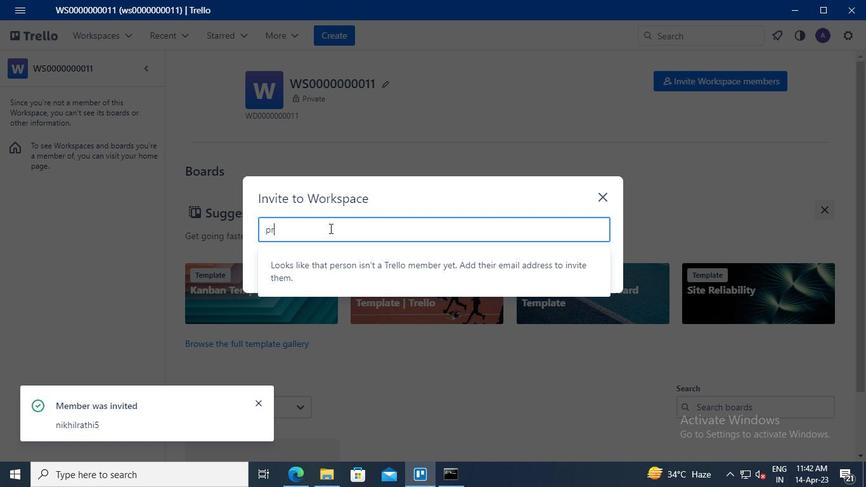 
Action: Keyboard t
Screenshot: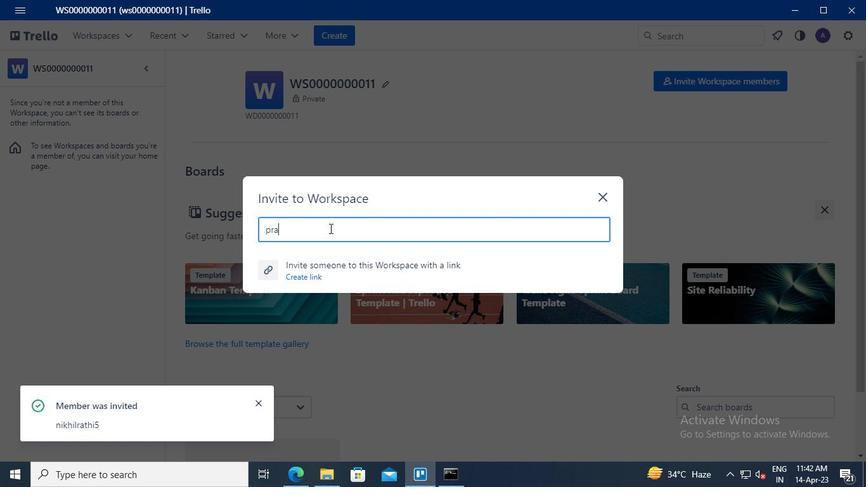 
Action: Keyboard e
Screenshot: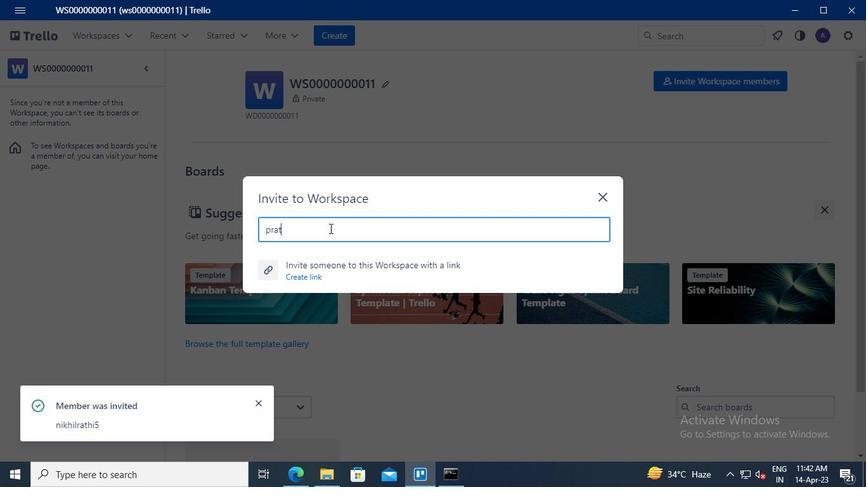 
Action: Keyboard e
Screenshot: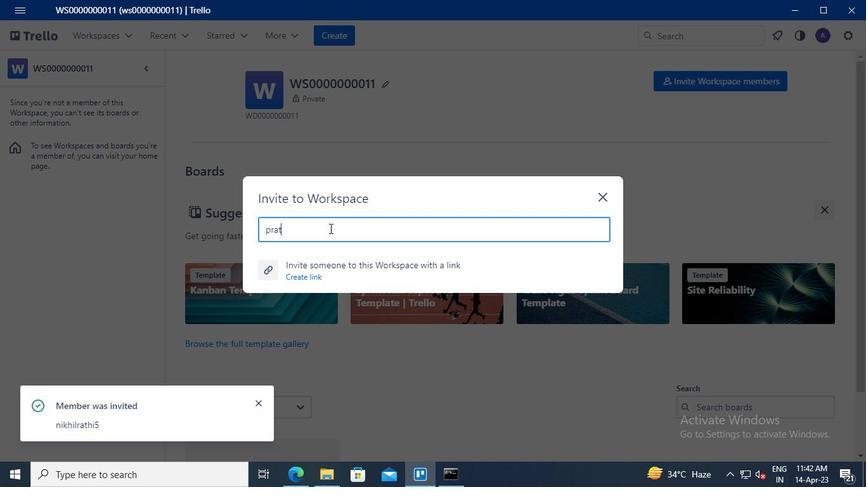 
Action: Keyboard k
Screenshot: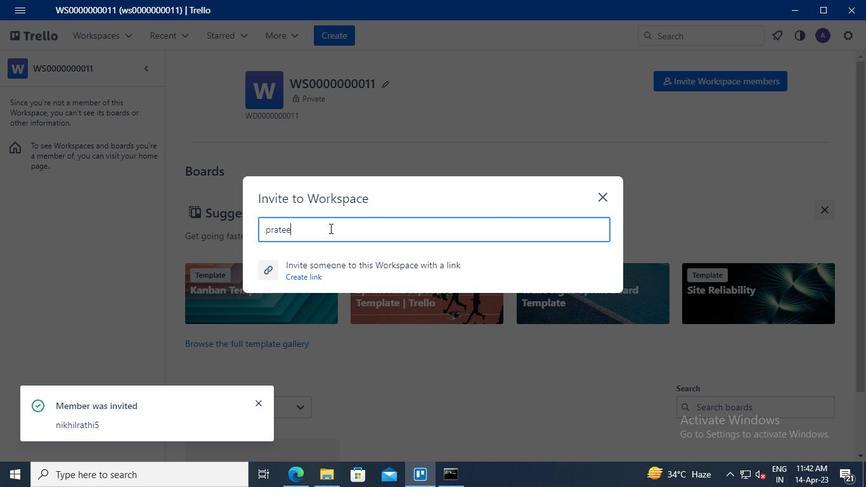 
Action: Keyboard .
Screenshot: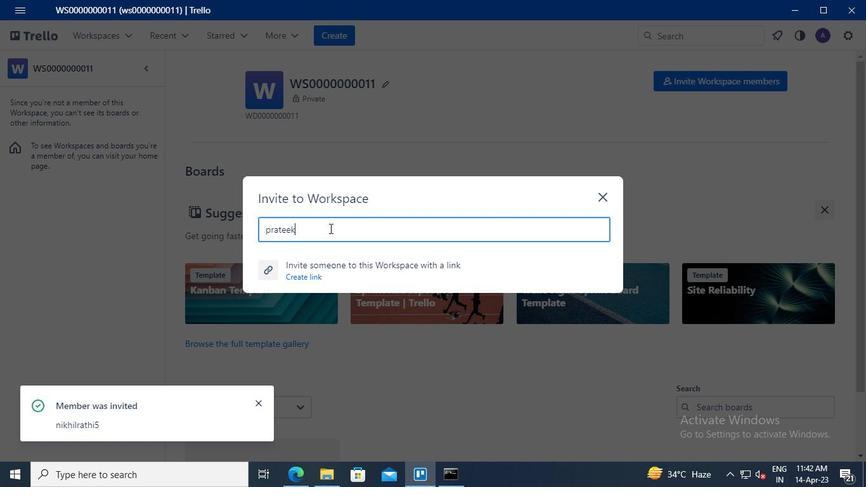 
Action: Keyboard k
Screenshot: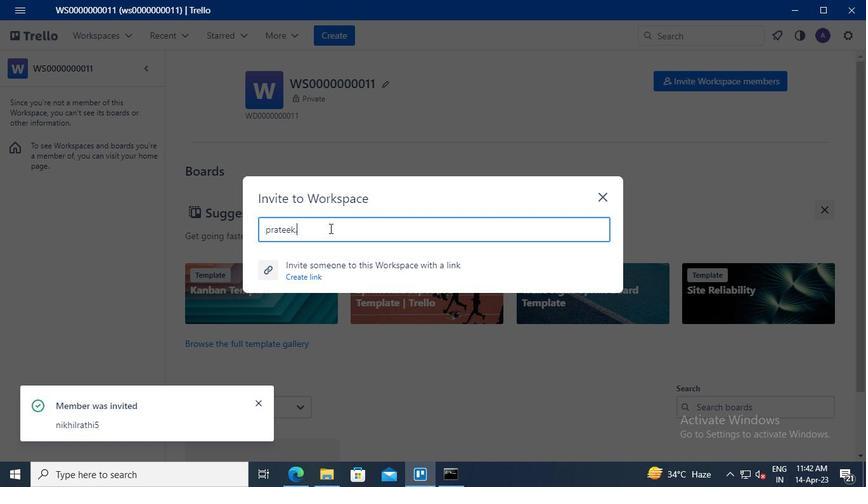 
Action: Keyboard u
Screenshot: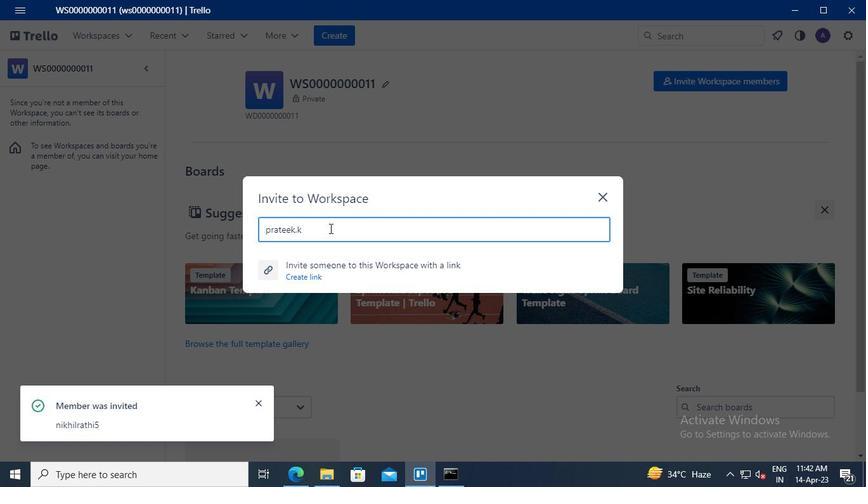 
Action: Keyboard <98>
Screenshot: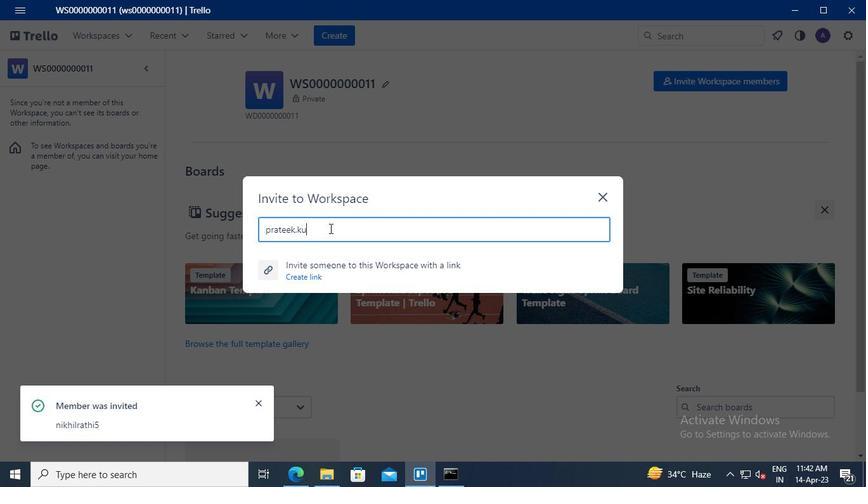 
Action: Keyboard <96>
Screenshot: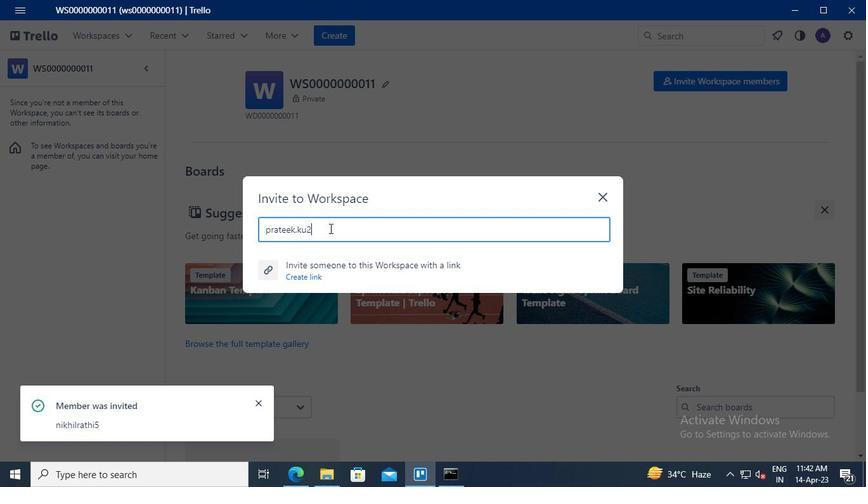 
Action: Keyboard <96>
Screenshot: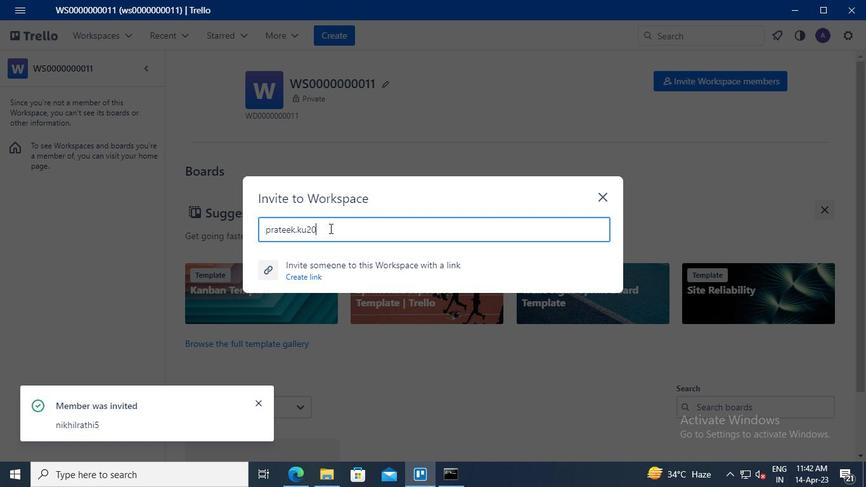 
Action: Keyboard <97>
Screenshot: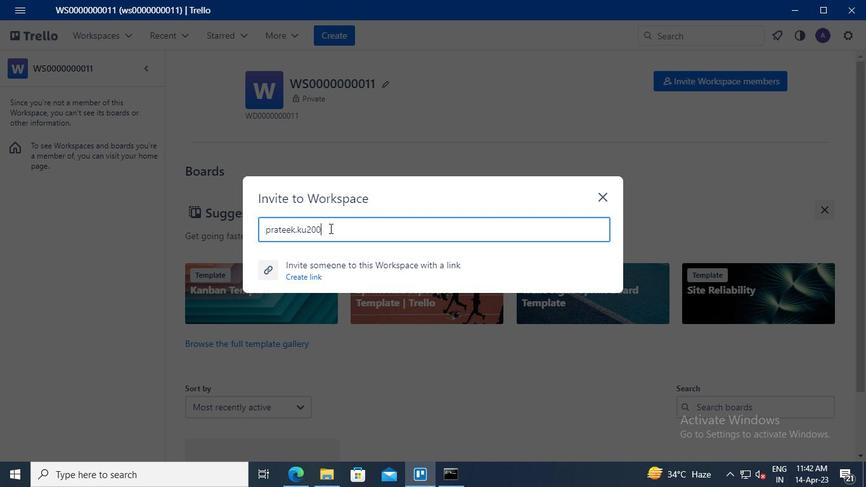 
Action: Keyboard Key.shift
Screenshot: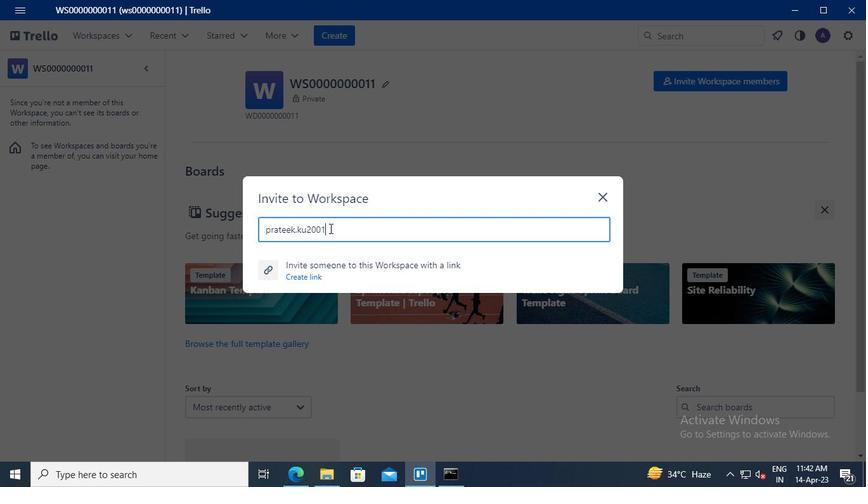 
Action: Keyboard @
Screenshot: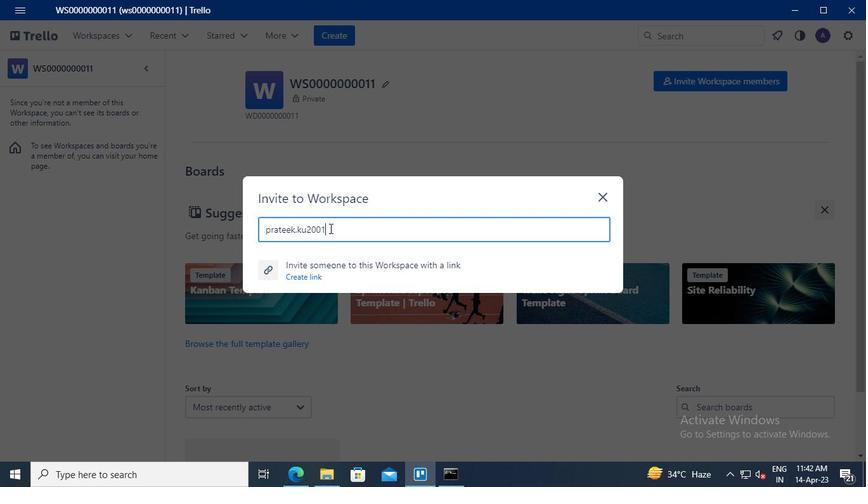 
Action: Keyboard g
Screenshot: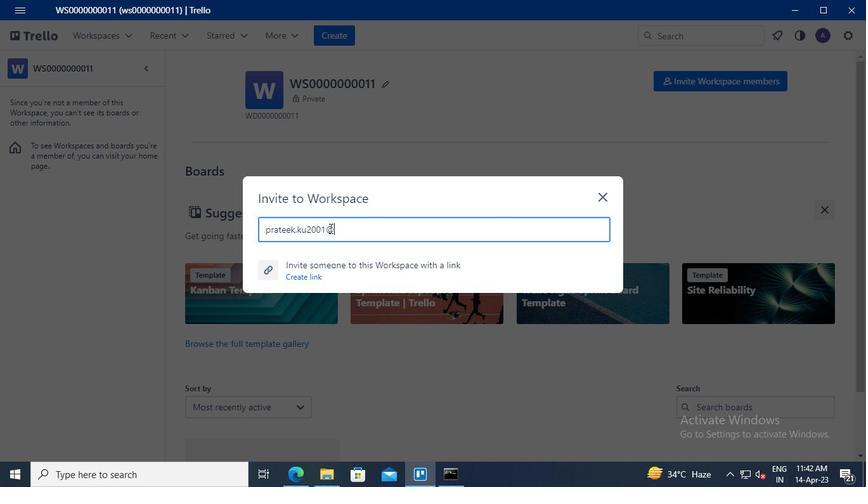 
Action: Keyboard m
Screenshot: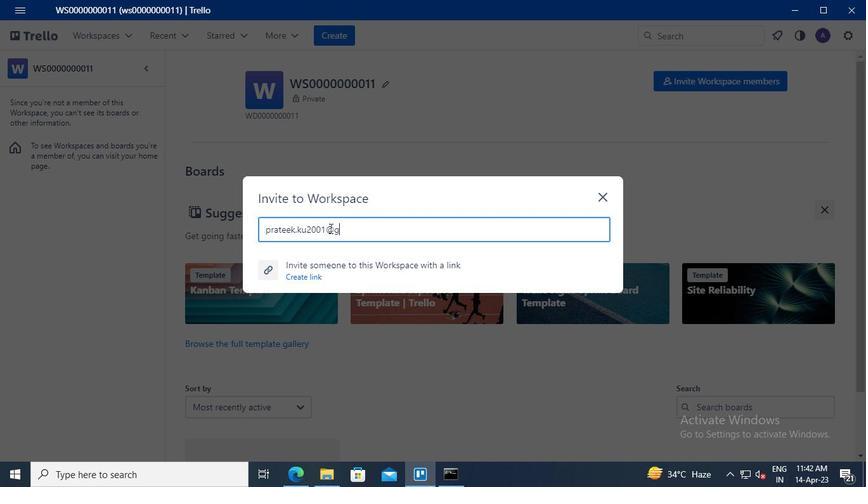 
Action: Keyboard a
Screenshot: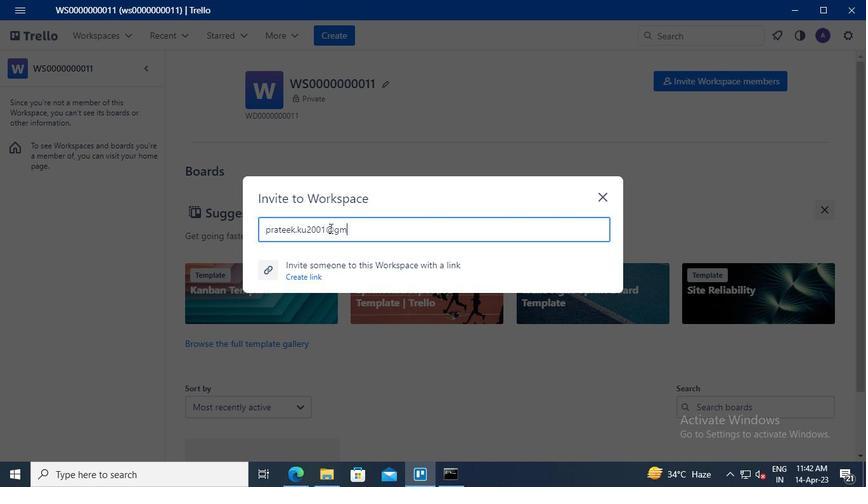 
Action: Keyboard i
Screenshot: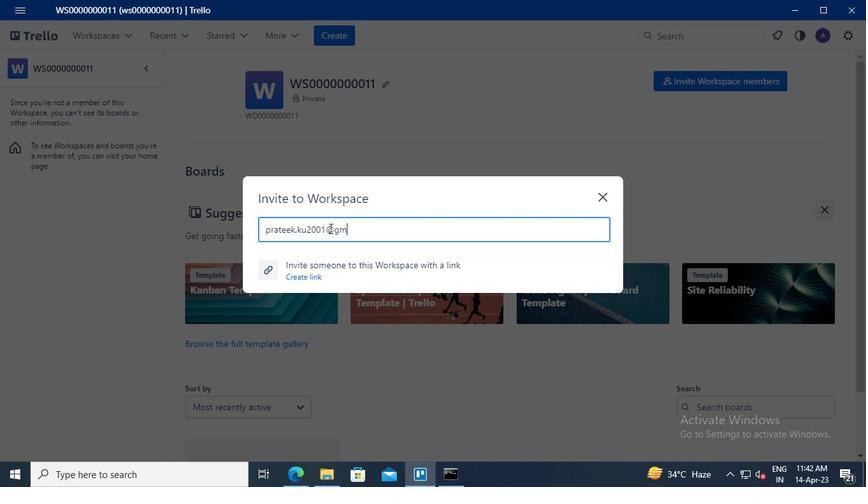 
Action: Keyboard l
Screenshot: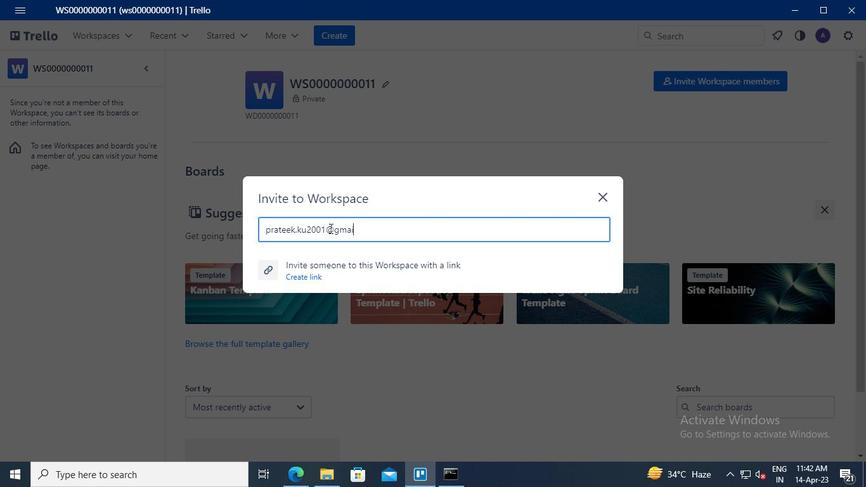 
Action: Keyboard .
Screenshot: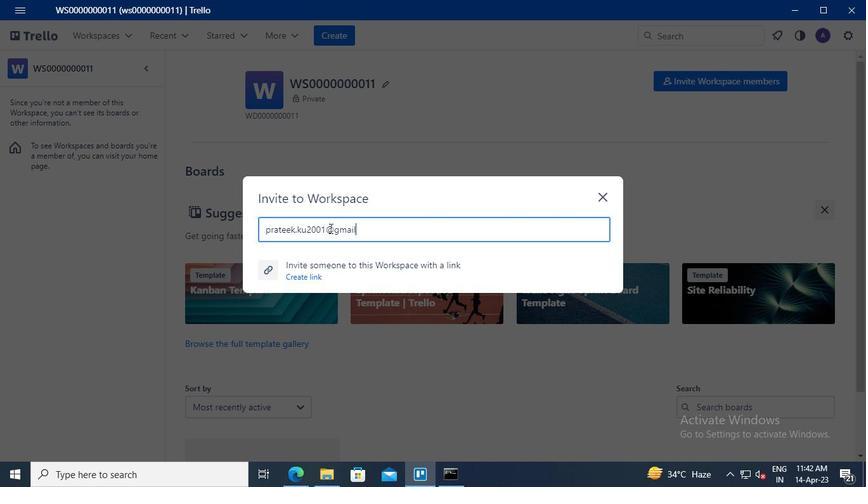 
Action: Keyboard c
Screenshot: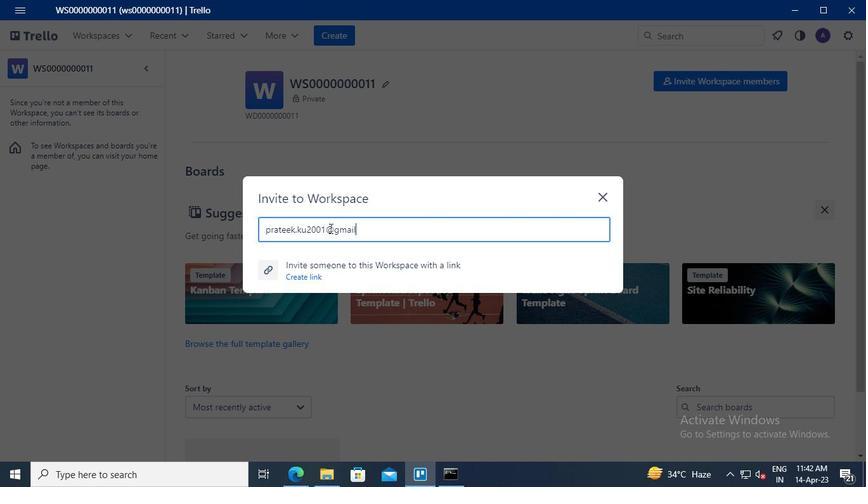 
Action: Keyboard o
Screenshot: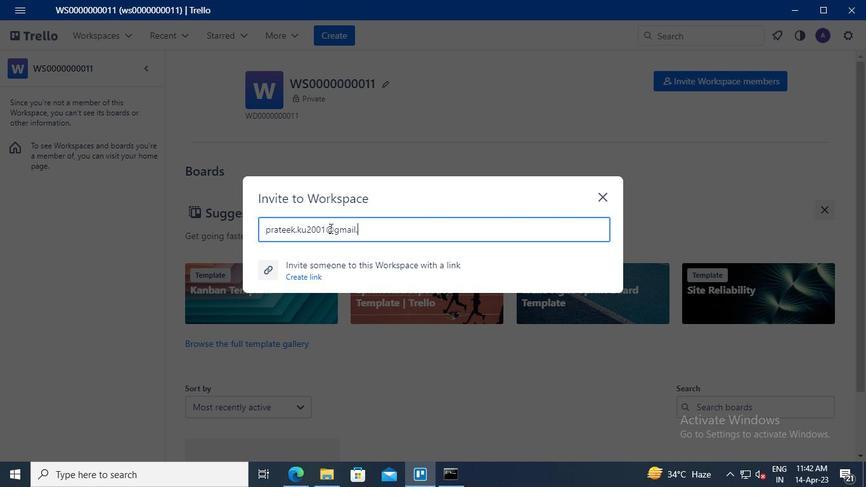 
Action: Keyboard m
Screenshot: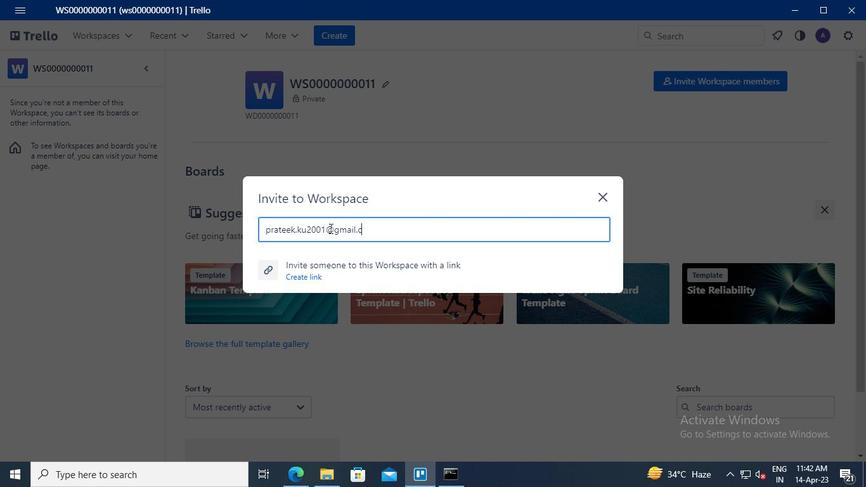 
Action: Mouse moved to (352, 262)
Screenshot: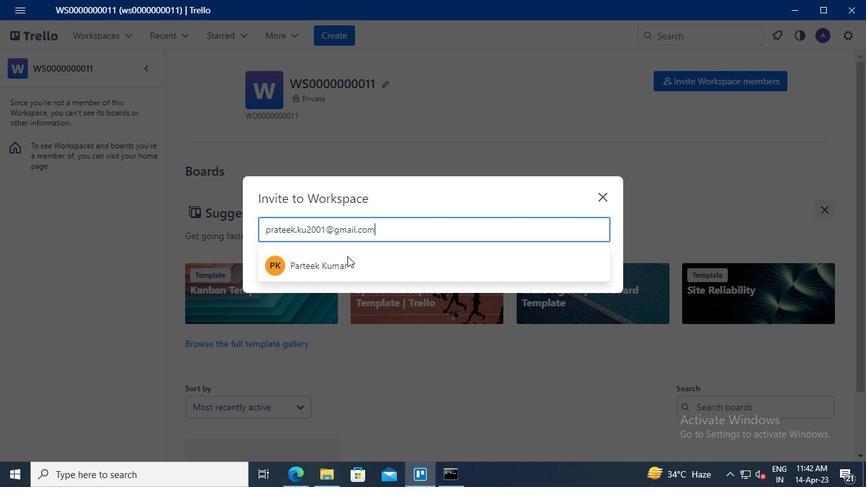 
Action: Mouse pressed left at (352, 262)
Screenshot: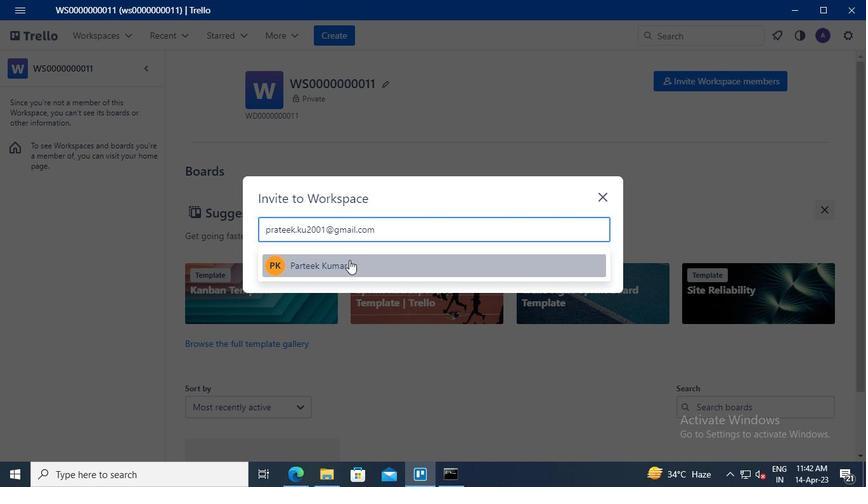 
Action: Mouse moved to (564, 197)
Screenshot: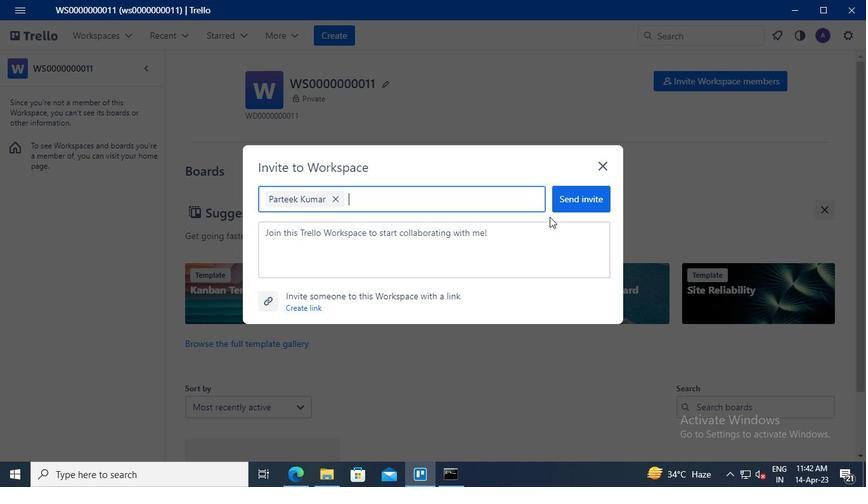 
Action: Mouse pressed left at (564, 197)
Screenshot: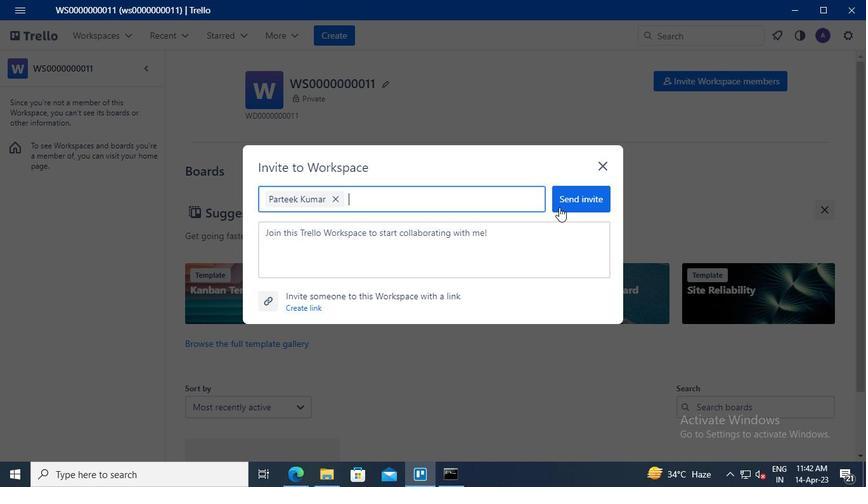 
Action: Mouse moved to (459, 471)
Screenshot: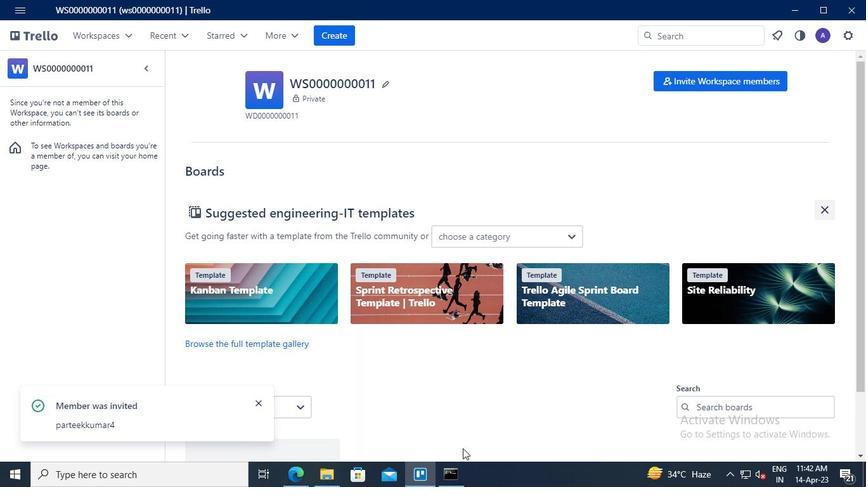 
Action: Mouse pressed left at (459, 471)
Screenshot: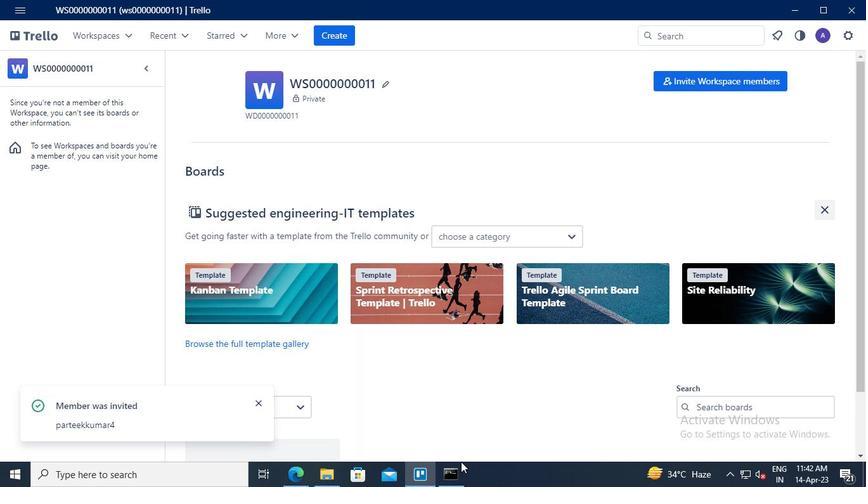 
Action: Mouse moved to (675, 79)
Screenshot: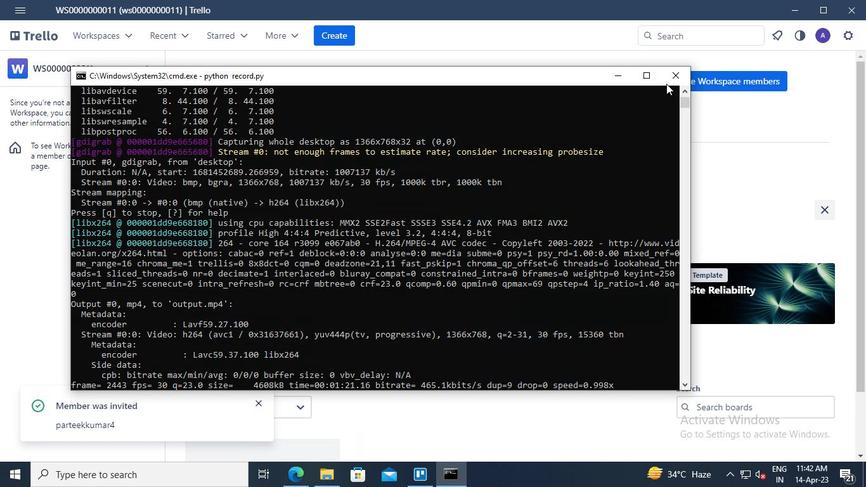 
Action: Mouse pressed left at (675, 79)
Screenshot: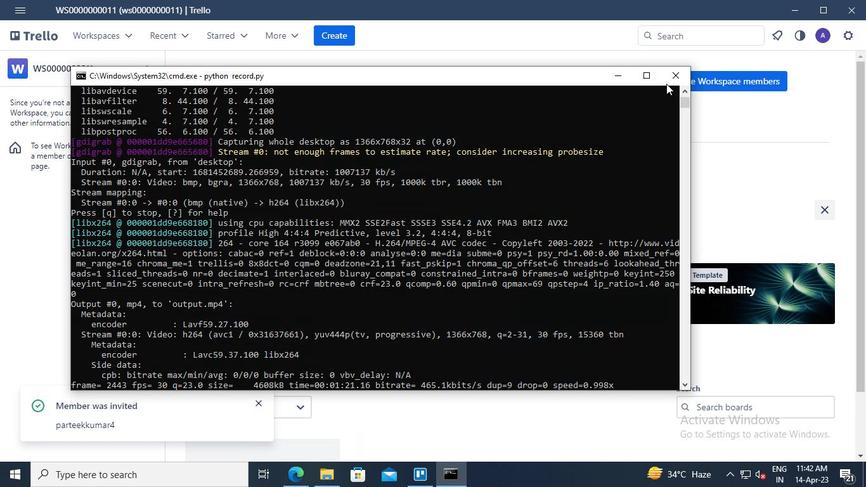 
